 Task: Find connections with filter location Rāmgarh with filter topic  #socialnetworkingwith filter profile language Potuguese with filter current company Cummins India with filter school Vel Tech HighTech Dr.Rangarajan Dr.Sakunthala Engineering College with filter industry IT System Custom Software Development with filter service category Bartending with filter keywords title Reservationist
Action: Mouse moved to (662, 54)
Screenshot: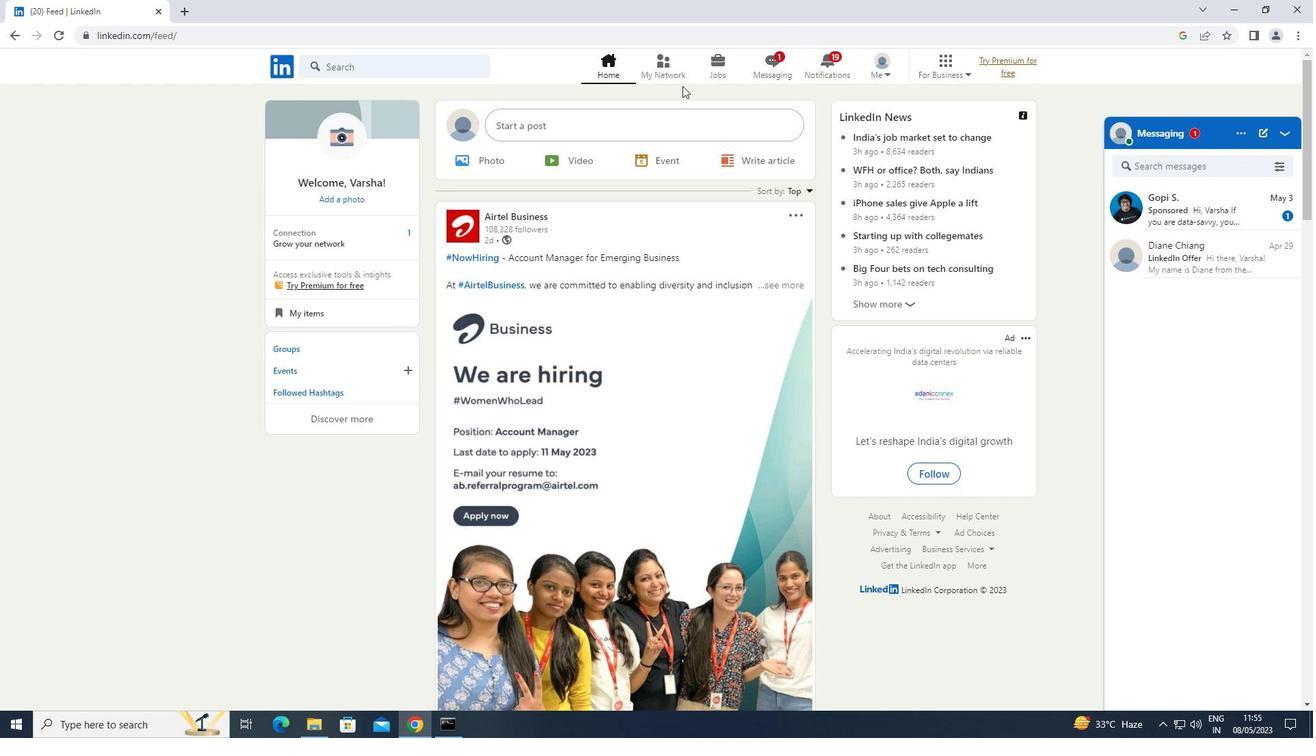 
Action: Mouse pressed left at (662, 54)
Screenshot: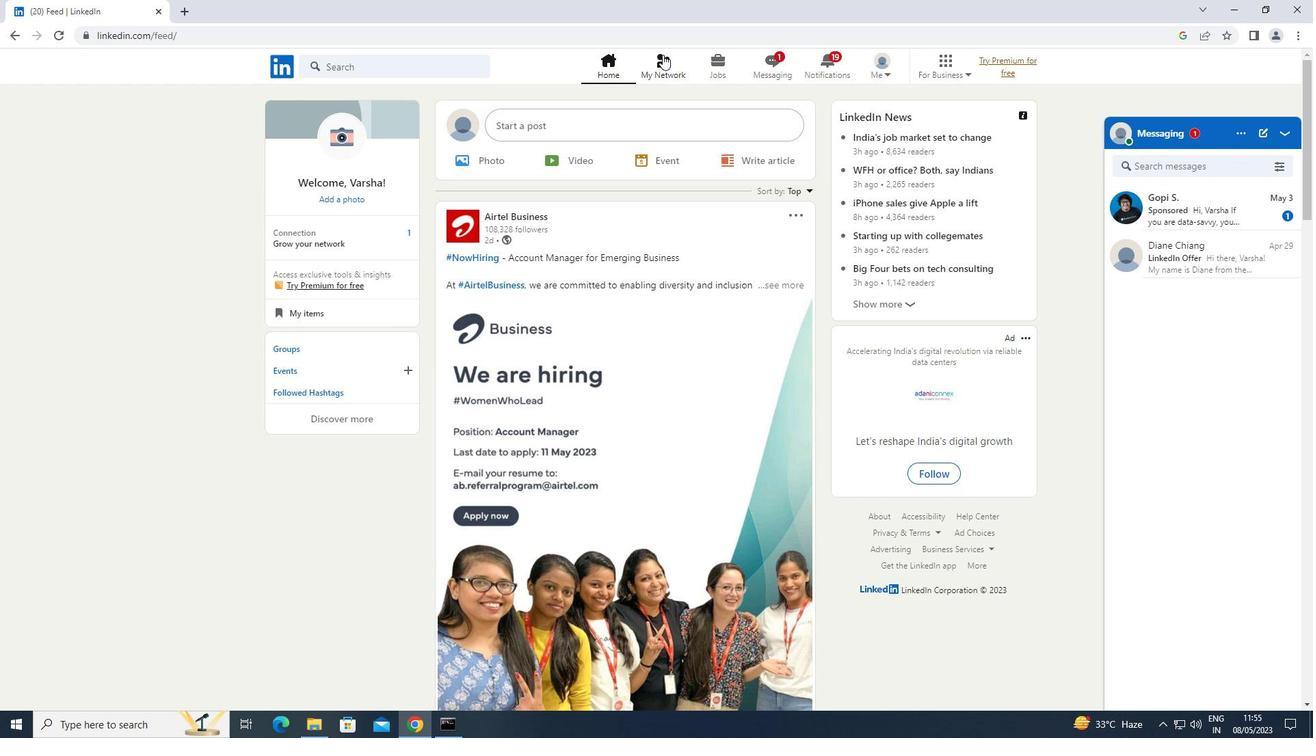 
Action: Mouse moved to (358, 147)
Screenshot: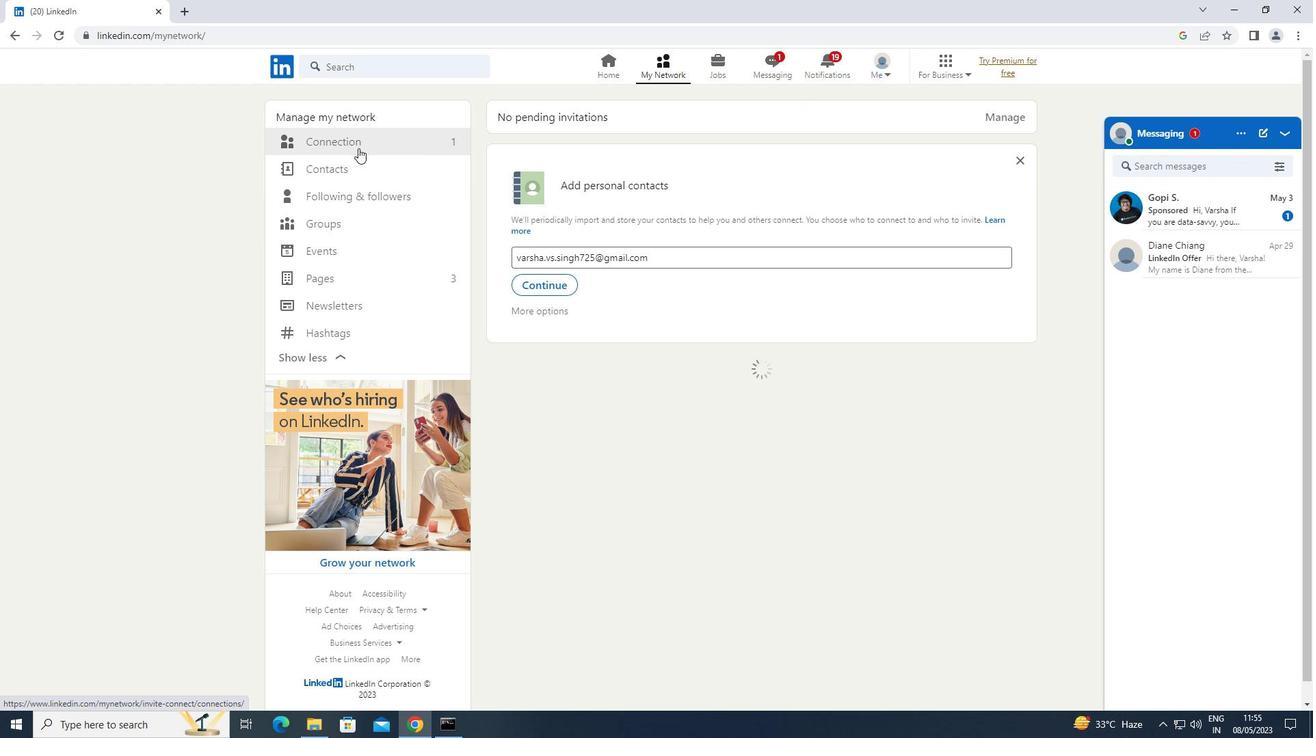 
Action: Mouse pressed left at (358, 147)
Screenshot: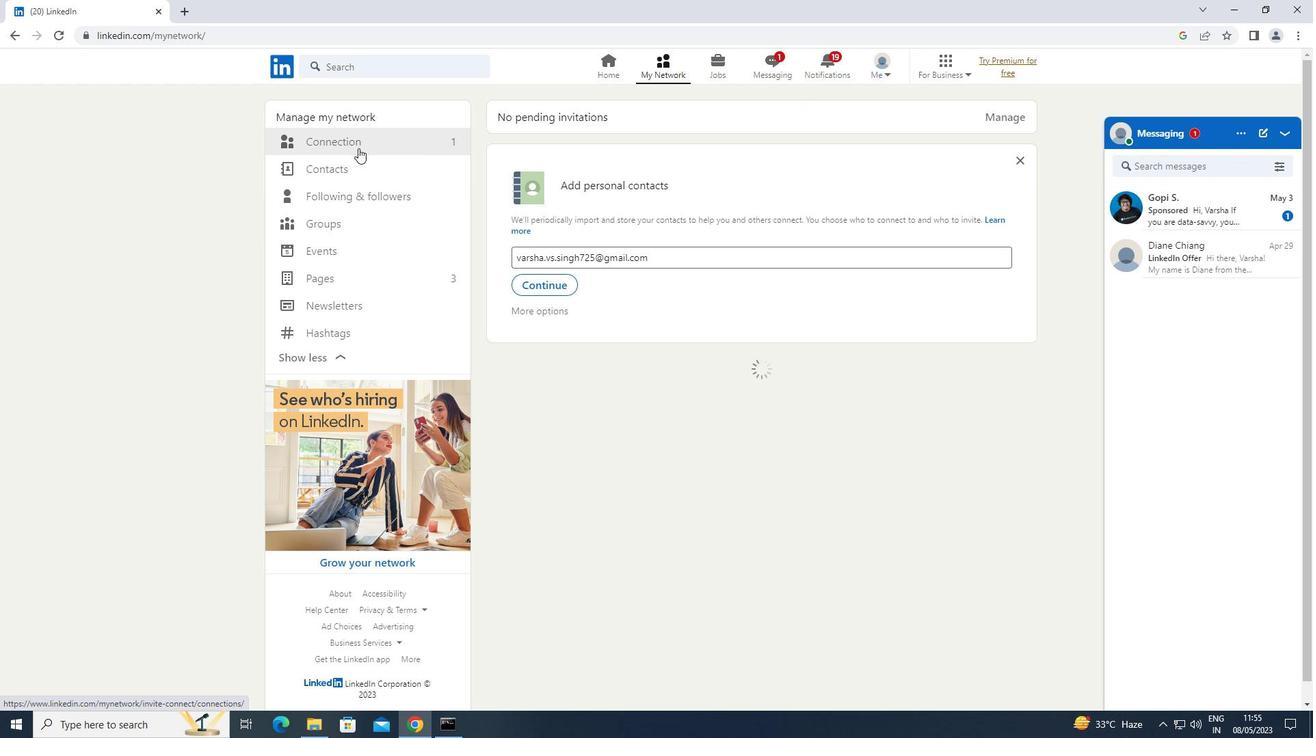 
Action: Mouse moved to (350, 146)
Screenshot: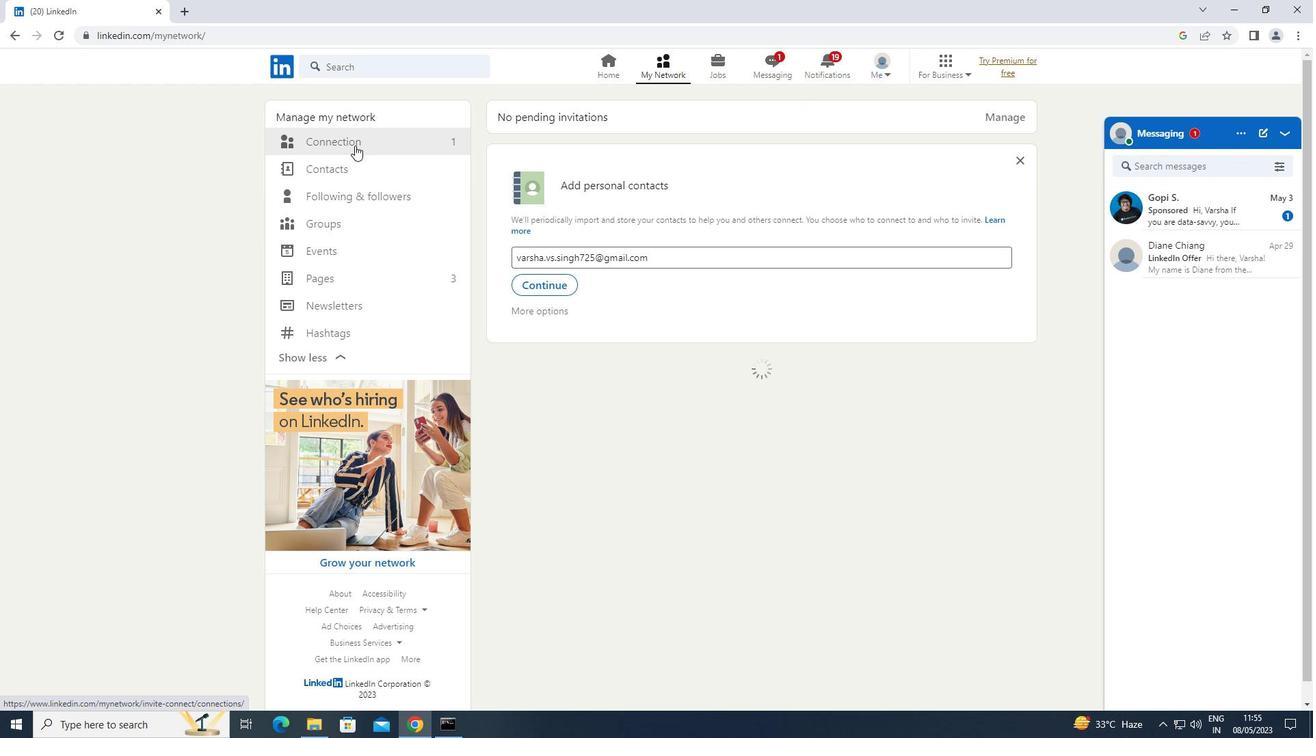 
Action: Mouse pressed left at (350, 146)
Screenshot: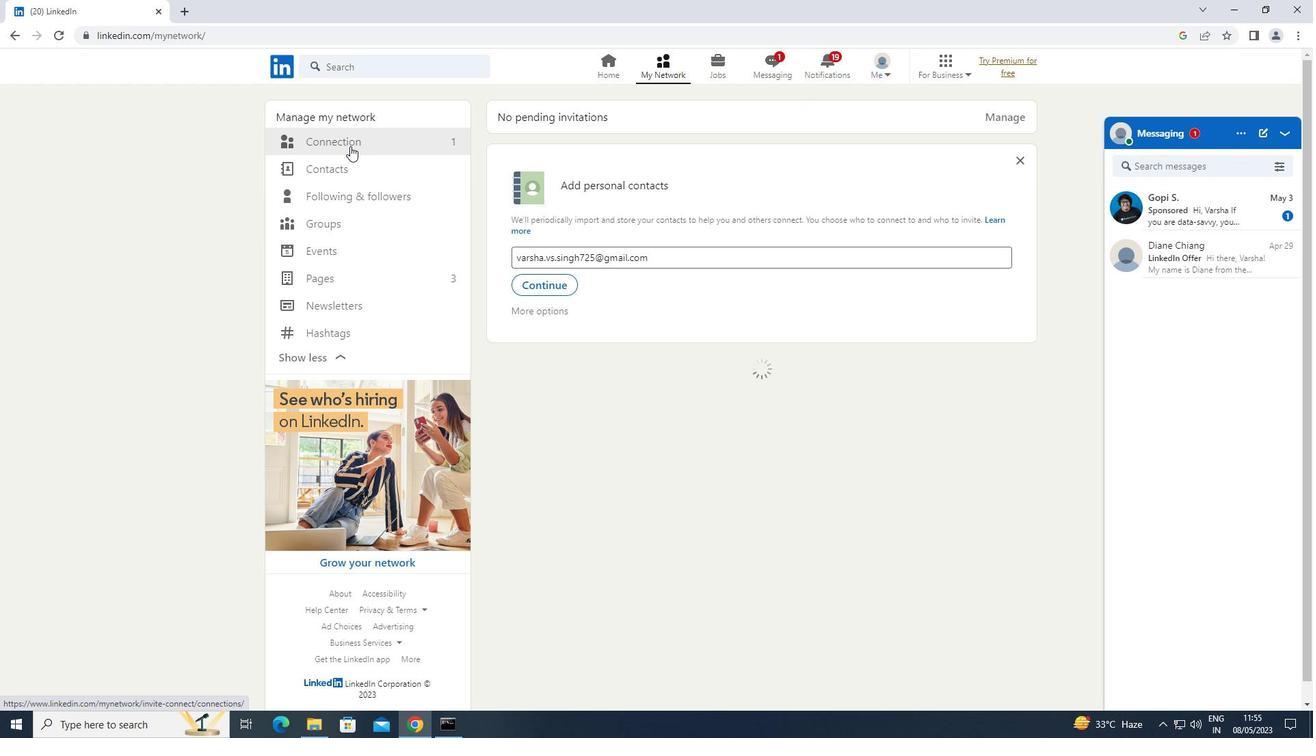 
Action: Mouse moved to (767, 145)
Screenshot: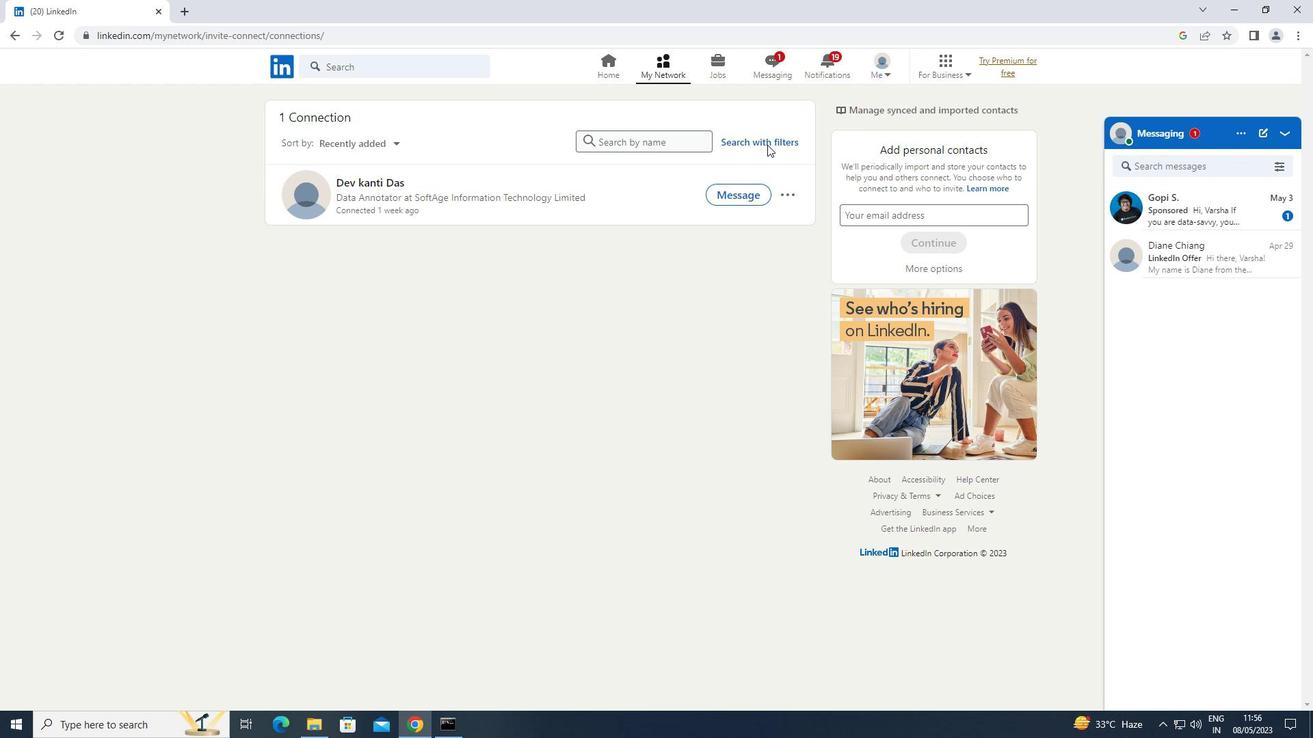 
Action: Mouse pressed left at (767, 145)
Screenshot: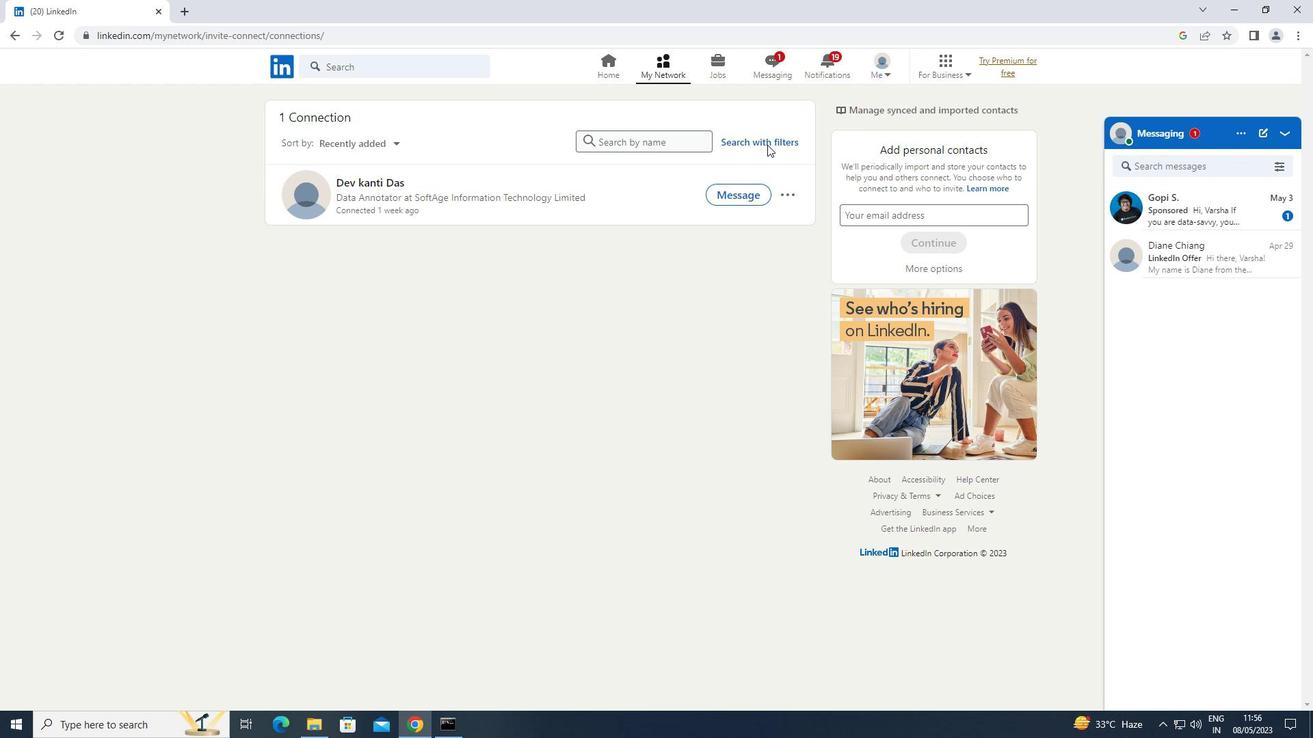 
Action: Mouse moved to (706, 103)
Screenshot: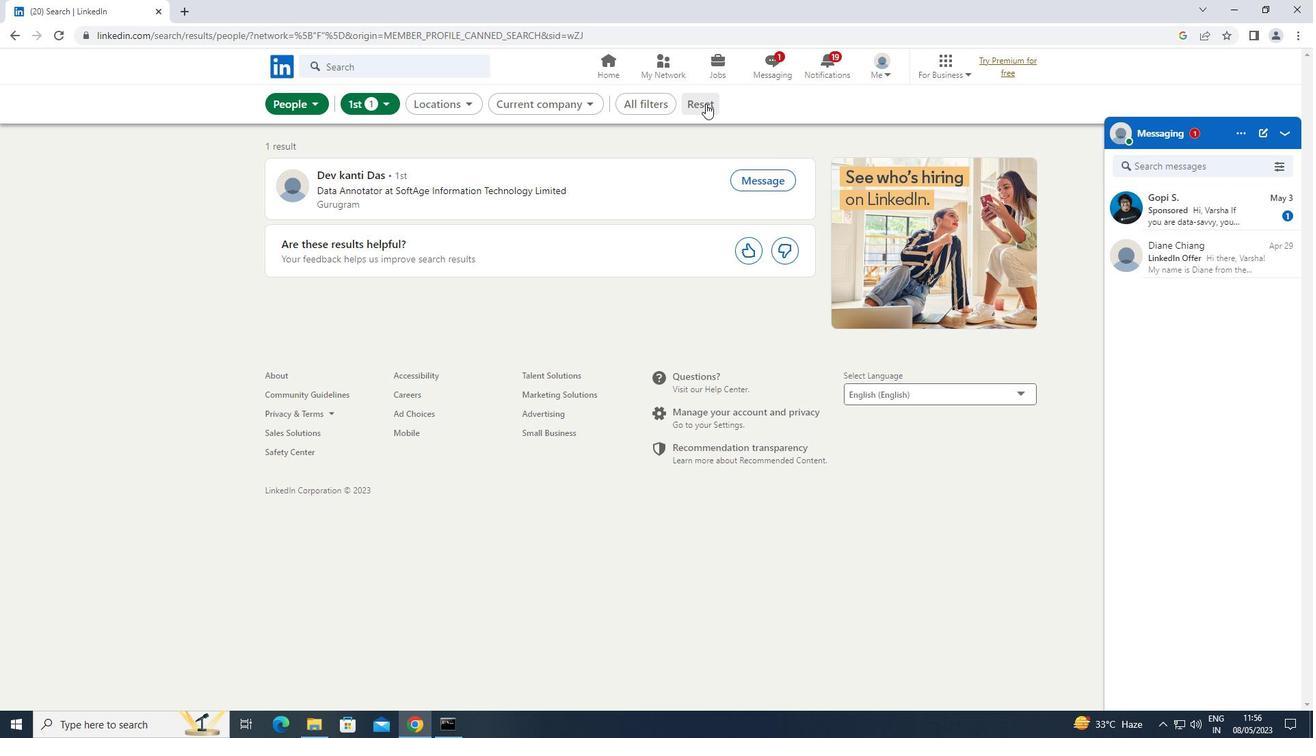 
Action: Mouse pressed left at (706, 103)
Screenshot: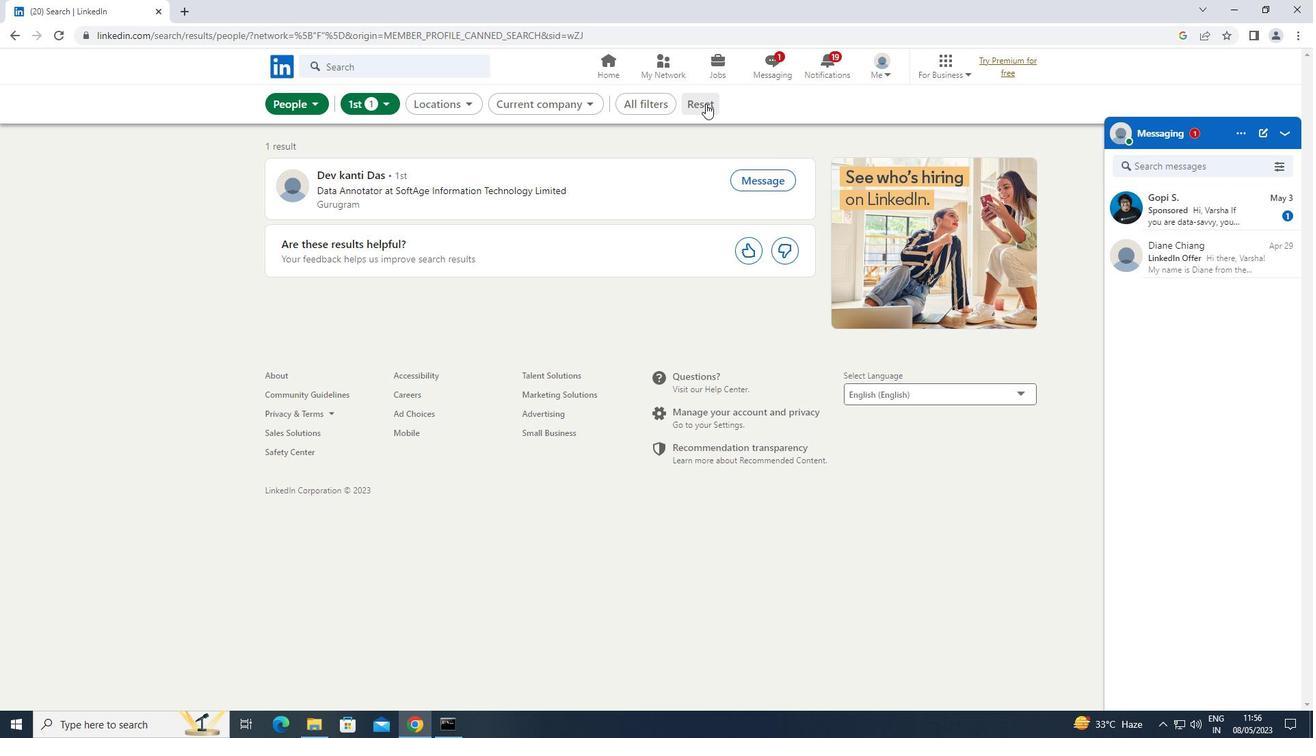 
Action: Mouse moved to (689, 105)
Screenshot: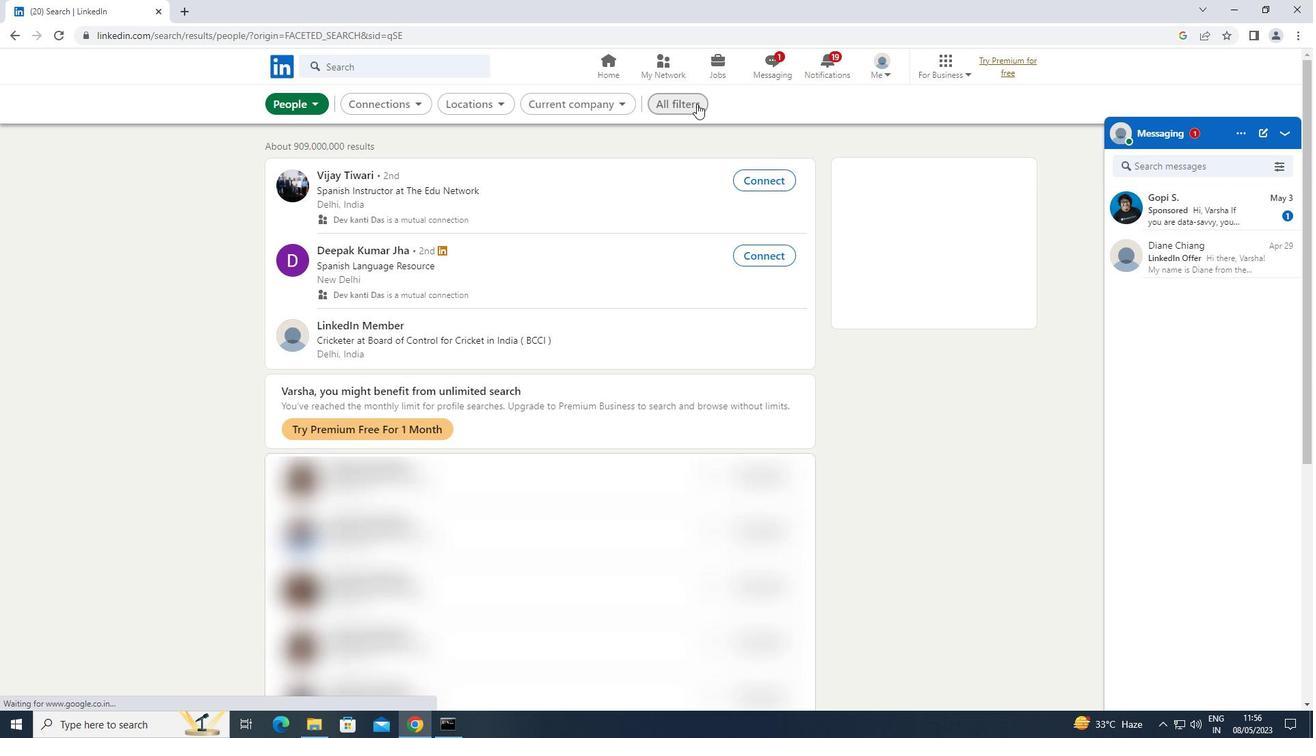 
Action: Mouse pressed left at (689, 105)
Screenshot: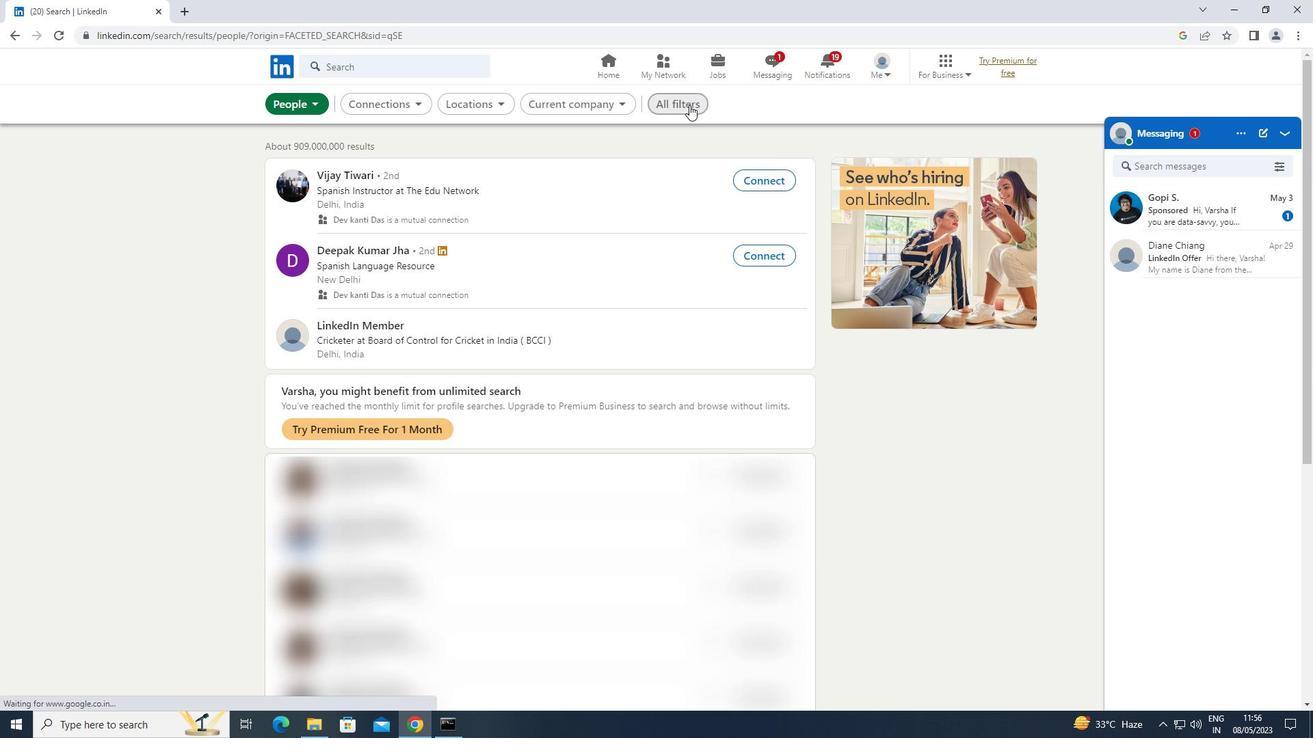 
Action: Mouse moved to (945, 246)
Screenshot: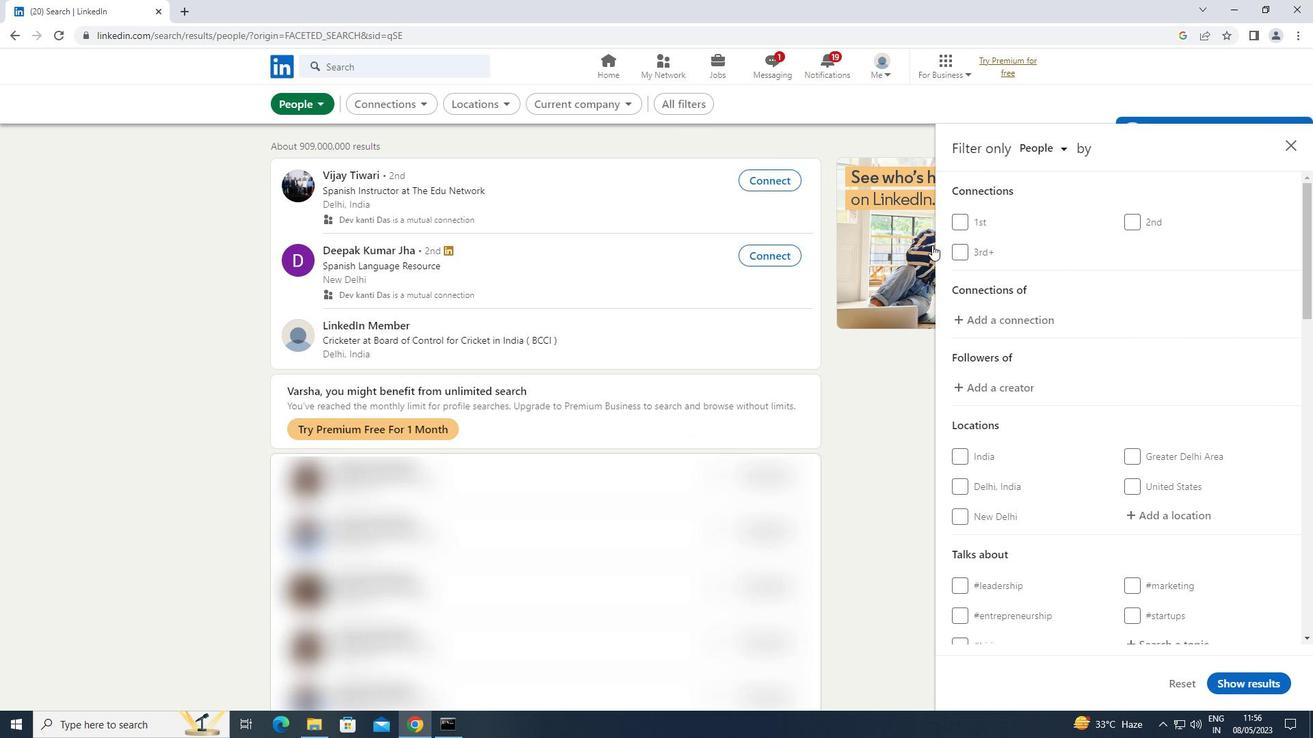 
Action: Mouse scrolled (945, 246) with delta (0, 0)
Screenshot: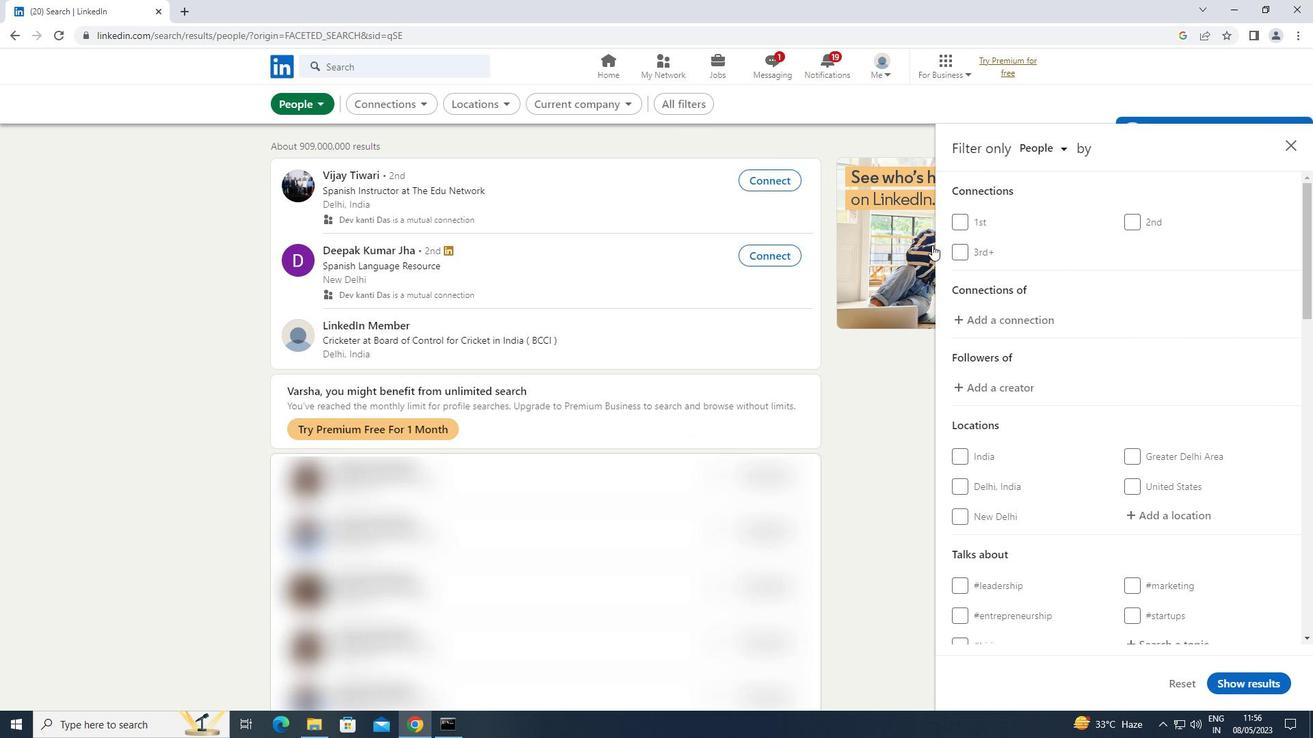 
Action: Mouse moved to (948, 247)
Screenshot: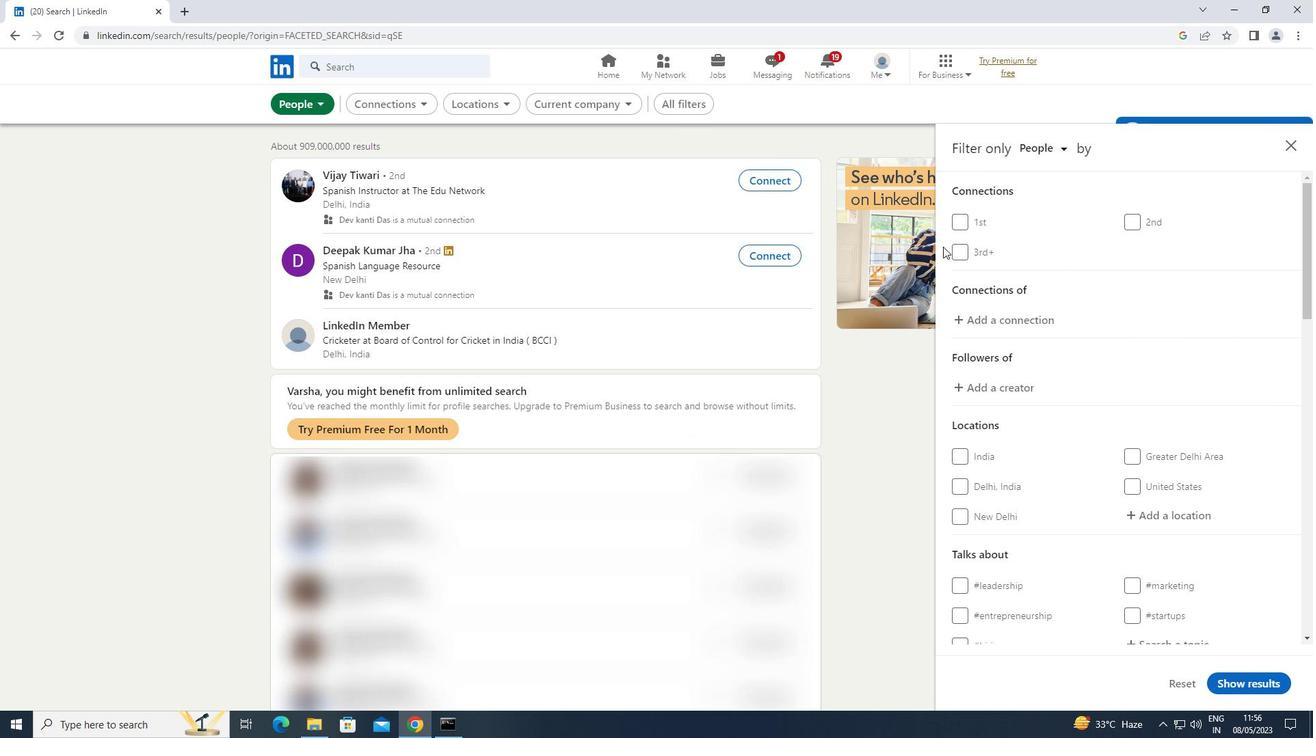 
Action: Mouse scrolled (948, 246) with delta (0, 0)
Screenshot: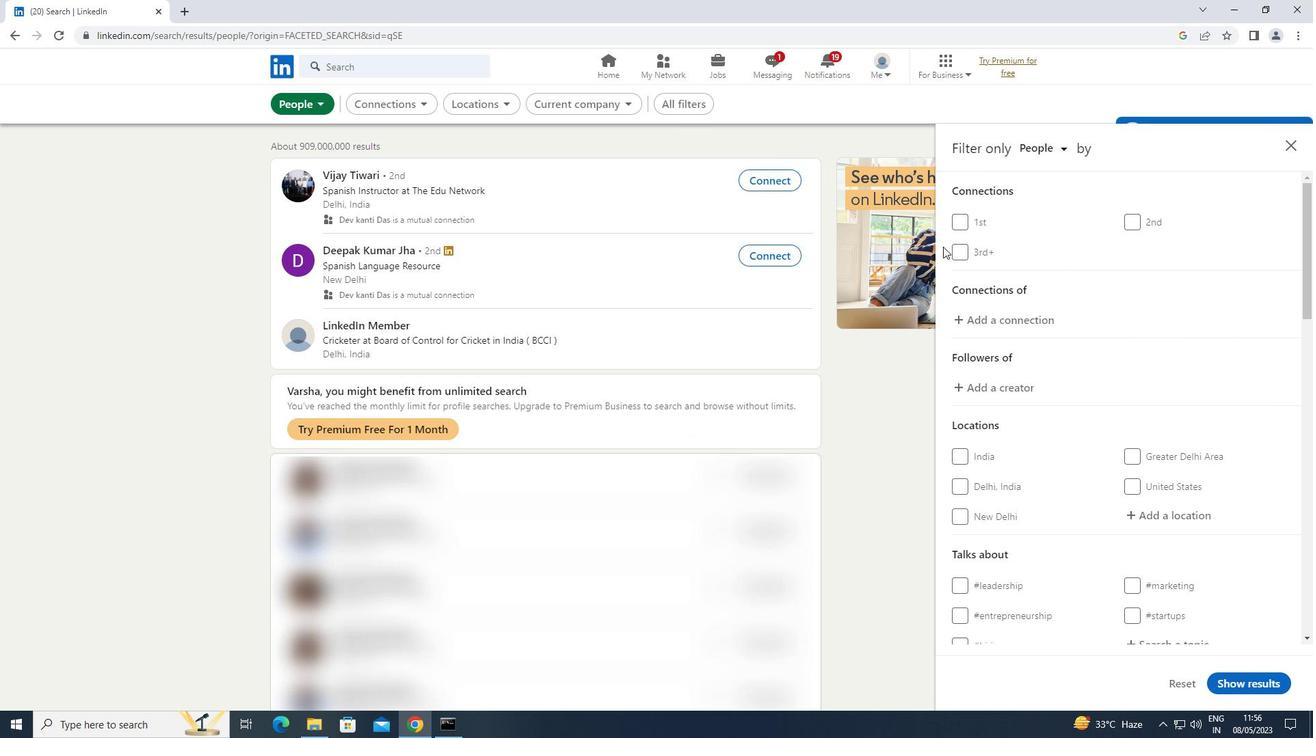 
Action: Mouse moved to (949, 247)
Screenshot: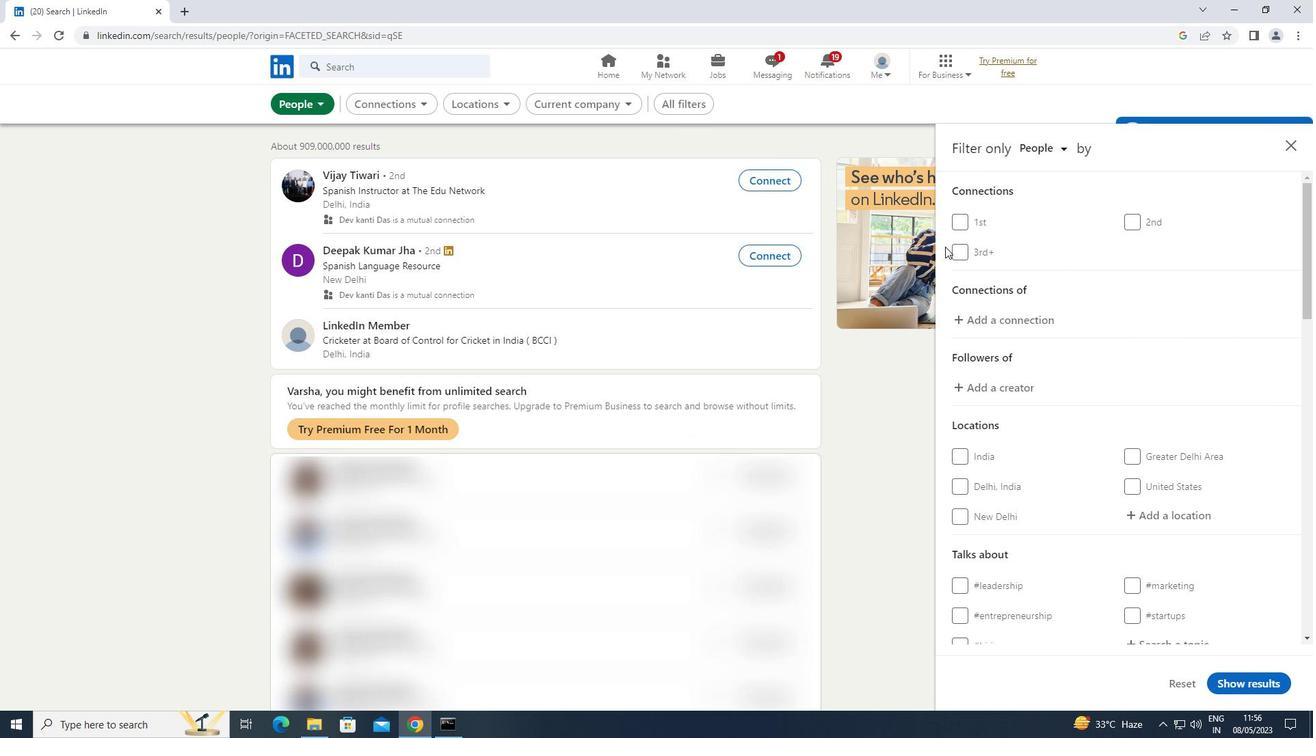 
Action: Mouse scrolled (949, 246) with delta (0, 0)
Screenshot: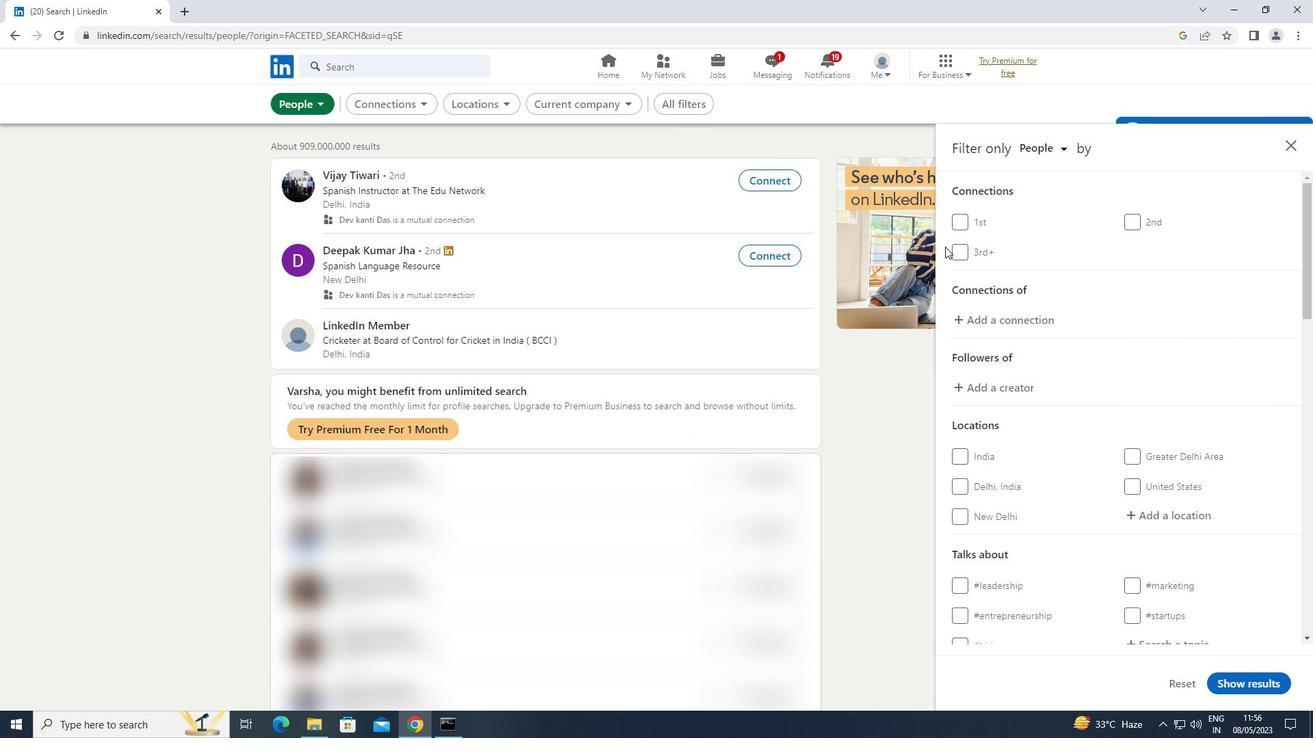 
Action: Mouse moved to (1145, 304)
Screenshot: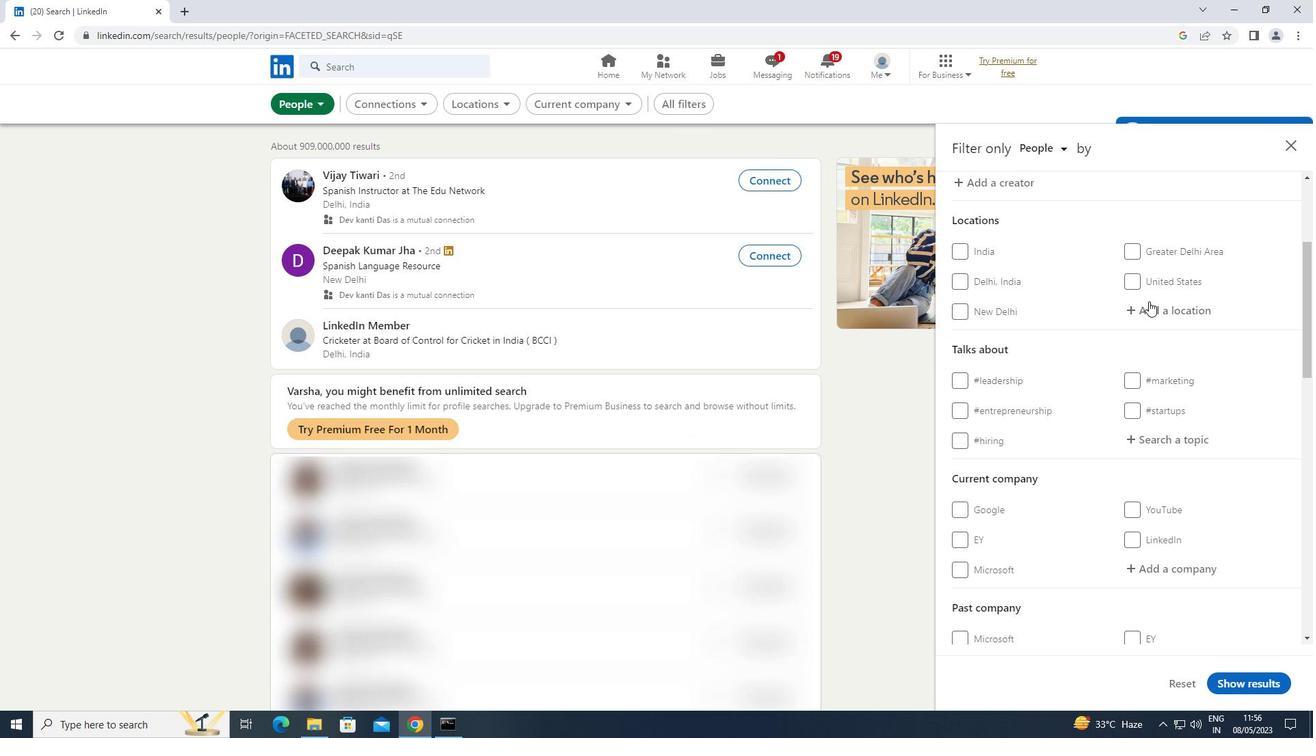 
Action: Mouse pressed left at (1145, 304)
Screenshot: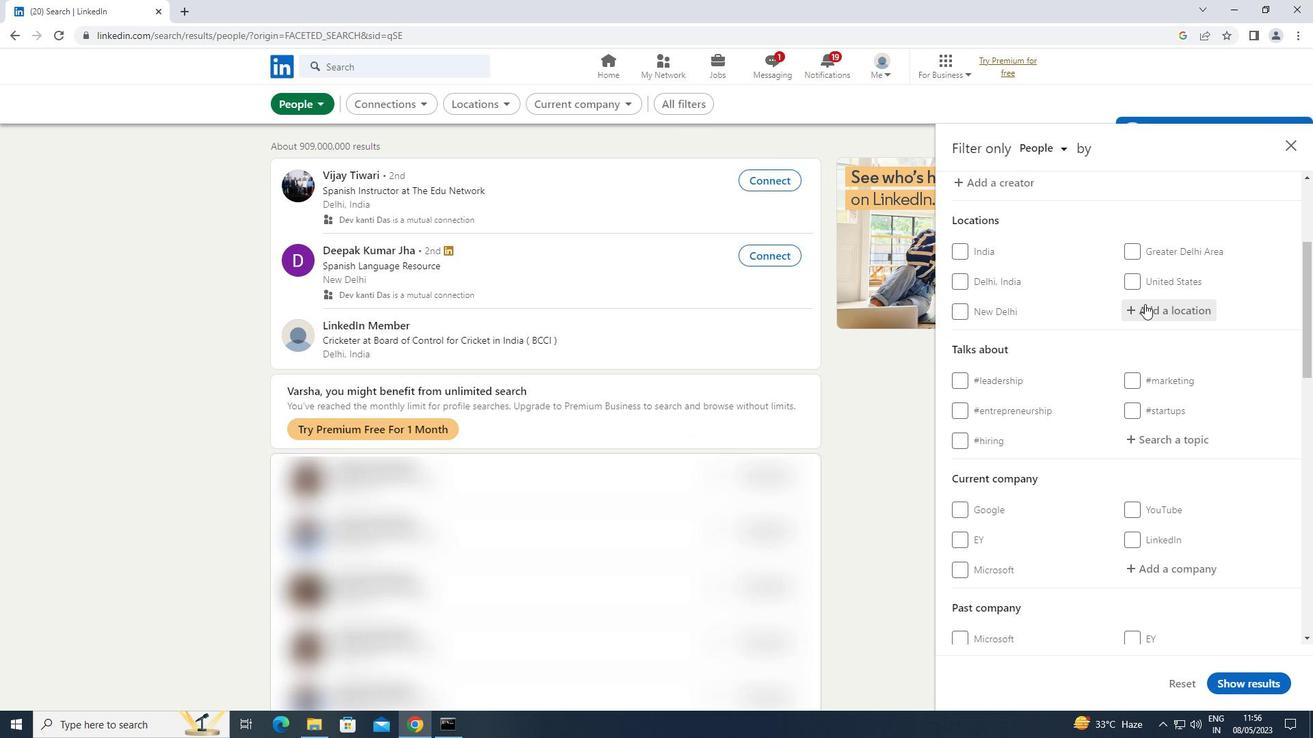 
Action: Key pressed <Key.shift>RAMGARH<Key.enter>
Screenshot: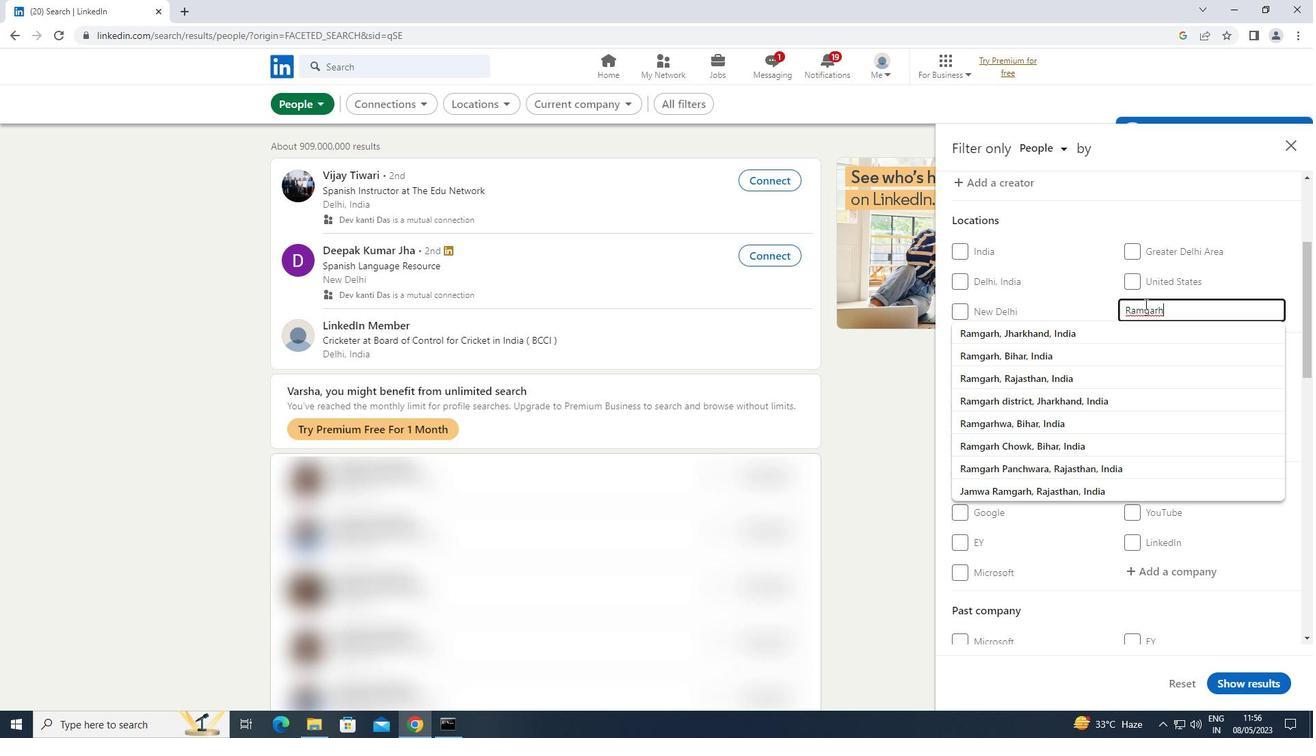 
Action: Mouse moved to (1143, 446)
Screenshot: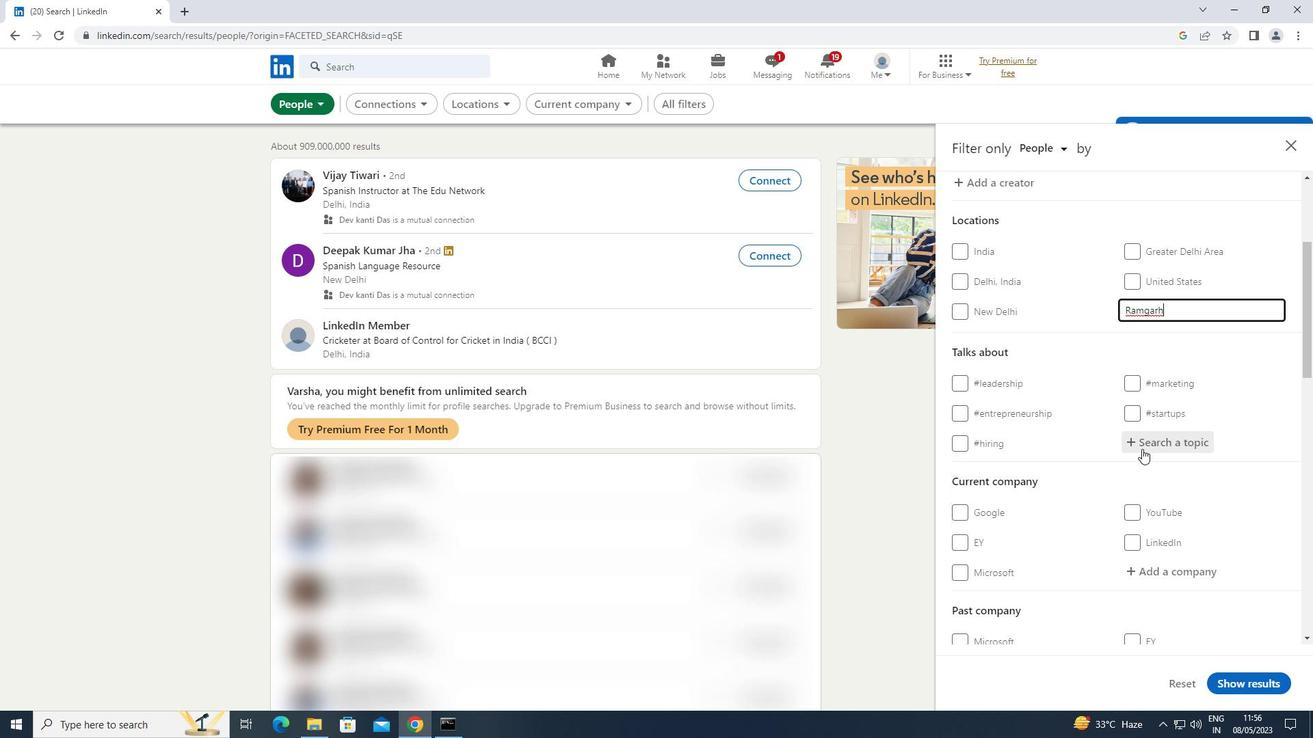 
Action: Mouse pressed left at (1143, 446)
Screenshot: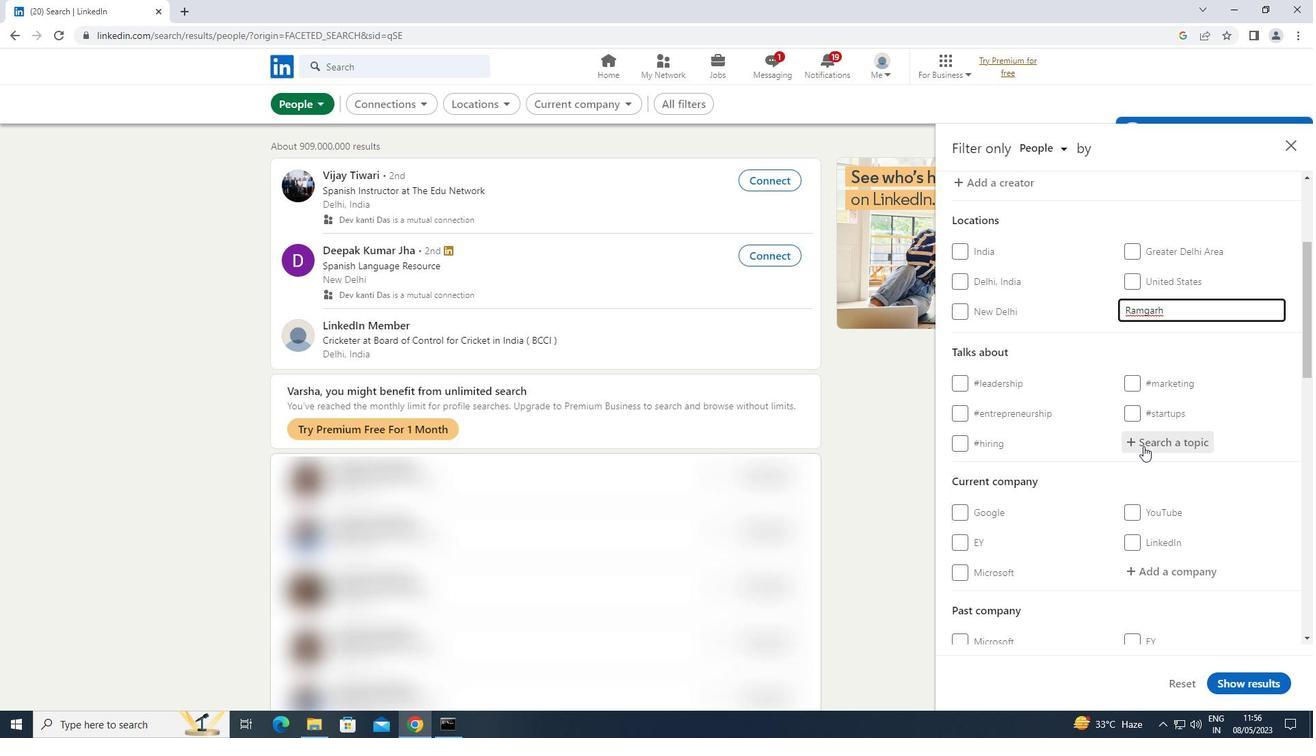 
Action: Key pressed SOCIALNETWO
Screenshot: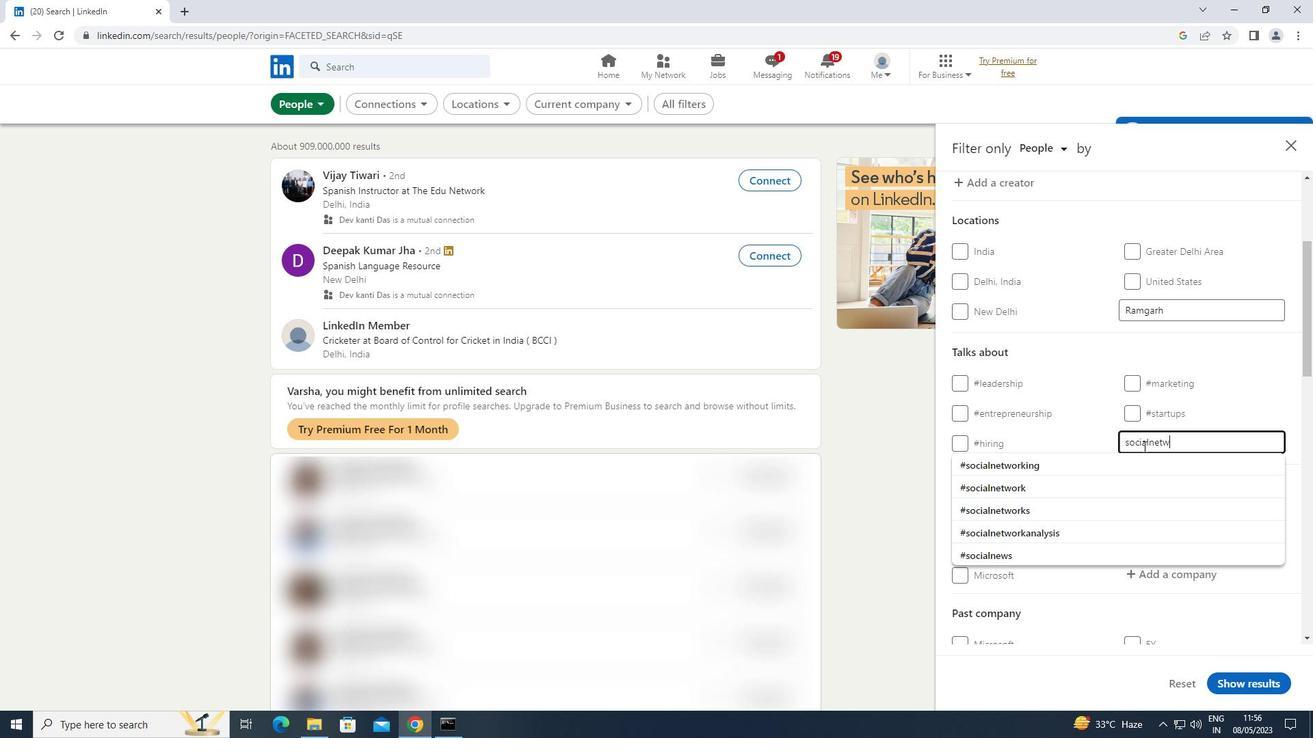
Action: Mouse moved to (1000, 461)
Screenshot: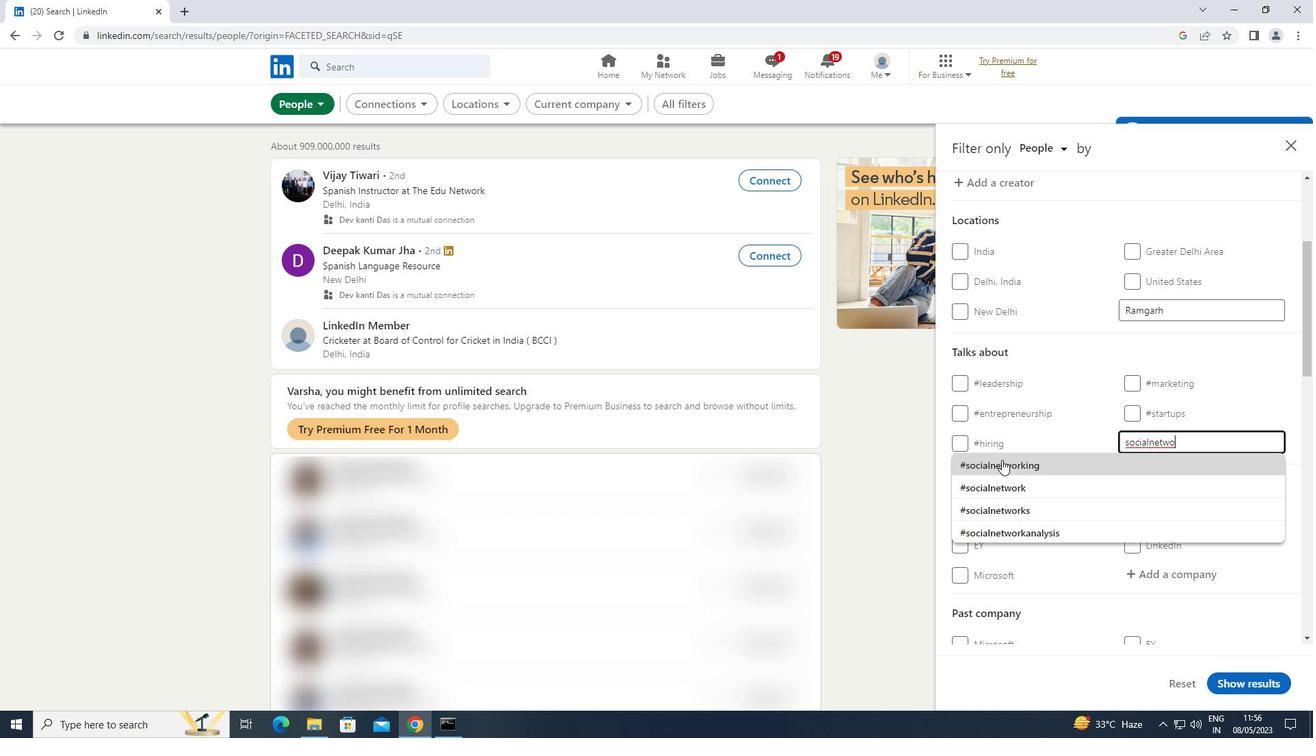 
Action: Mouse pressed left at (1000, 461)
Screenshot: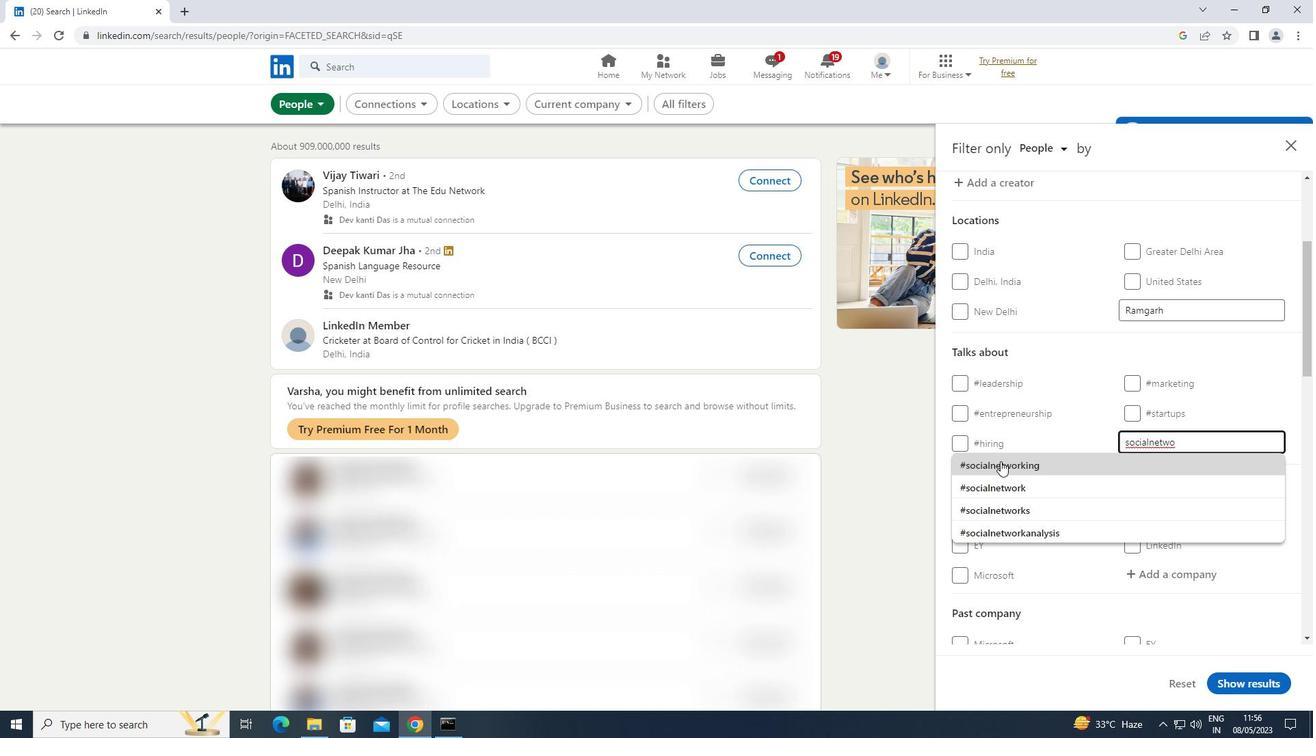 
Action: Mouse moved to (1002, 461)
Screenshot: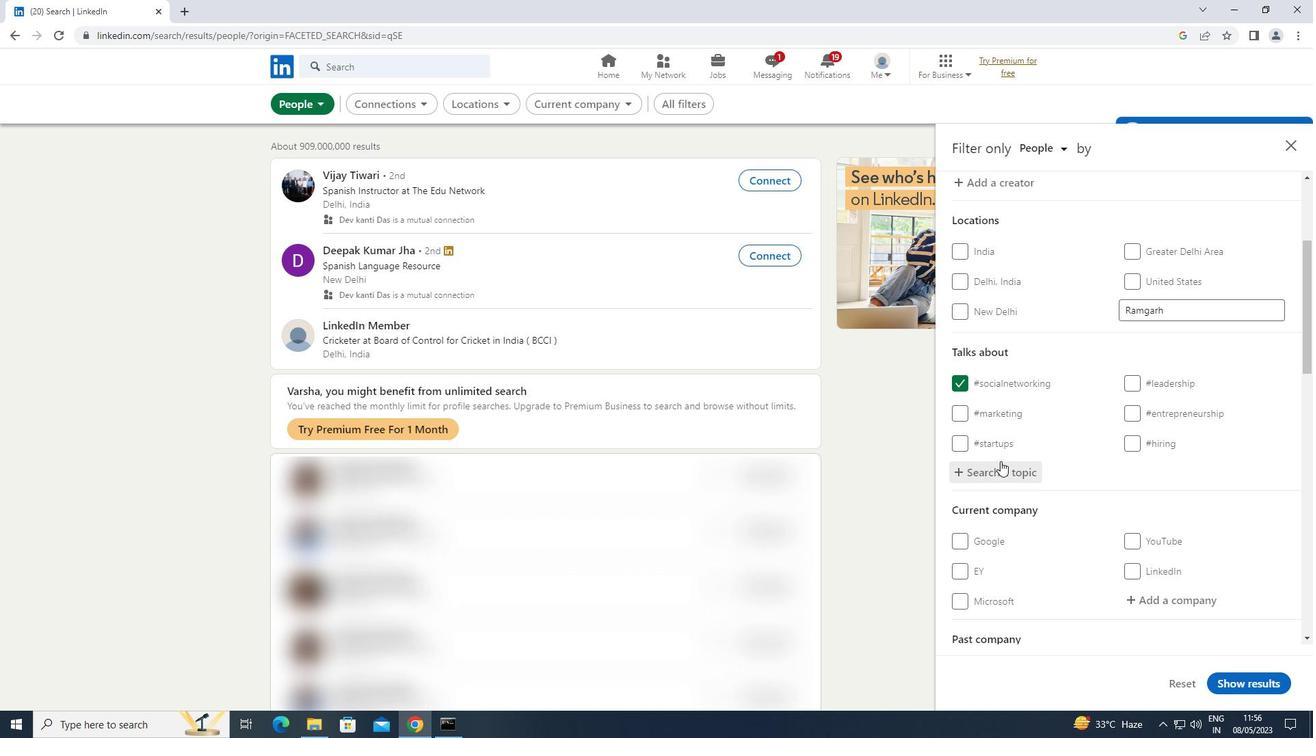 
Action: Mouse scrolled (1002, 461) with delta (0, 0)
Screenshot: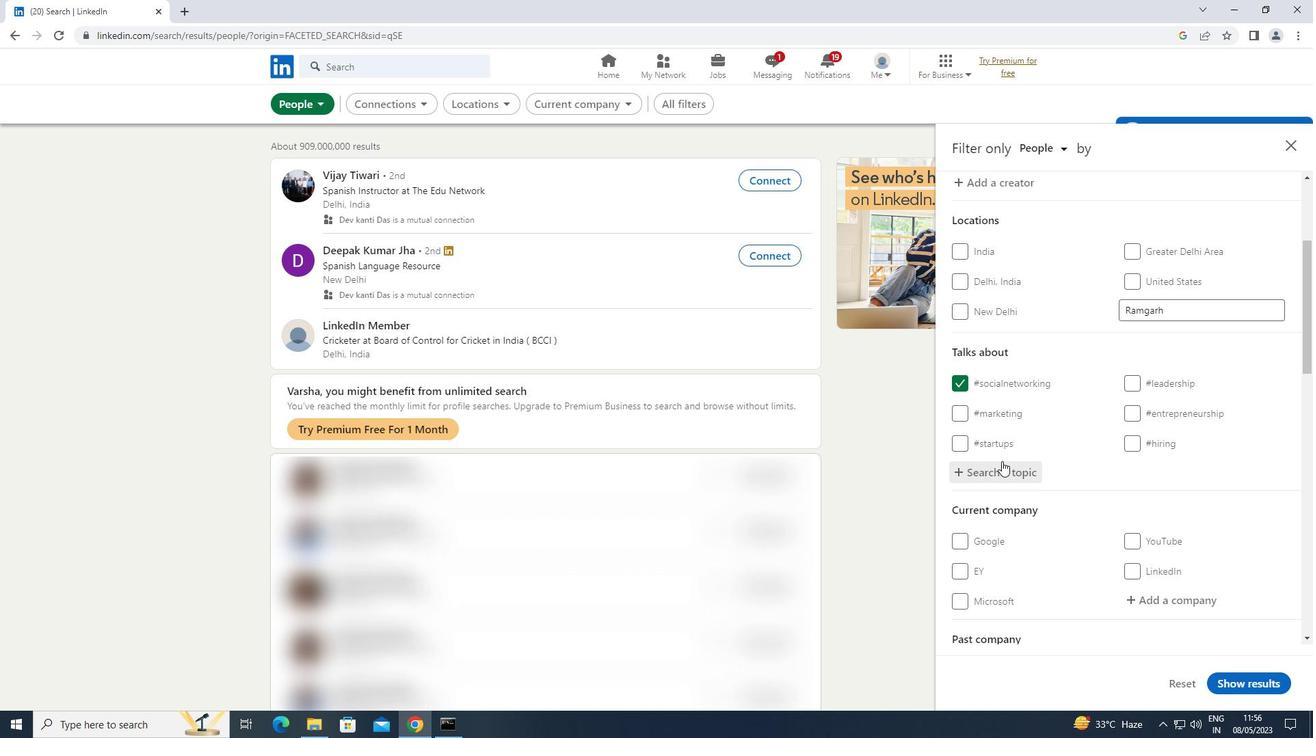 
Action: Mouse scrolled (1002, 461) with delta (0, 0)
Screenshot: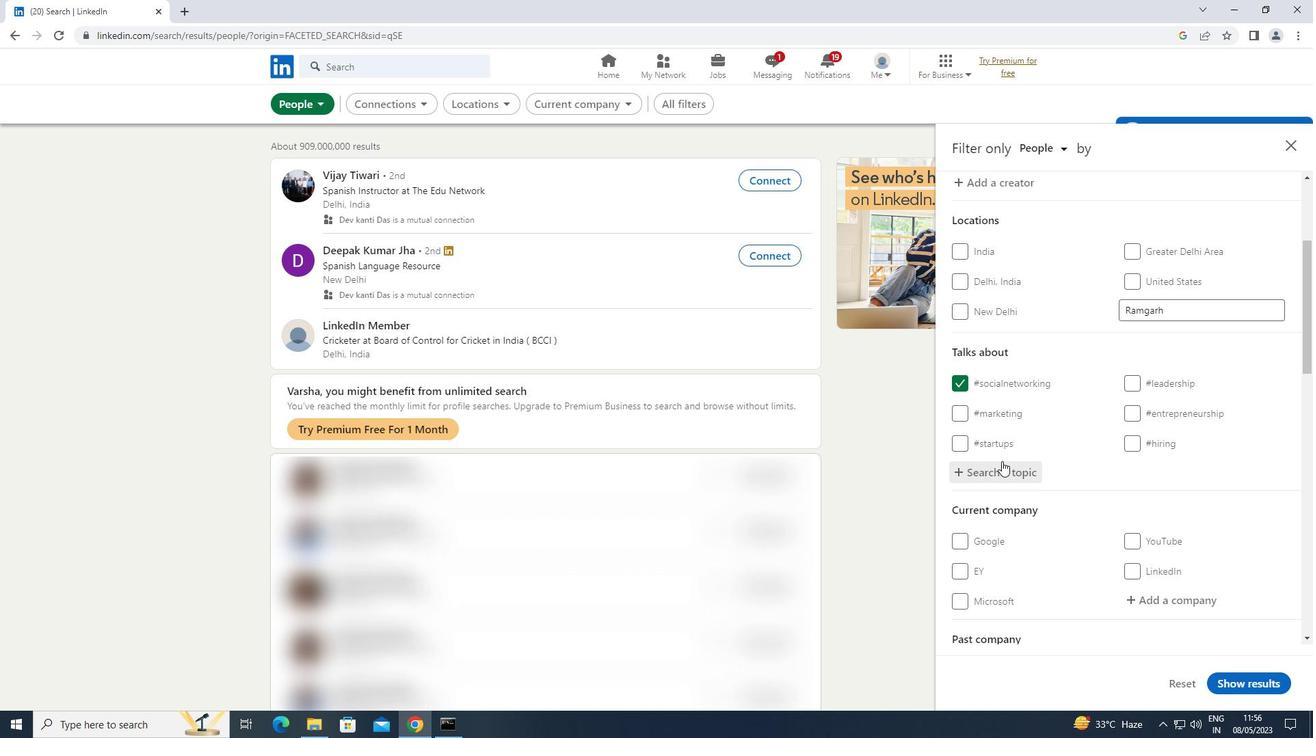 
Action: Mouse scrolled (1002, 461) with delta (0, 0)
Screenshot: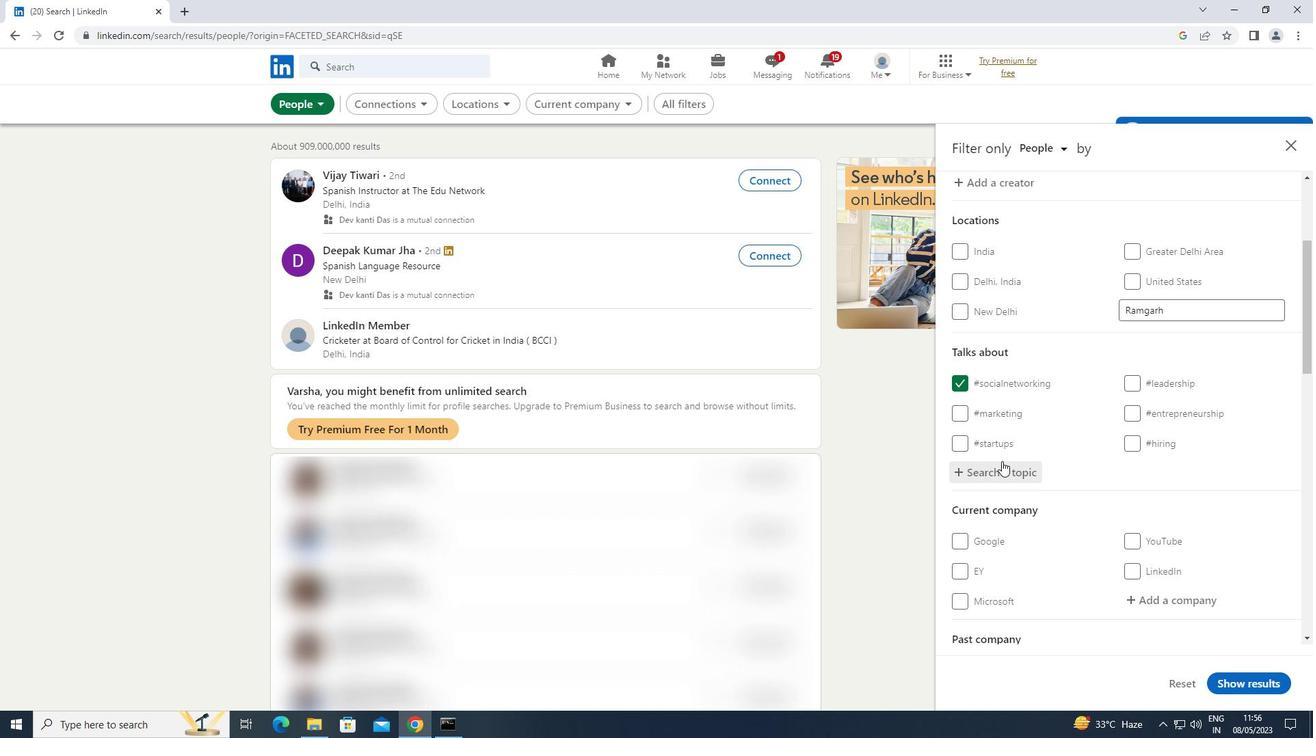 
Action: Mouse scrolled (1002, 461) with delta (0, 0)
Screenshot: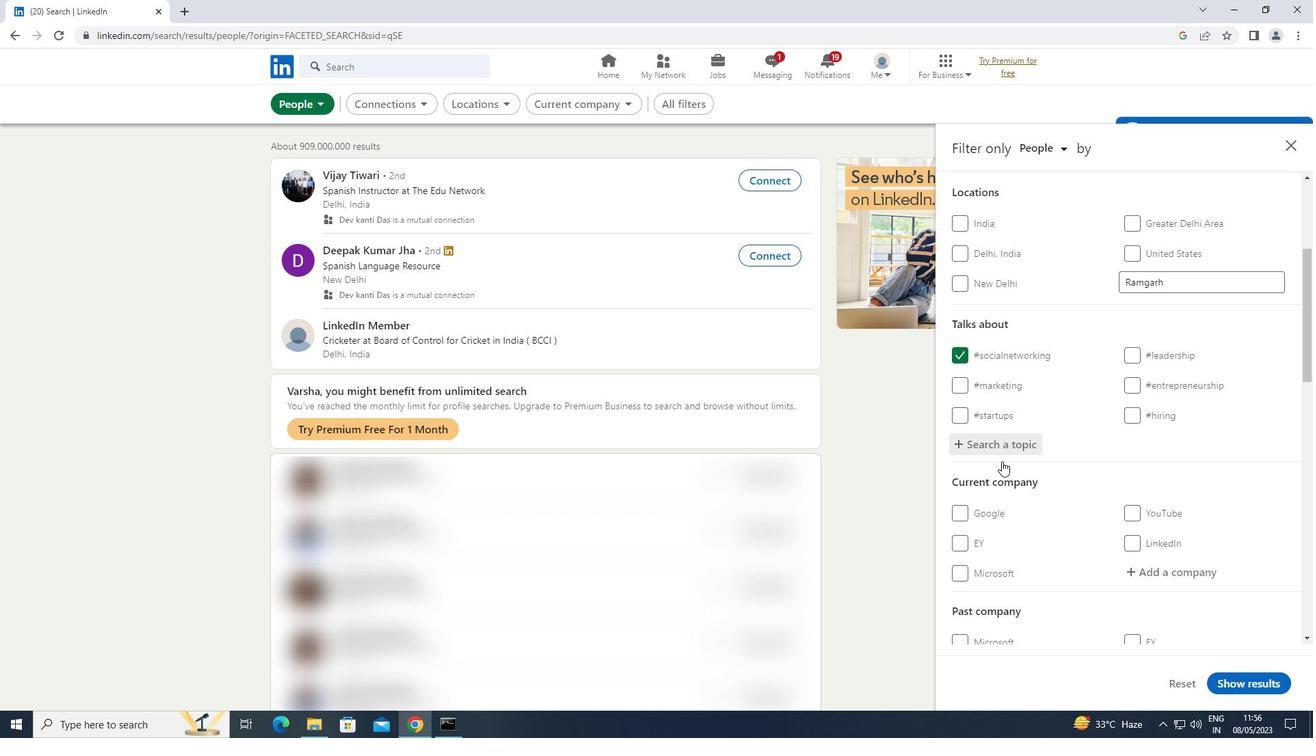 
Action: Mouse scrolled (1002, 461) with delta (0, 0)
Screenshot: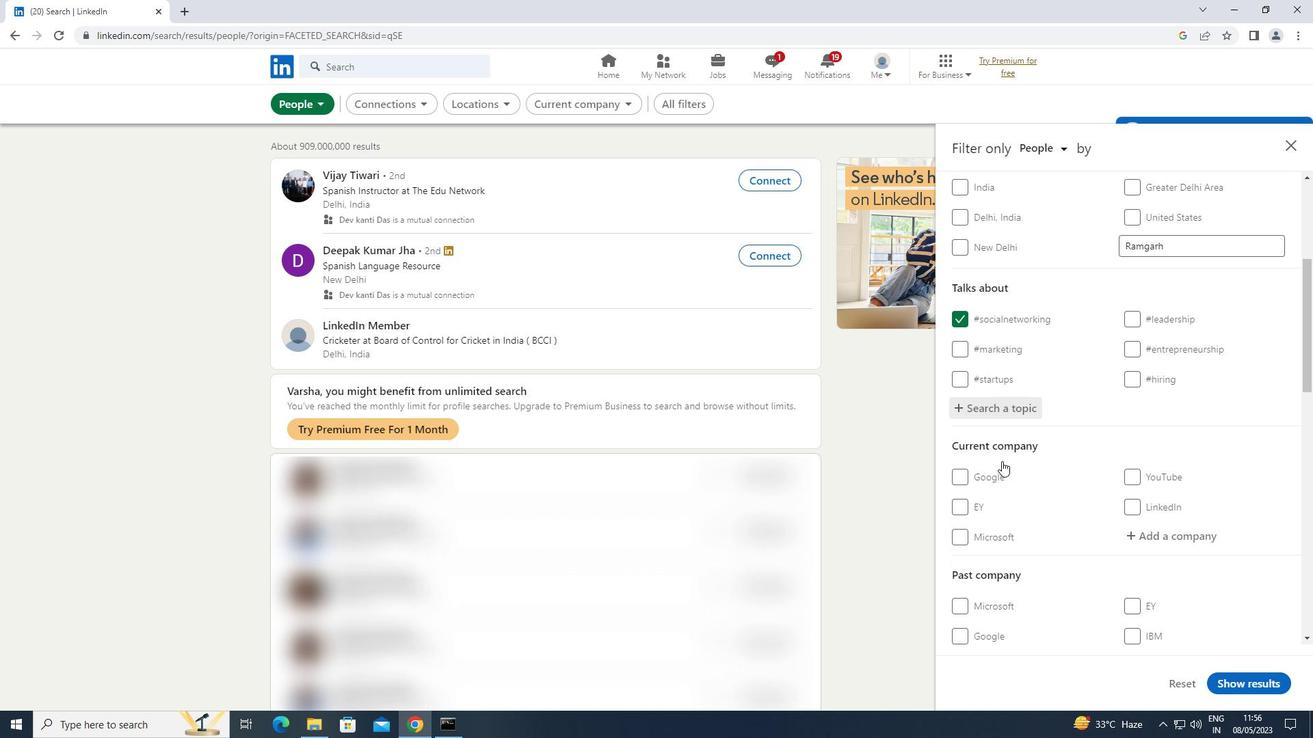 
Action: Mouse moved to (1003, 456)
Screenshot: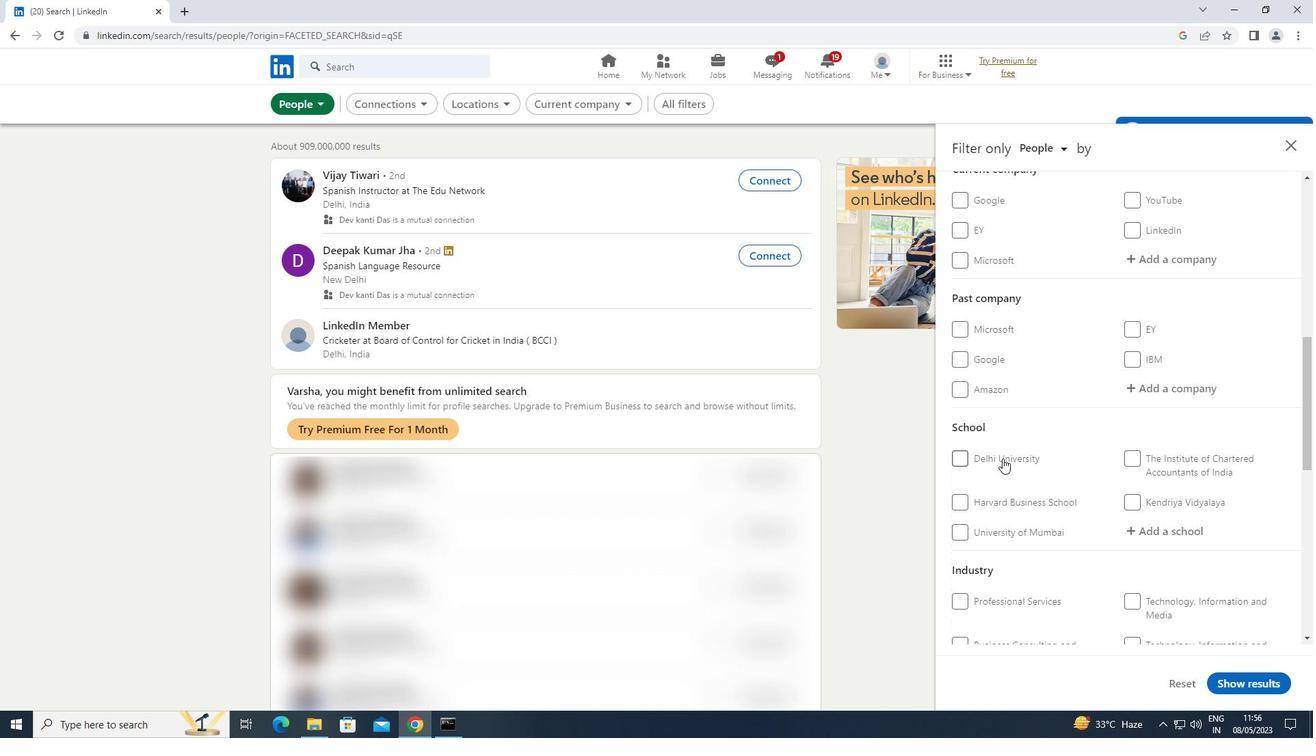 
Action: Mouse scrolled (1003, 455) with delta (0, 0)
Screenshot: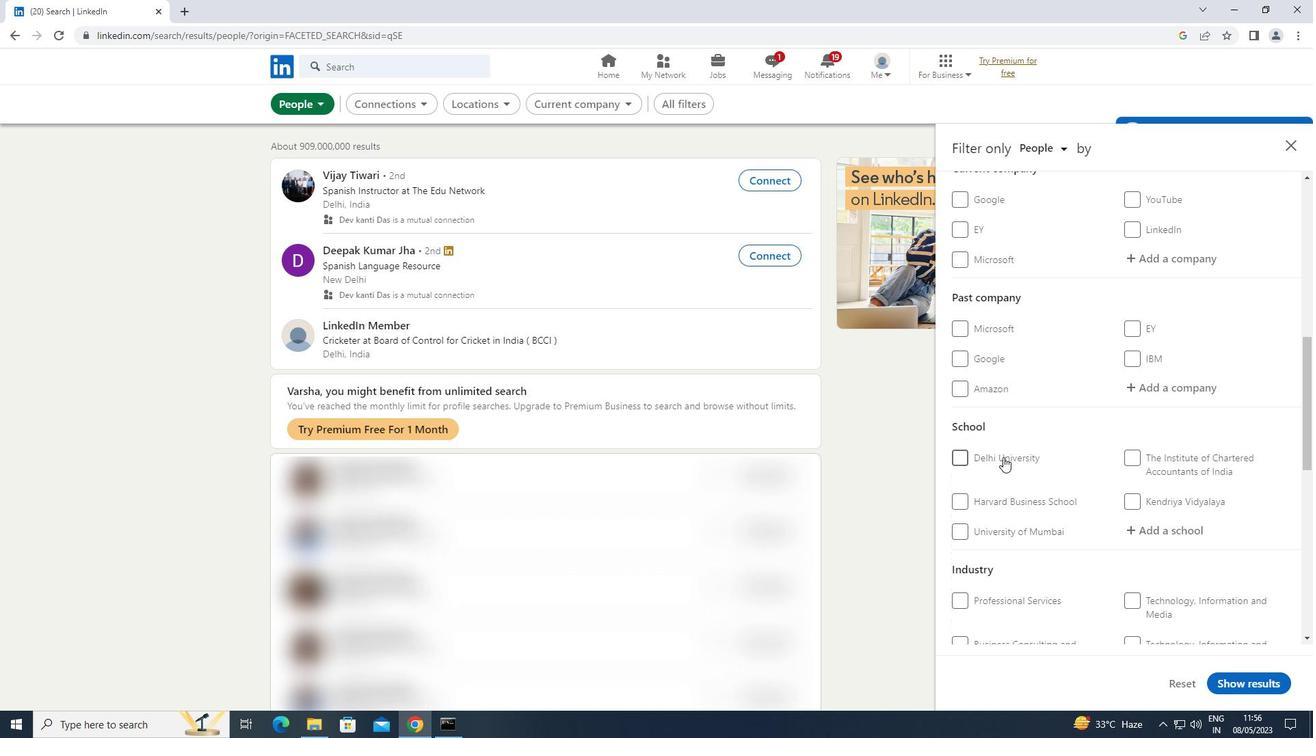 
Action: Mouse scrolled (1003, 455) with delta (0, 0)
Screenshot: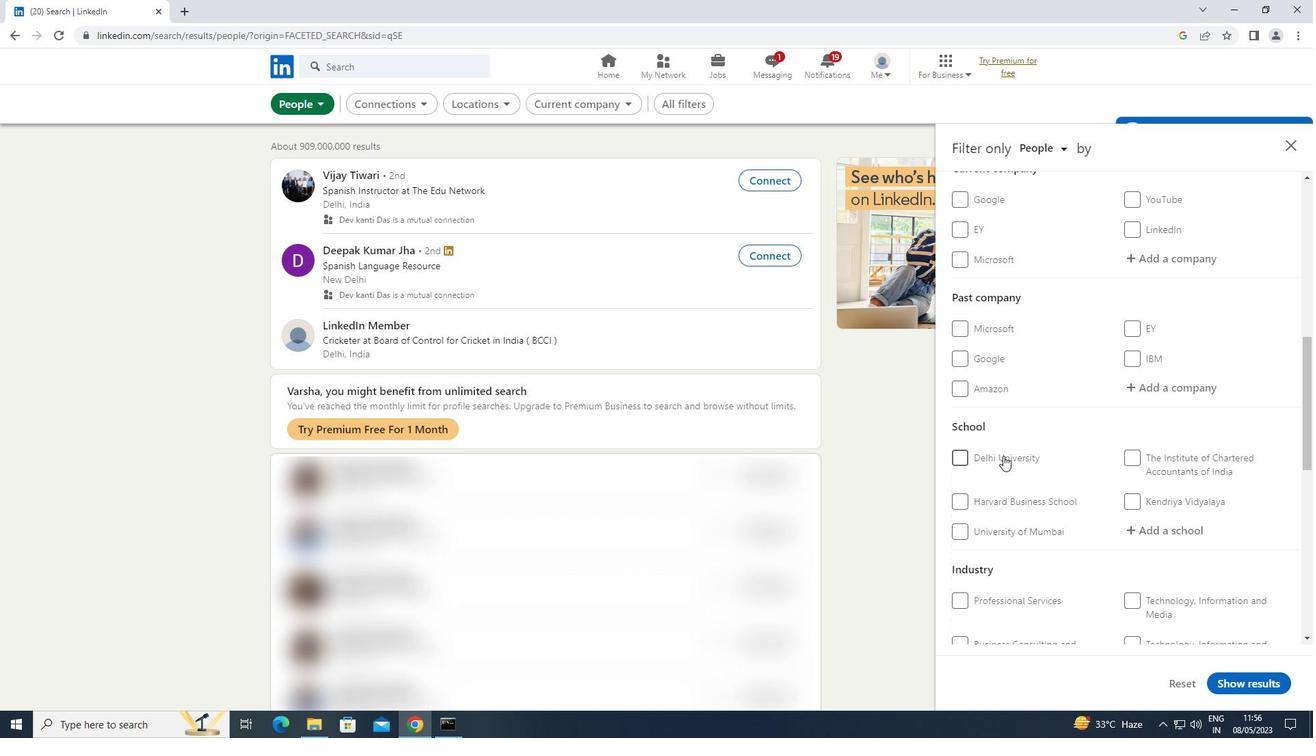 
Action: Mouse scrolled (1003, 455) with delta (0, 0)
Screenshot: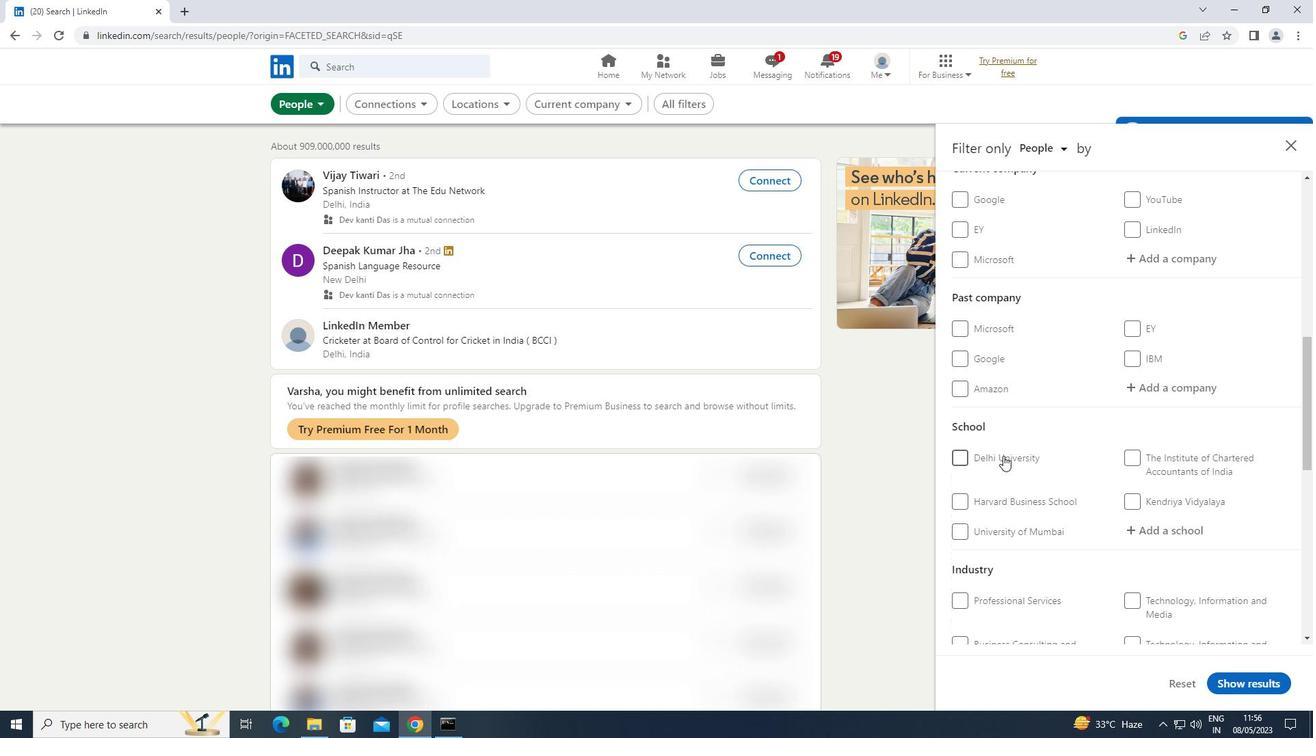 
Action: Mouse scrolled (1003, 455) with delta (0, 0)
Screenshot: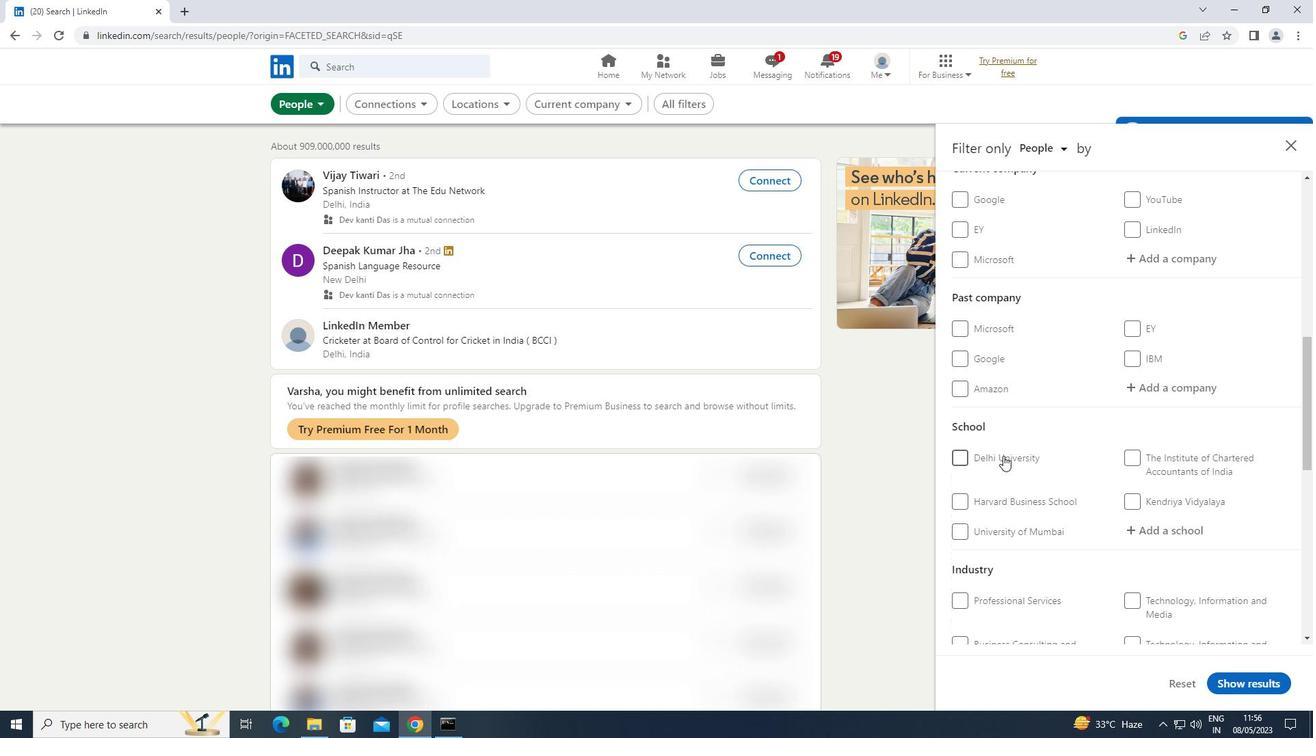 
Action: Mouse scrolled (1003, 455) with delta (0, 0)
Screenshot: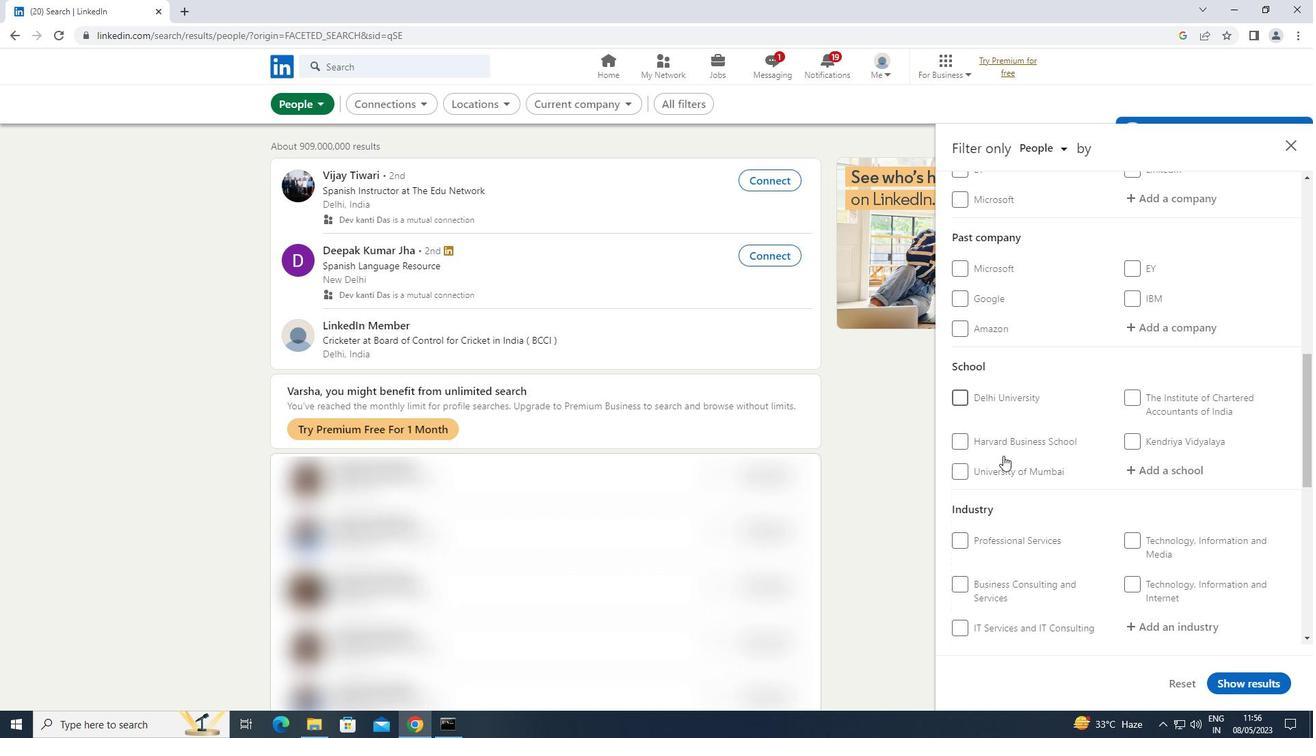 
Action: Mouse moved to (1130, 445)
Screenshot: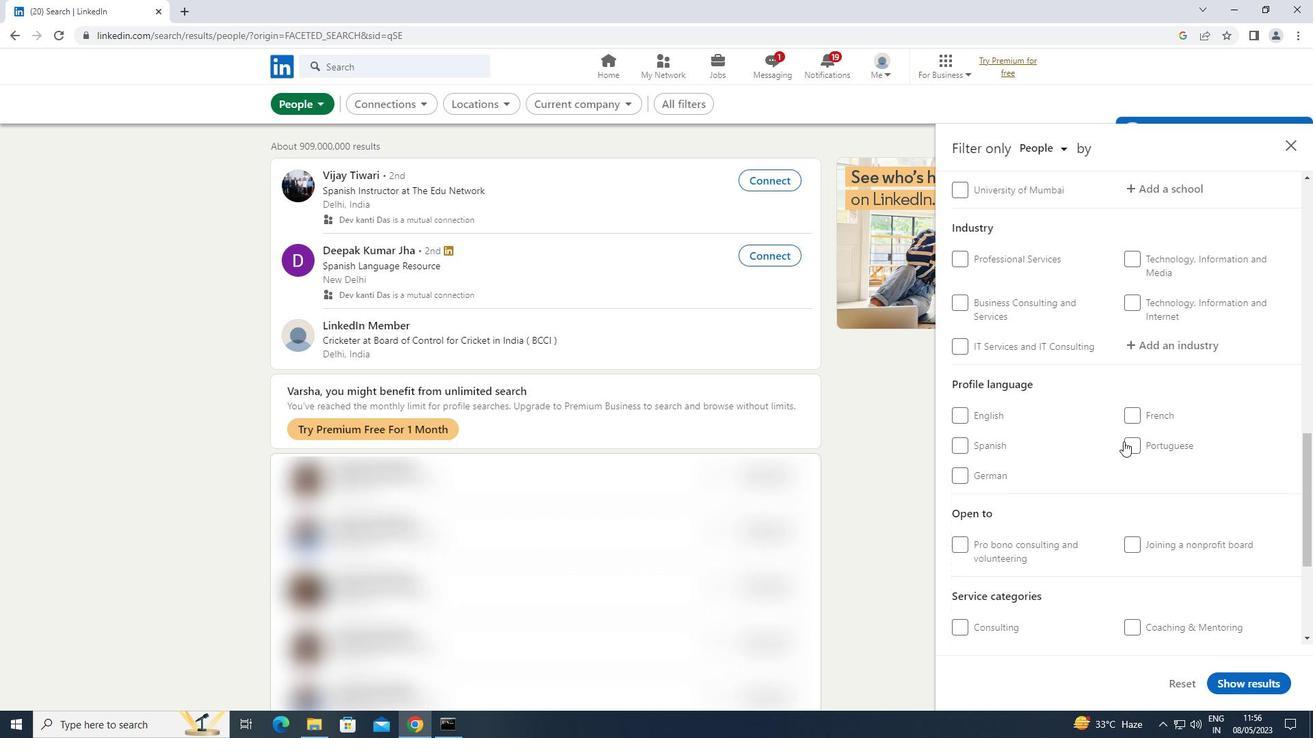 
Action: Mouse pressed left at (1130, 445)
Screenshot: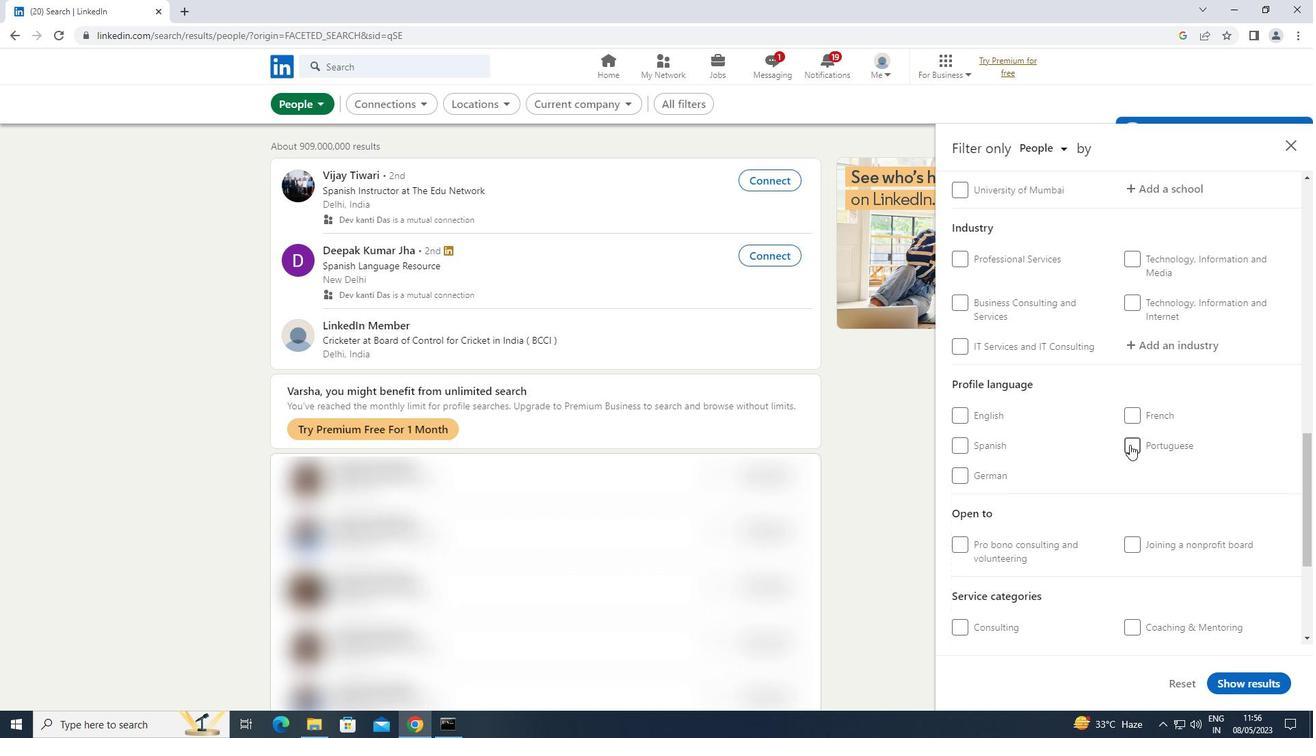 
Action: Mouse moved to (1132, 444)
Screenshot: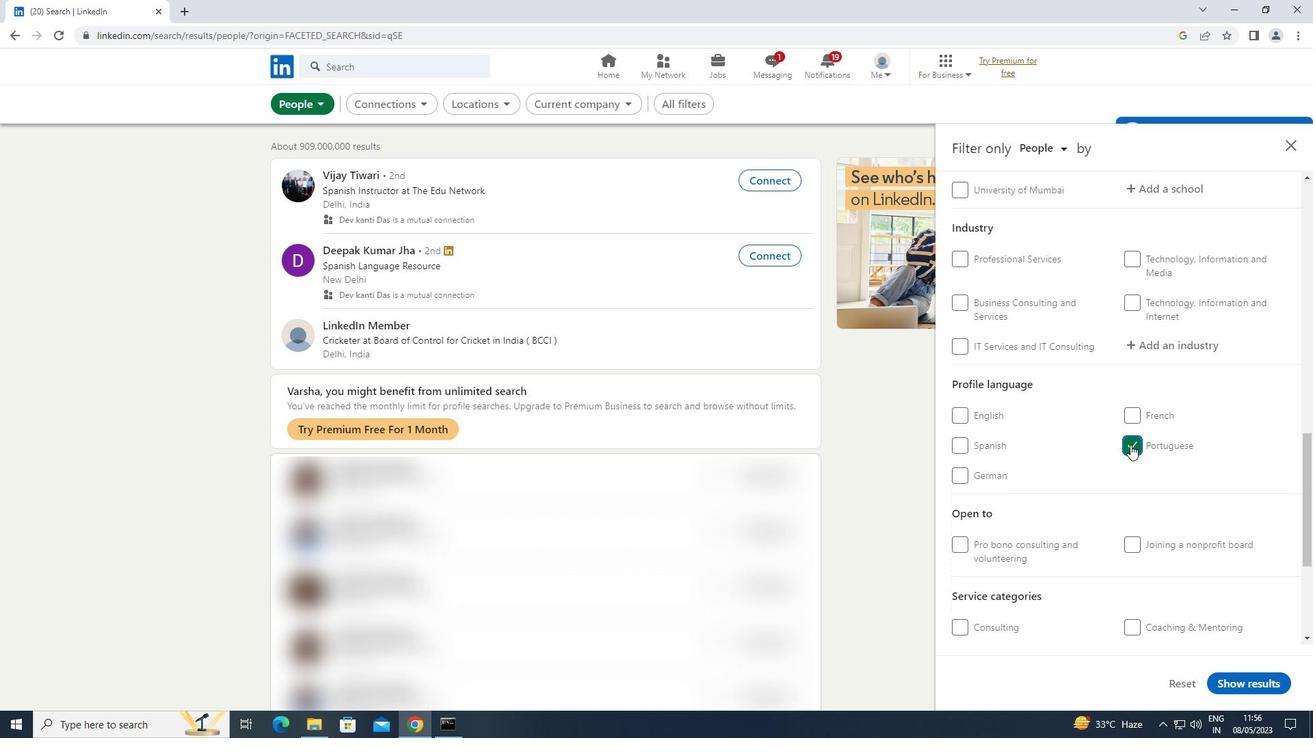 
Action: Mouse scrolled (1132, 444) with delta (0, 0)
Screenshot: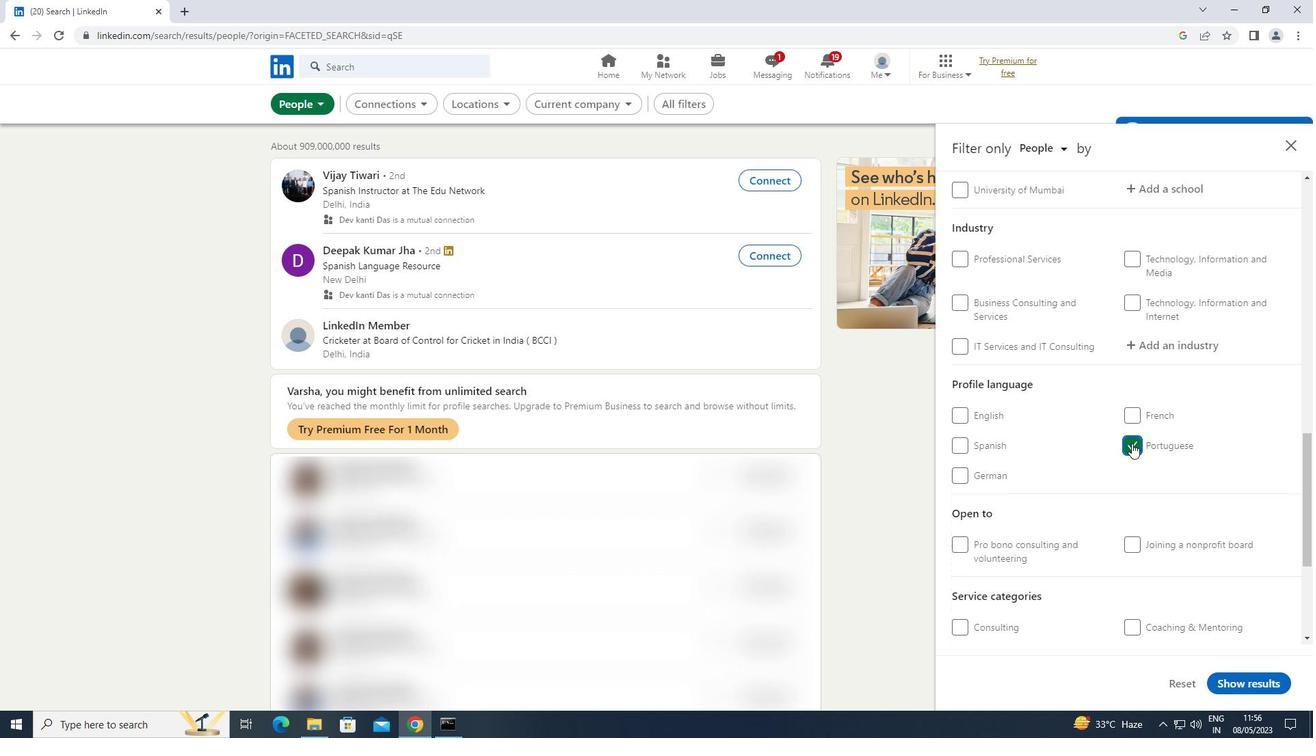 
Action: Mouse moved to (1132, 442)
Screenshot: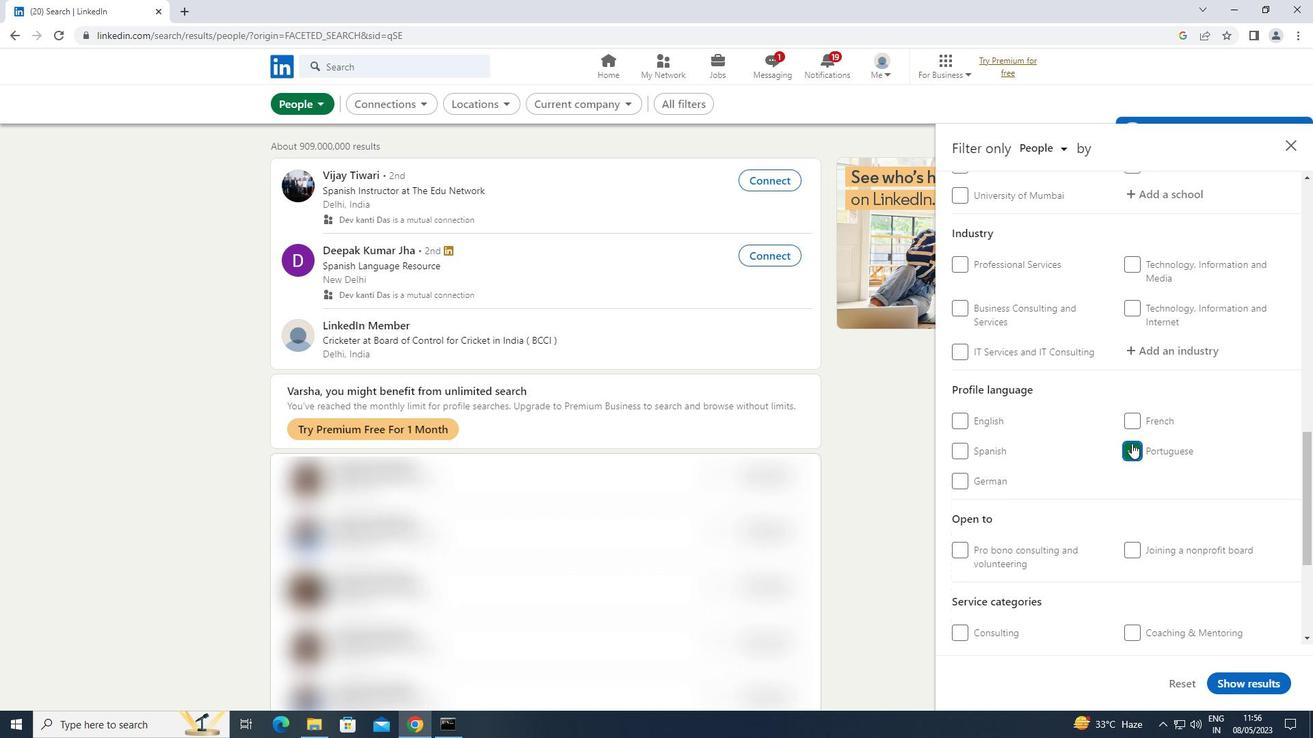 
Action: Mouse scrolled (1132, 443) with delta (0, 0)
Screenshot: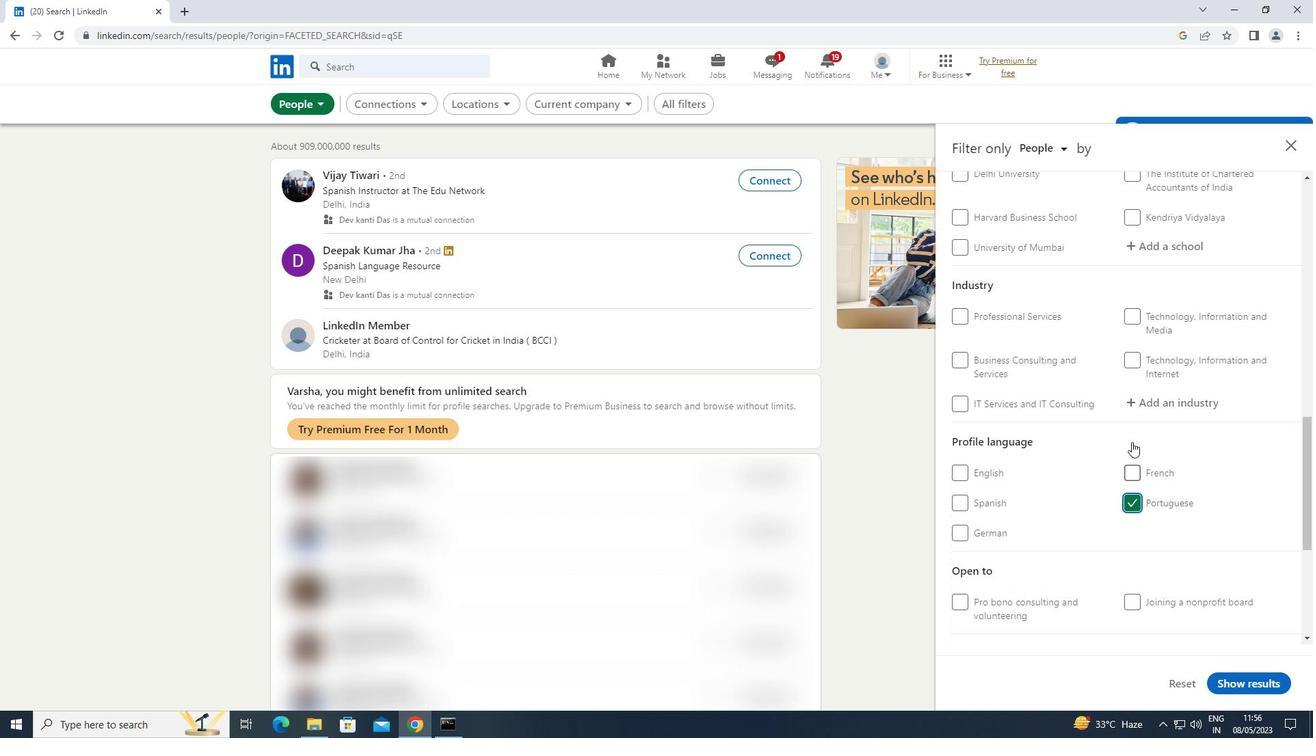 
Action: Mouse moved to (1135, 437)
Screenshot: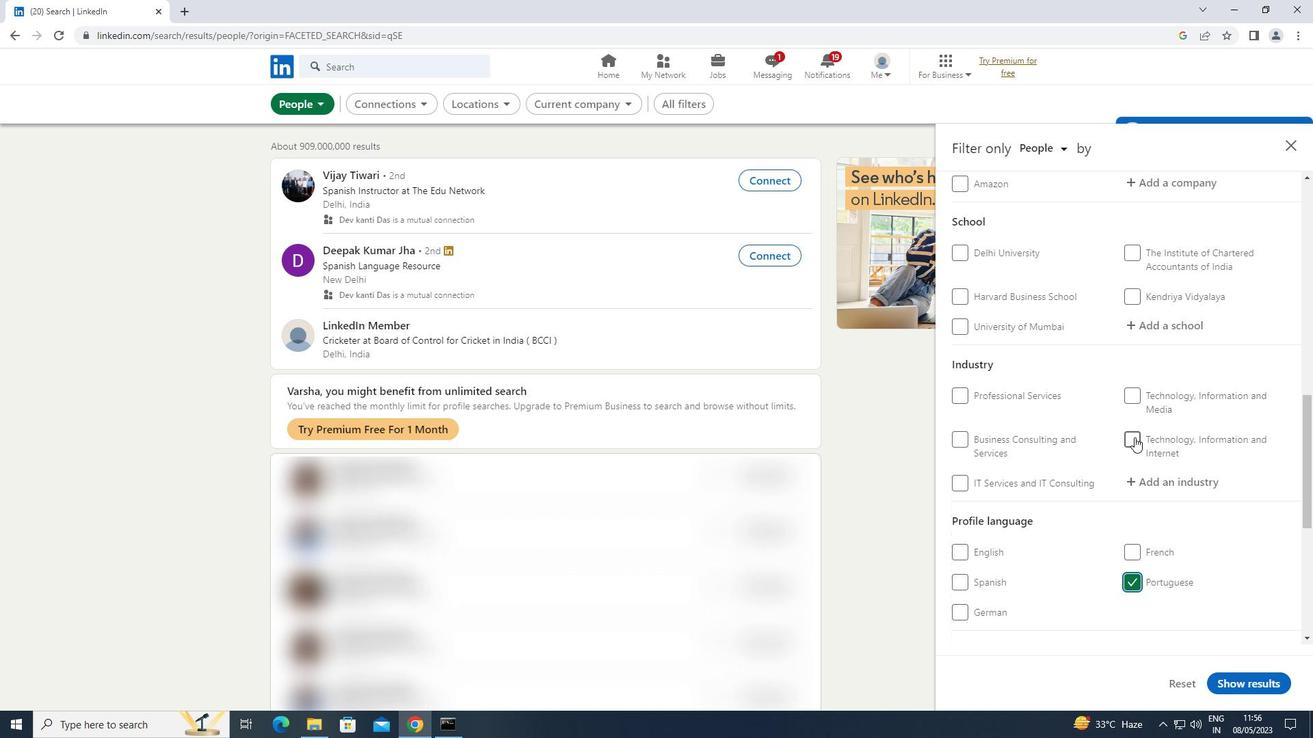 
Action: Mouse scrolled (1135, 437) with delta (0, 0)
Screenshot: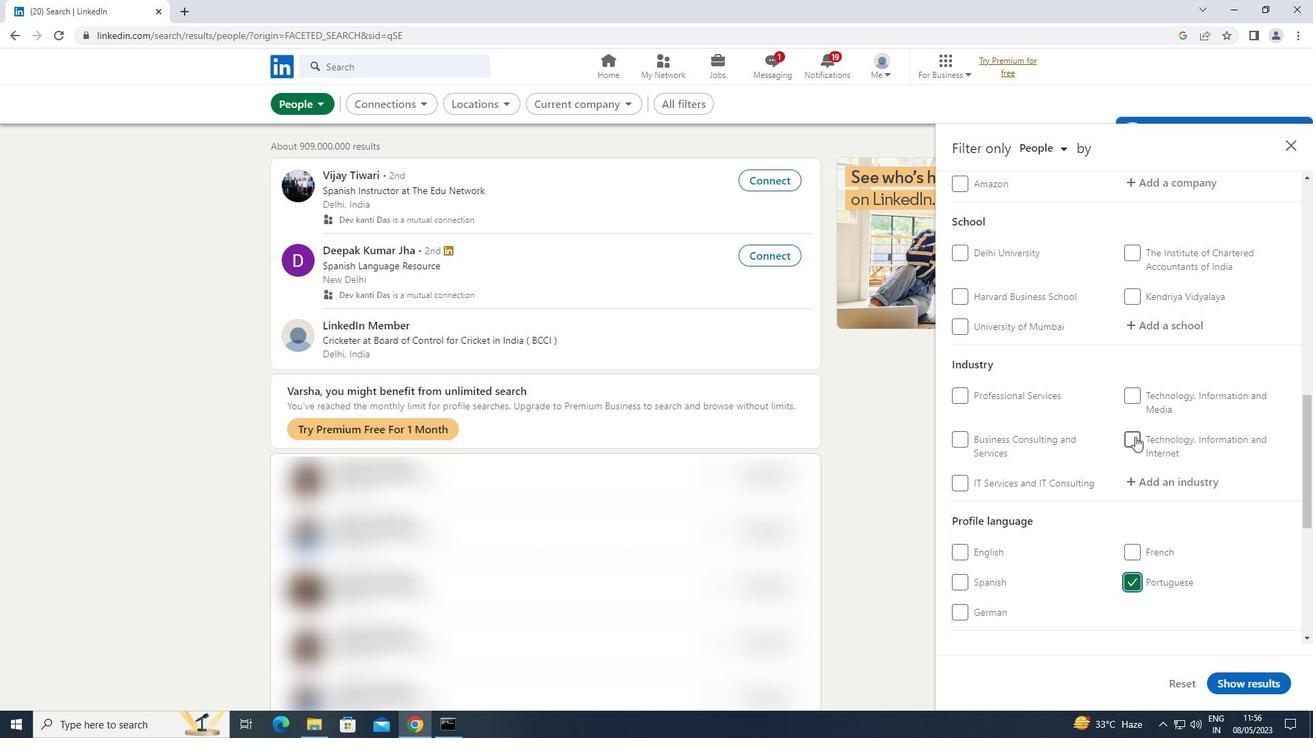 
Action: Mouse moved to (1135, 435)
Screenshot: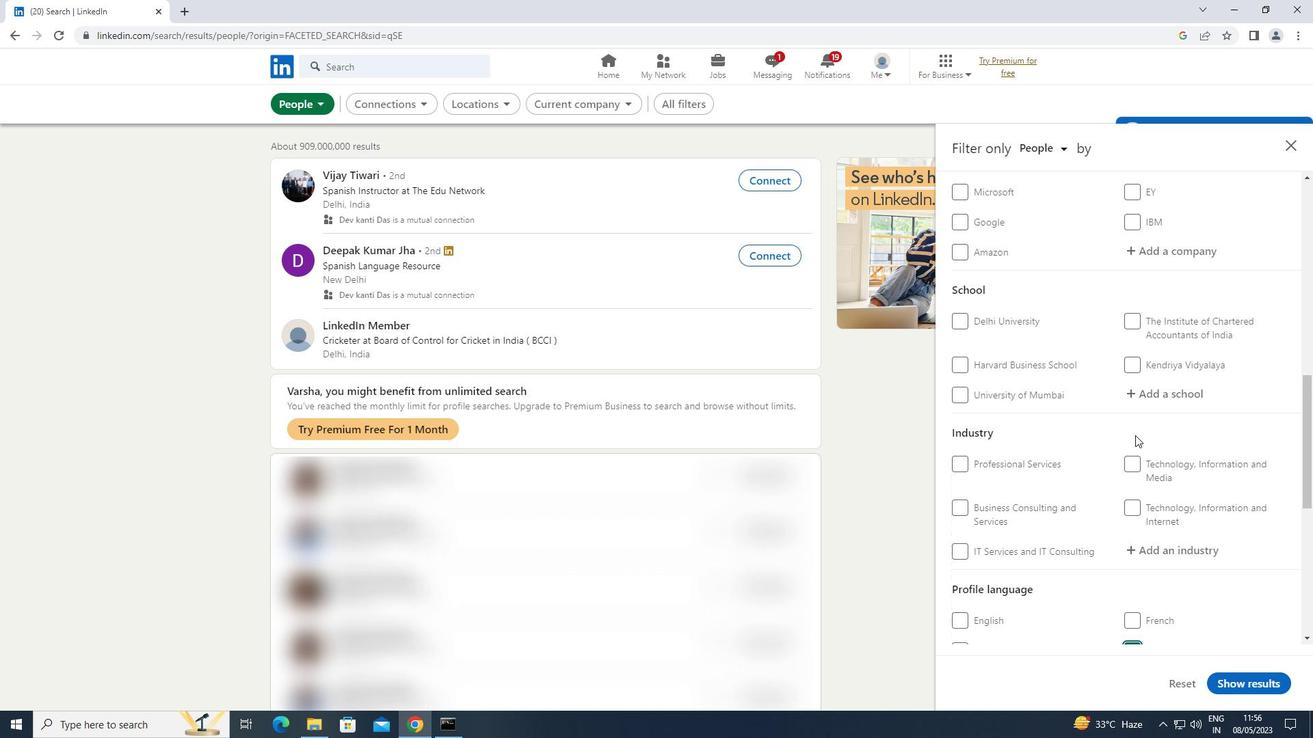 
Action: Mouse scrolled (1135, 436) with delta (0, 0)
Screenshot: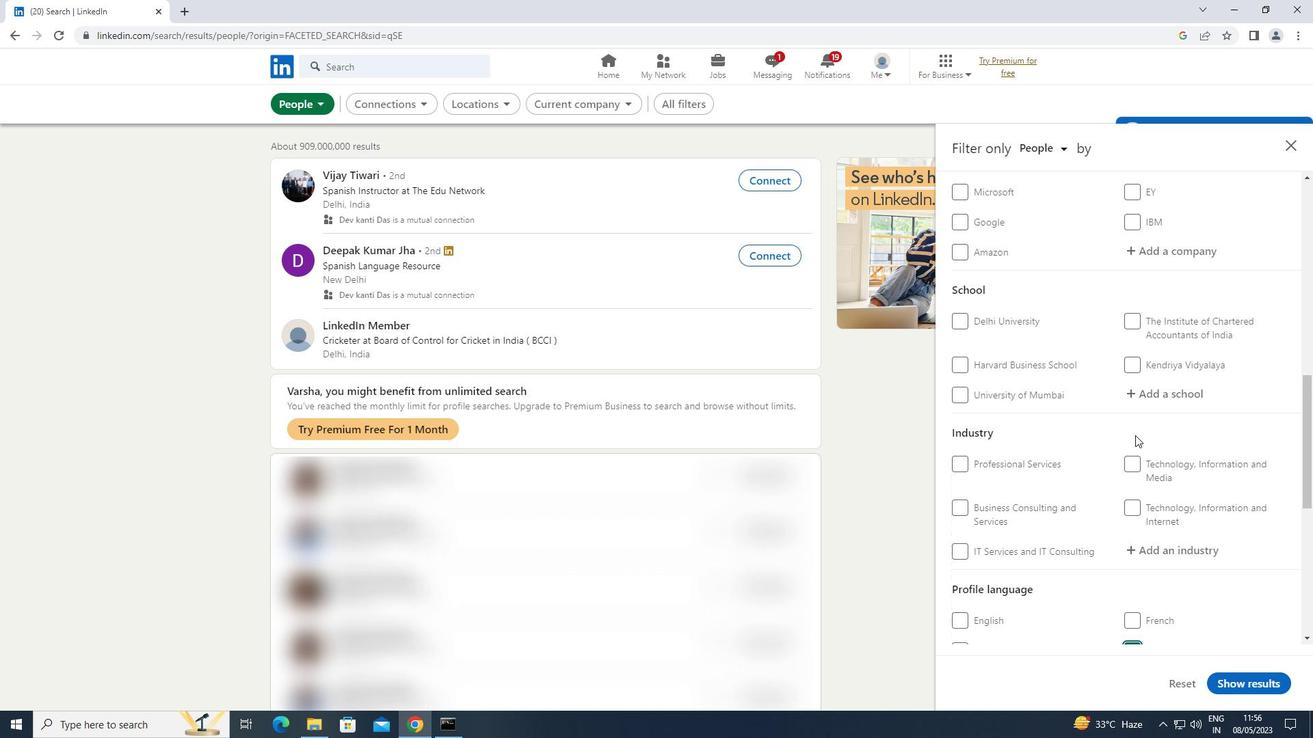 
Action: Mouse scrolled (1135, 436) with delta (0, 0)
Screenshot: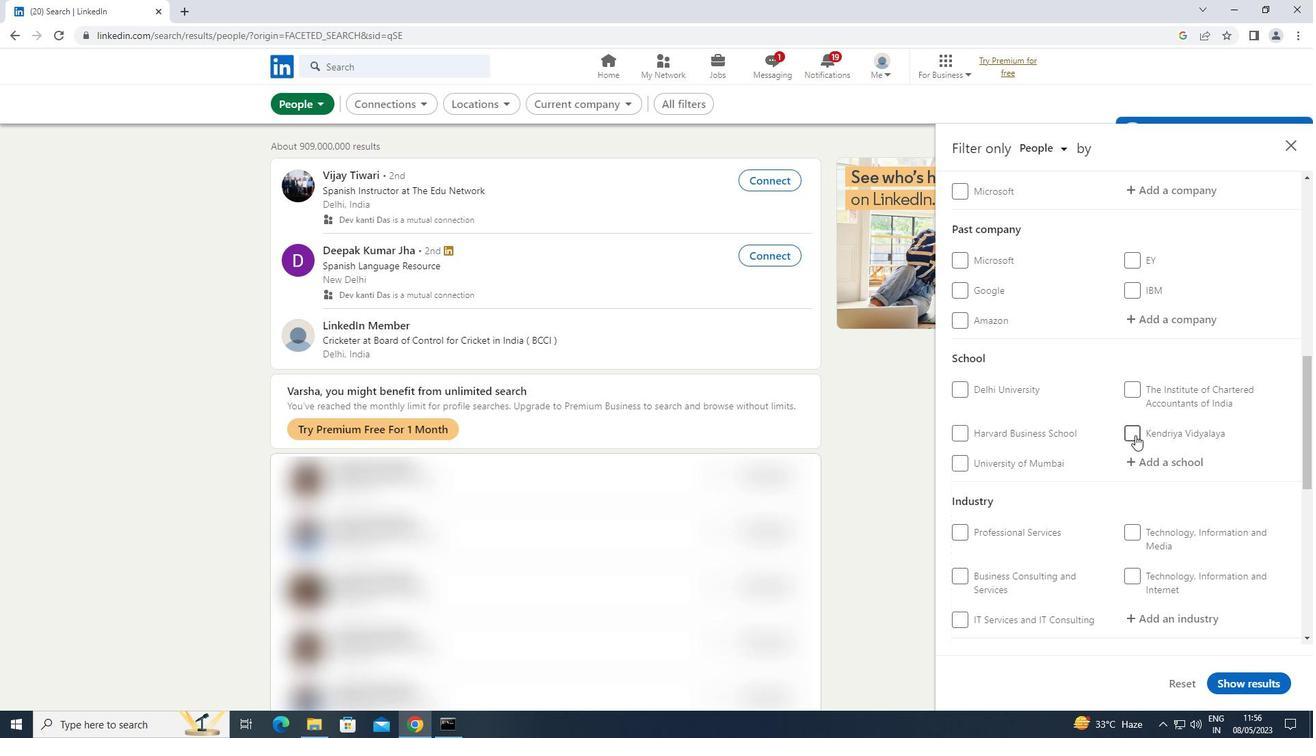 
Action: Mouse scrolled (1135, 436) with delta (0, 0)
Screenshot: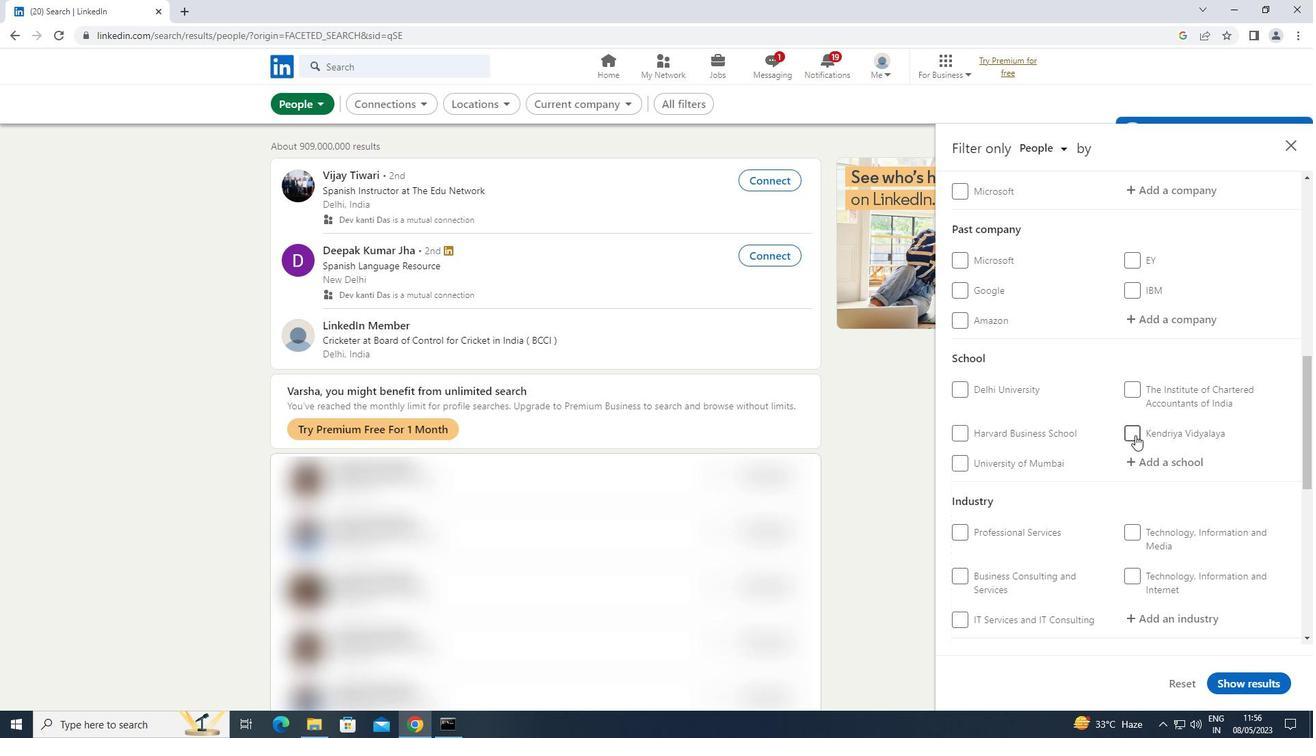 
Action: Mouse moved to (1165, 328)
Screenshot: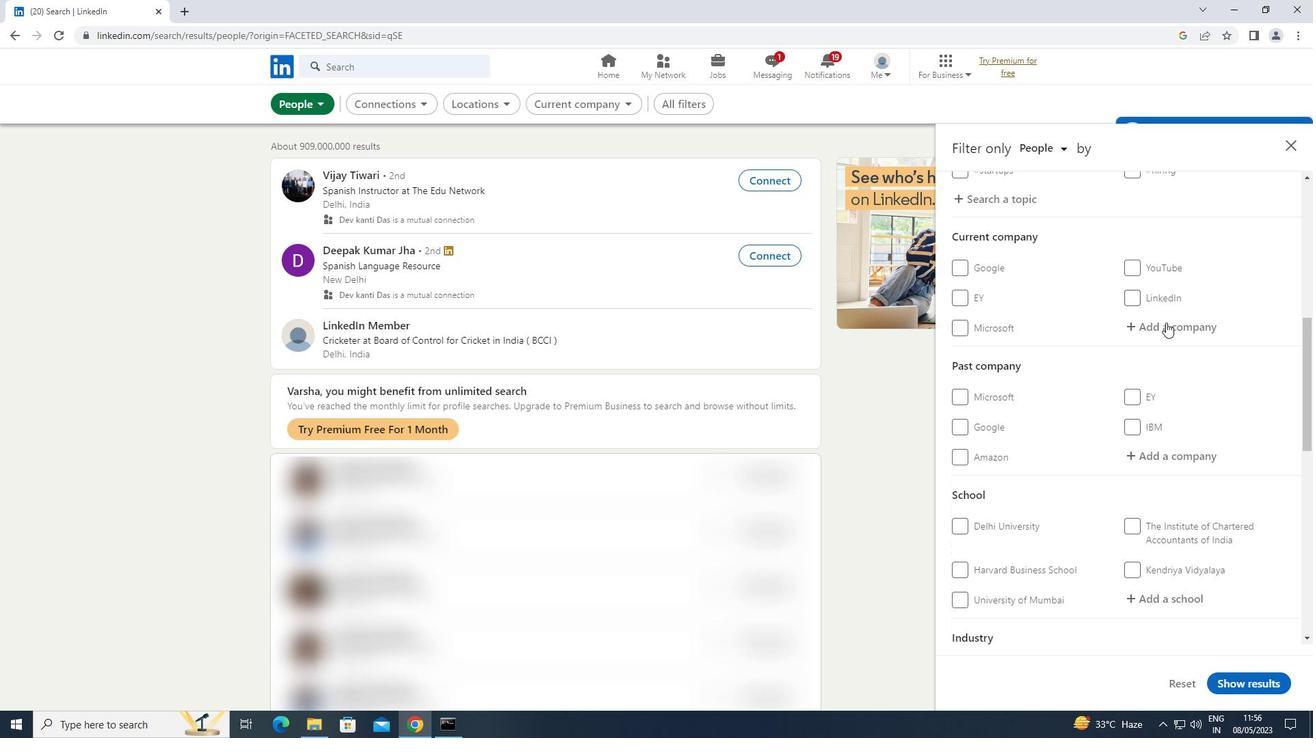 
Action: Mouse pressed left at (1165, 328)
Screenshot: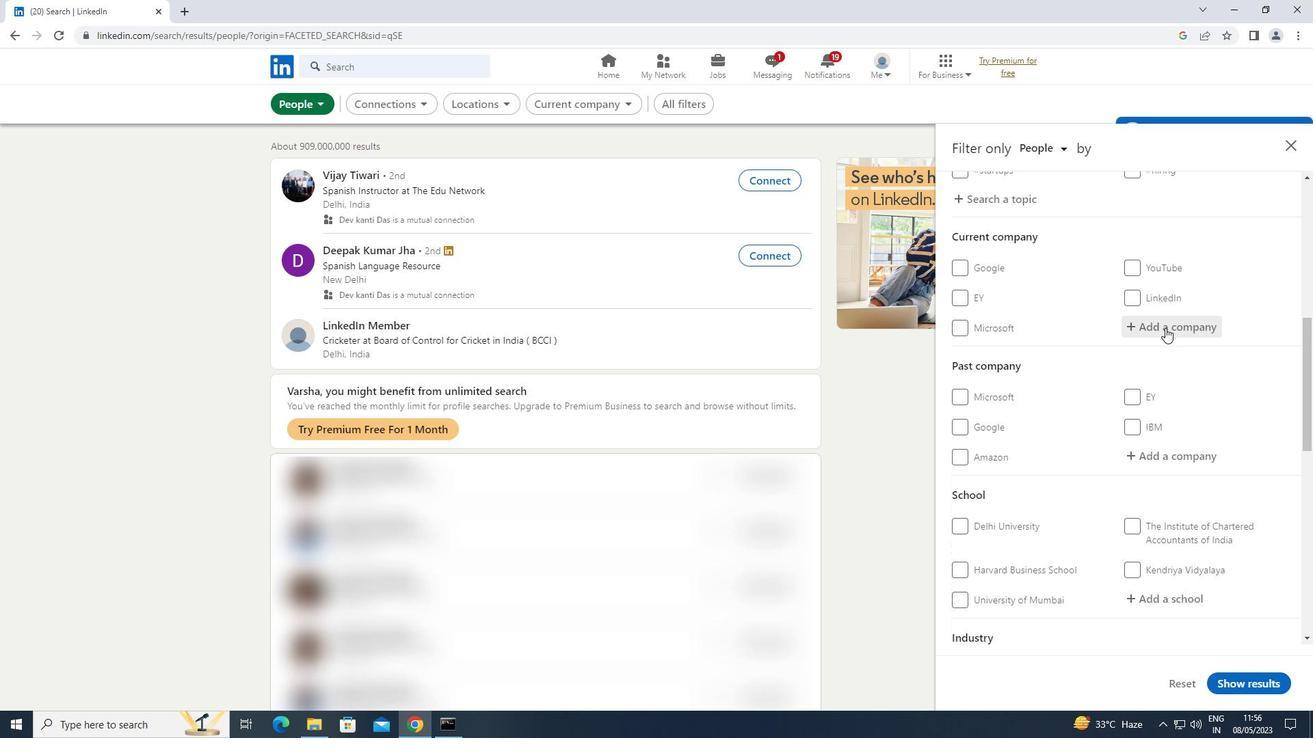 
Action: Key pressed <Key.shift>CUMMINS
Screenshot: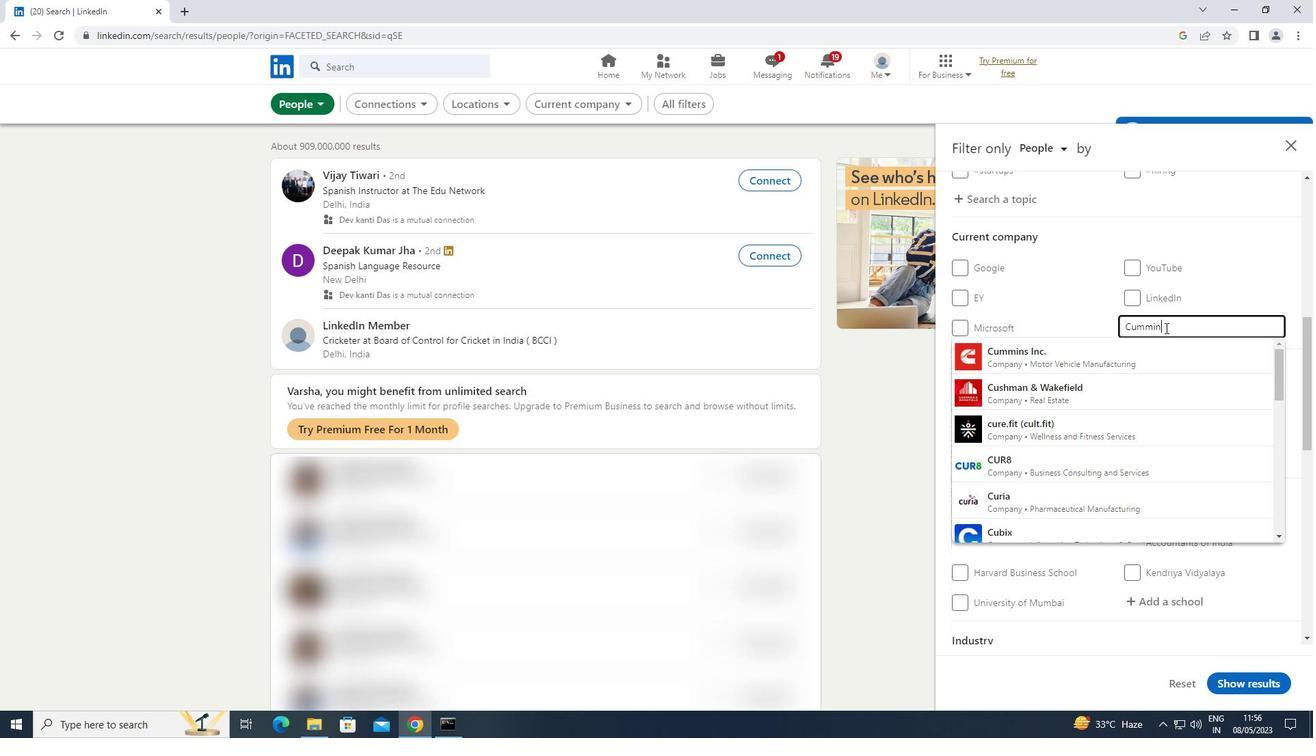 
Action: Mouse moved to (1045, 385)
Screenshot: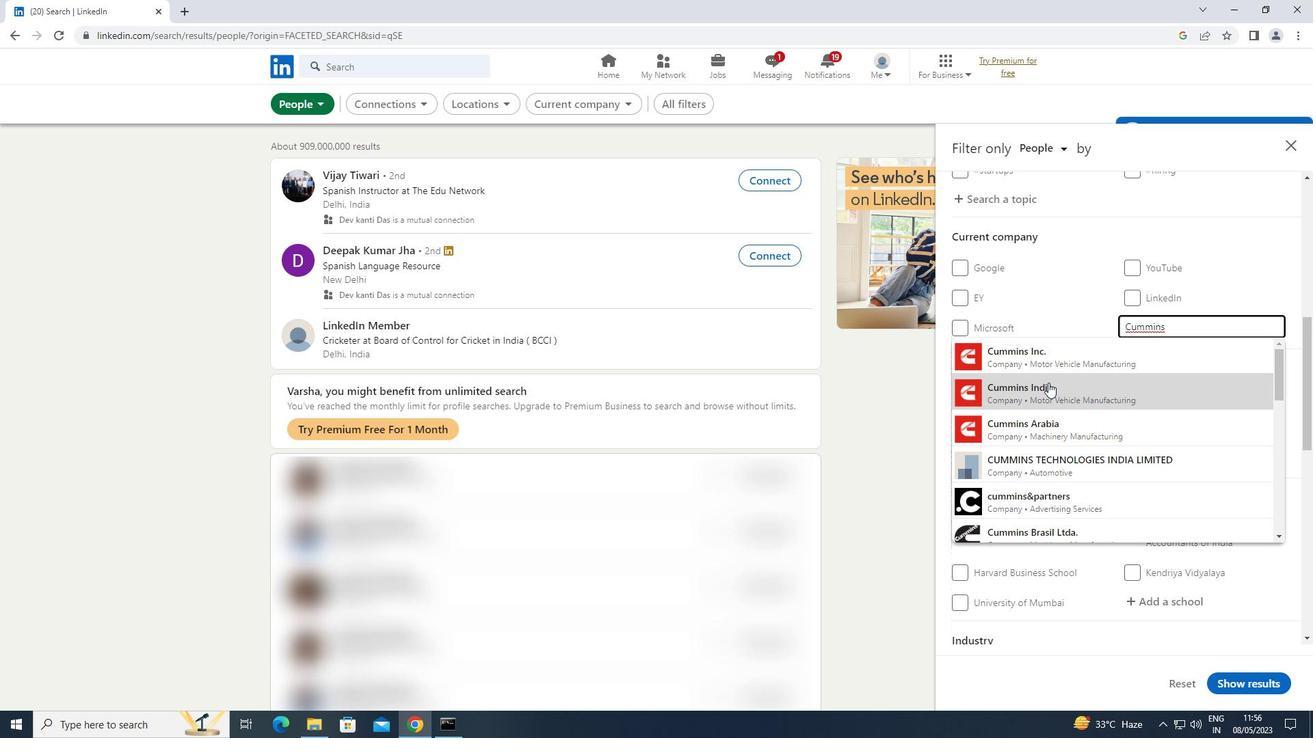 
Action: Mouse pressed left at (1045, 385)
Screenshot: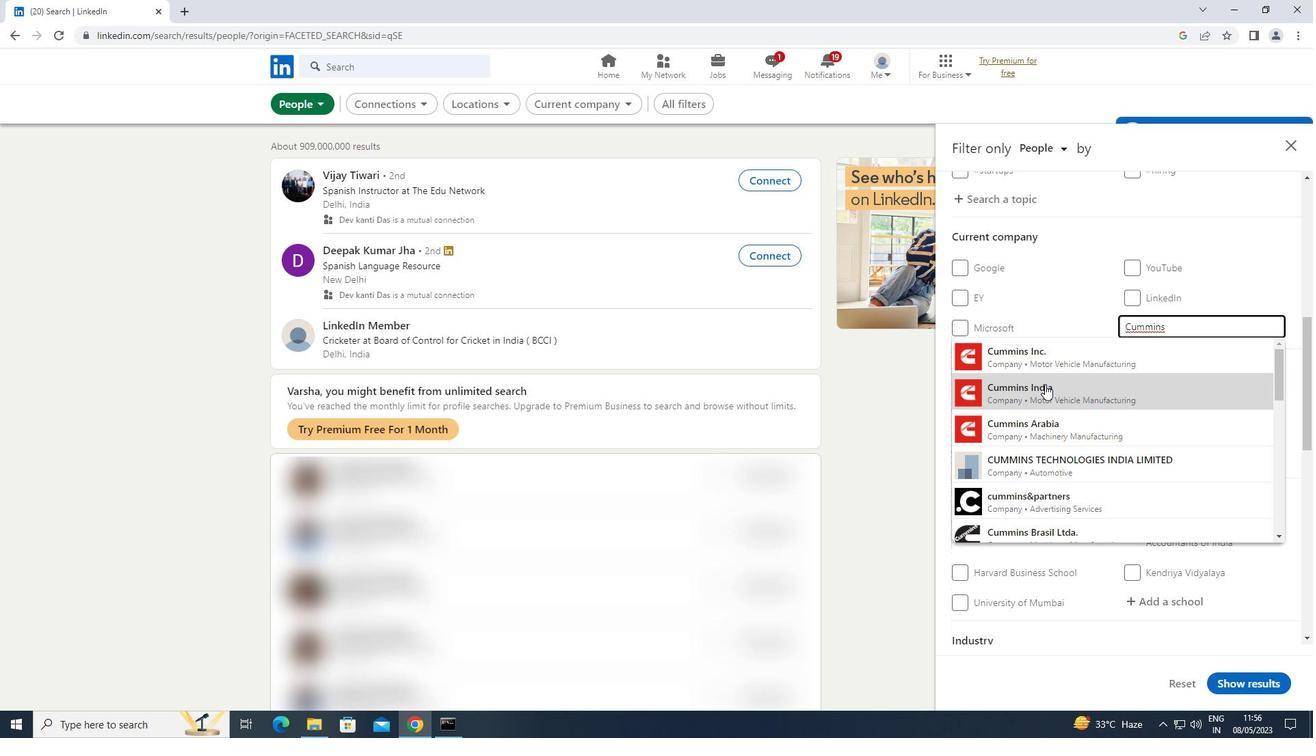 
Action: Mouse moved to (1048, 376)
Screenshot: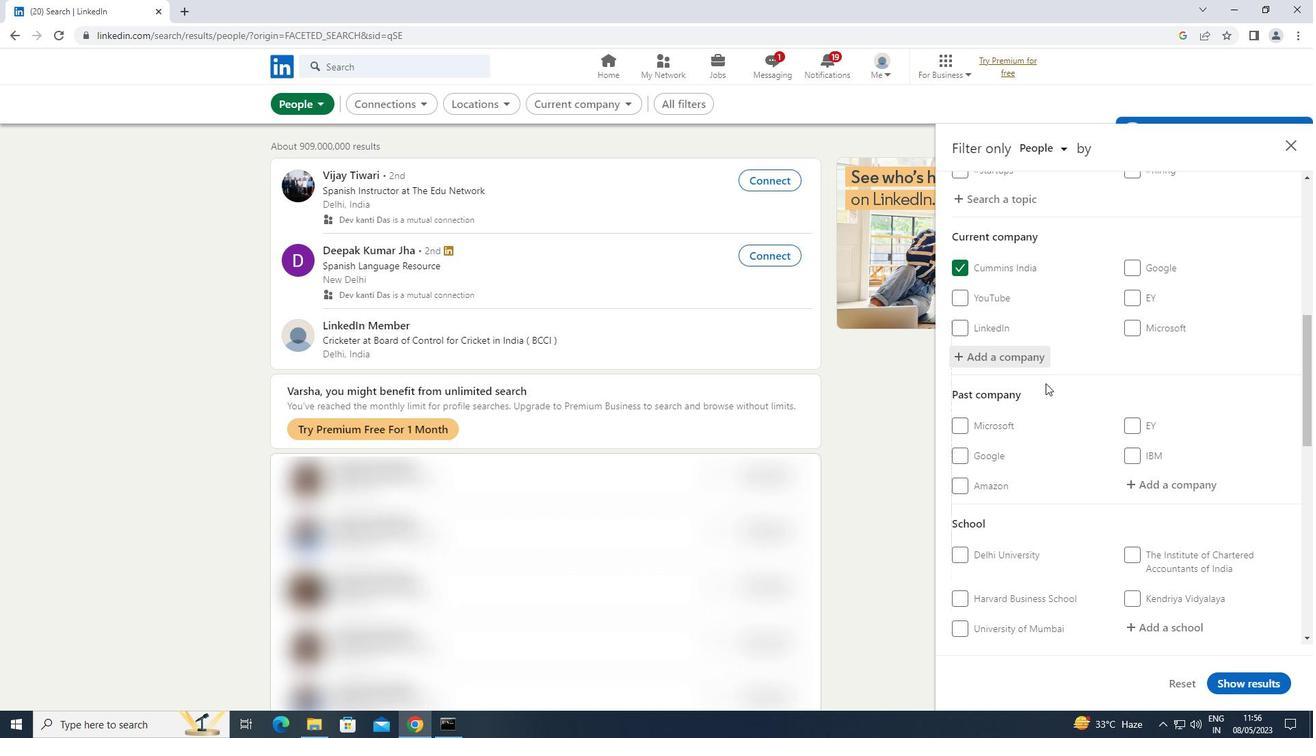
Action: Mouse scrolled (1048, 376) with delta (0, 0)
Screenshot: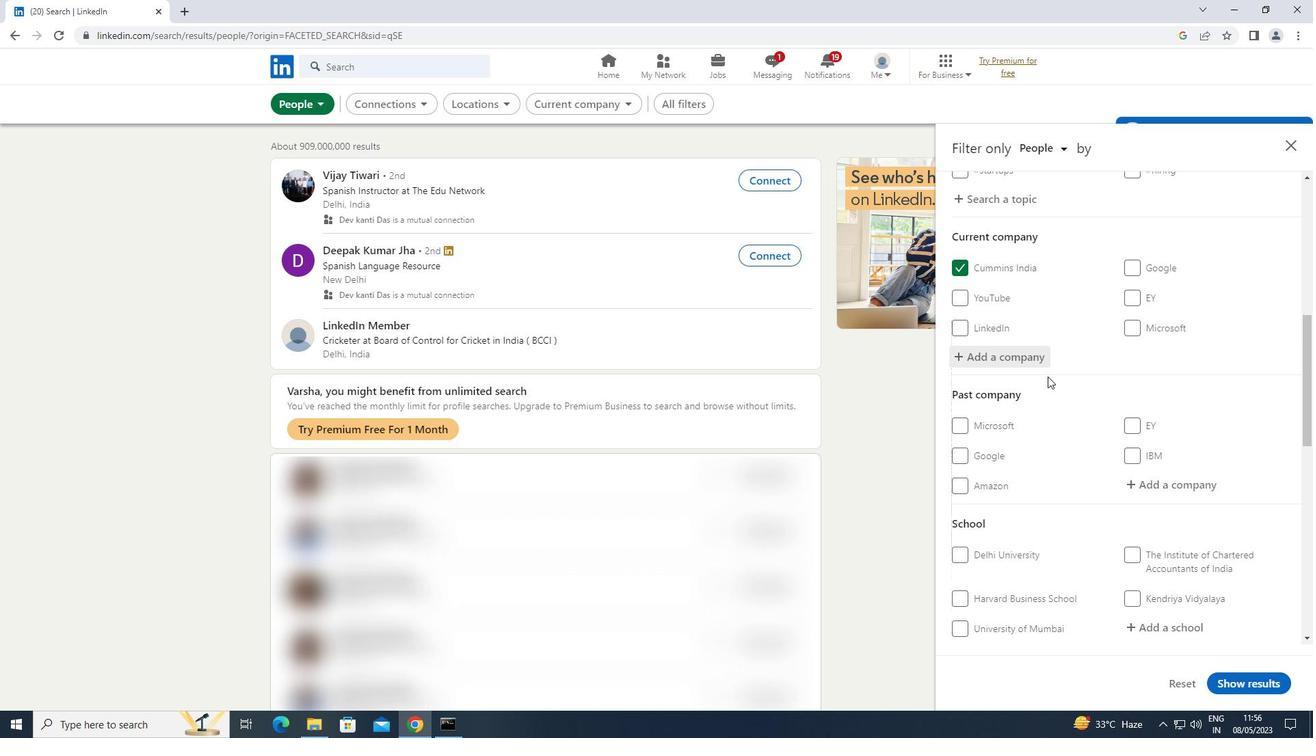 
Action: Mouse scrolled (1048, 376) with delta (0, 0)
Screenshot: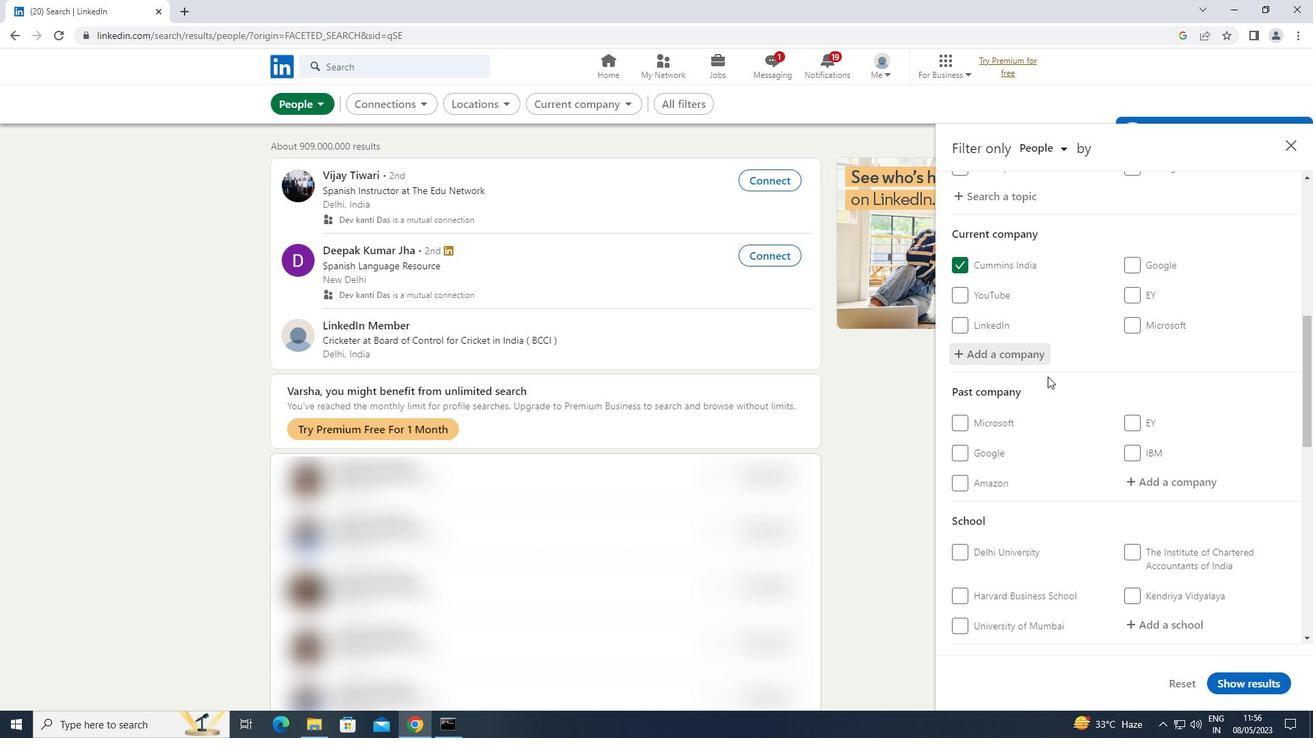 
Action: Mouse moved to (1048, 376)
Screenshot: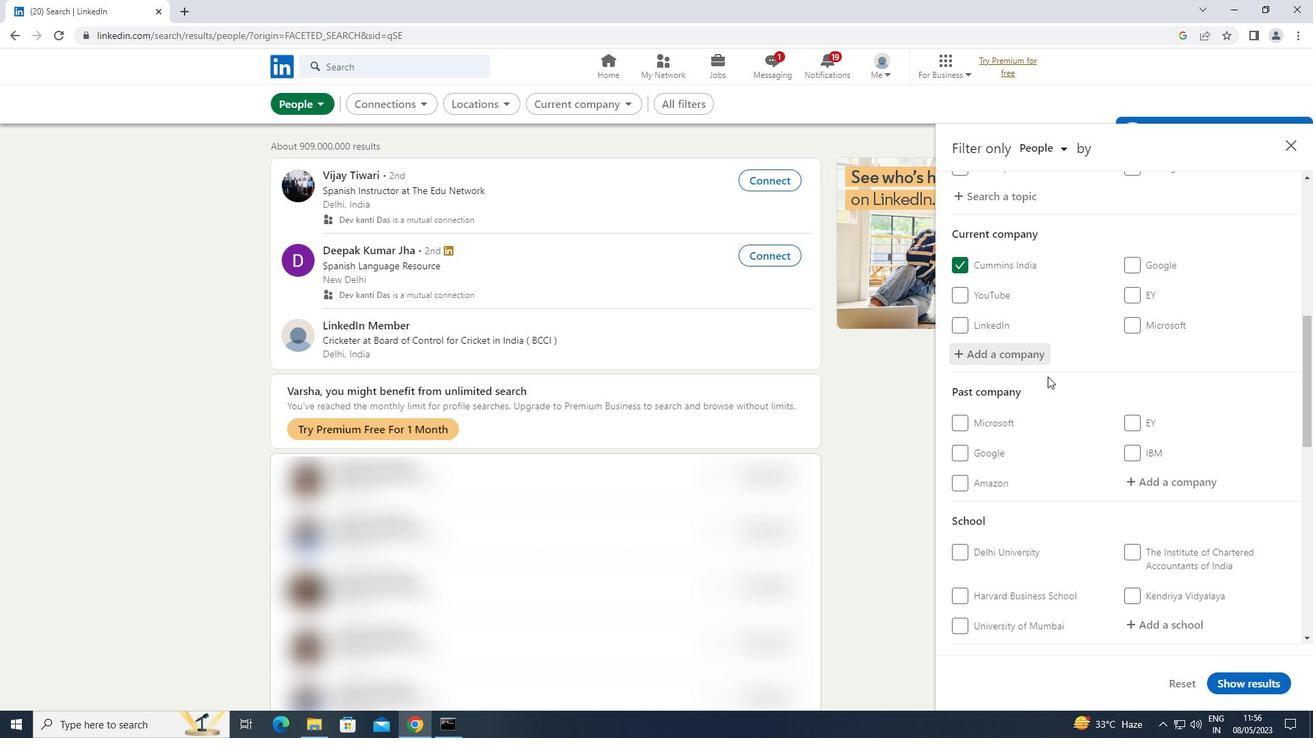 
Action: Mouse scrolled (1048, 375) with delta (0, 0)
Screenshot: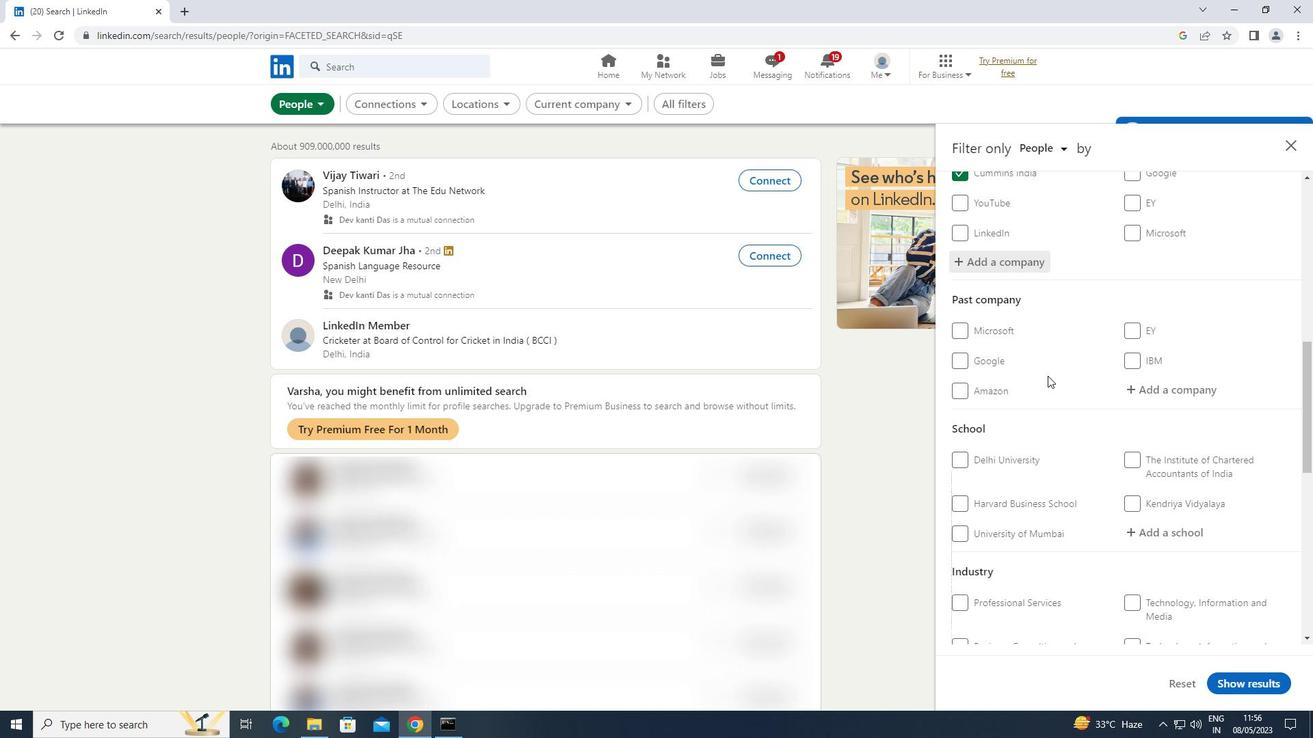 
Action: Mouse moved to (1156, 421)
Screenshot: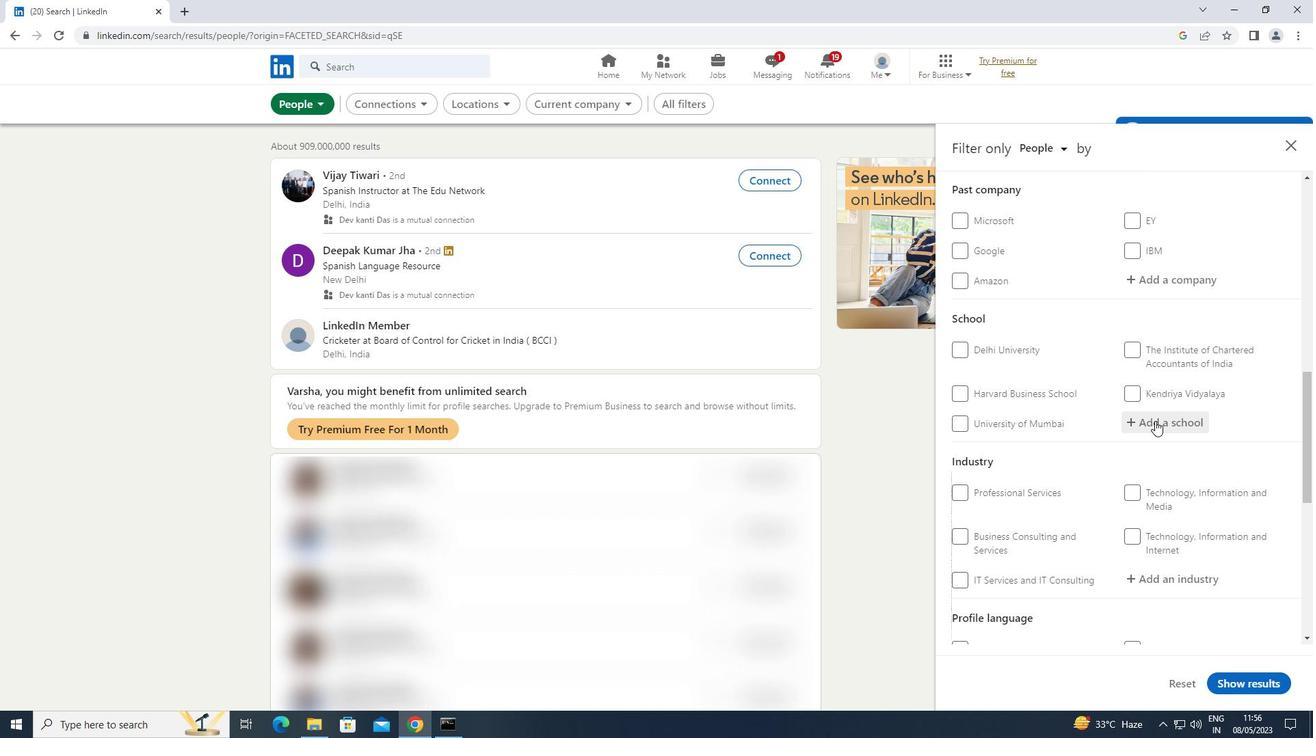 
Action: Mouse pressed left at (1156, 421)
Screenshot: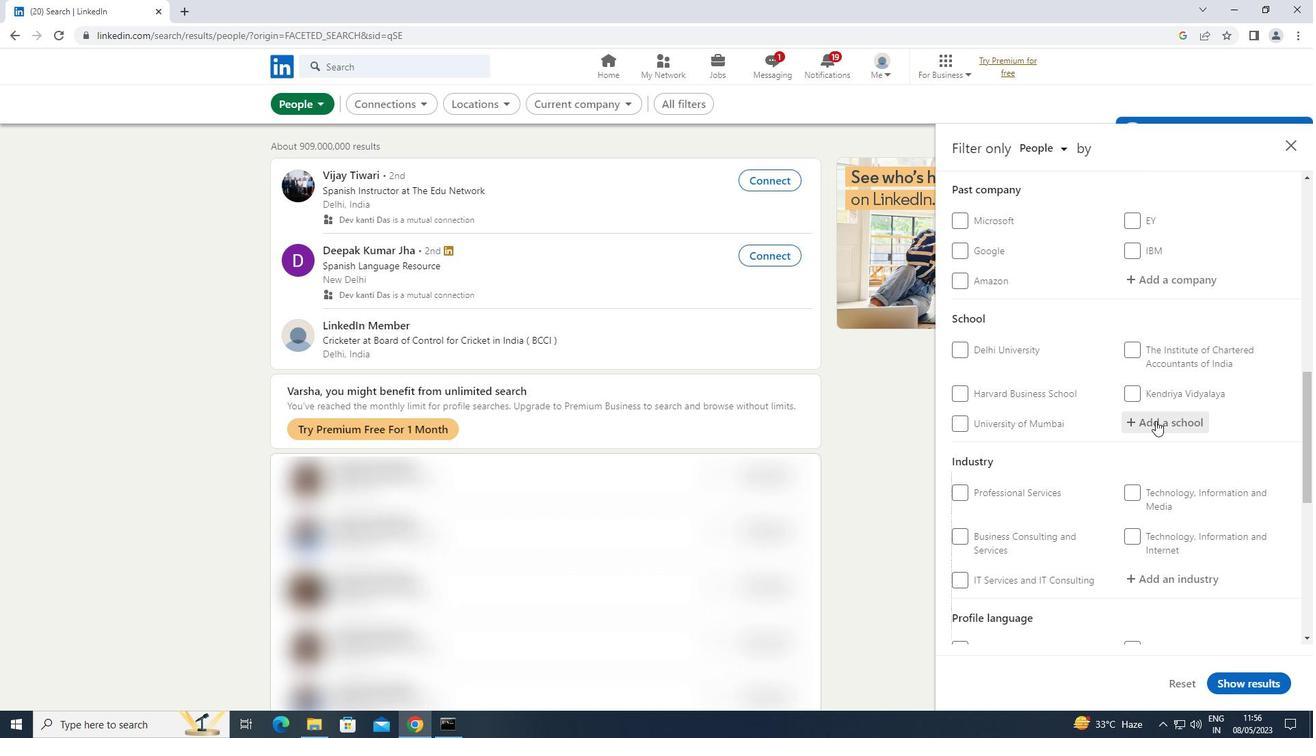 
Action: Key pressed <Key.shift>VEL<Key.space><Key.shift>TECH<Key.space><Key.shift>HIGH
Screenshot: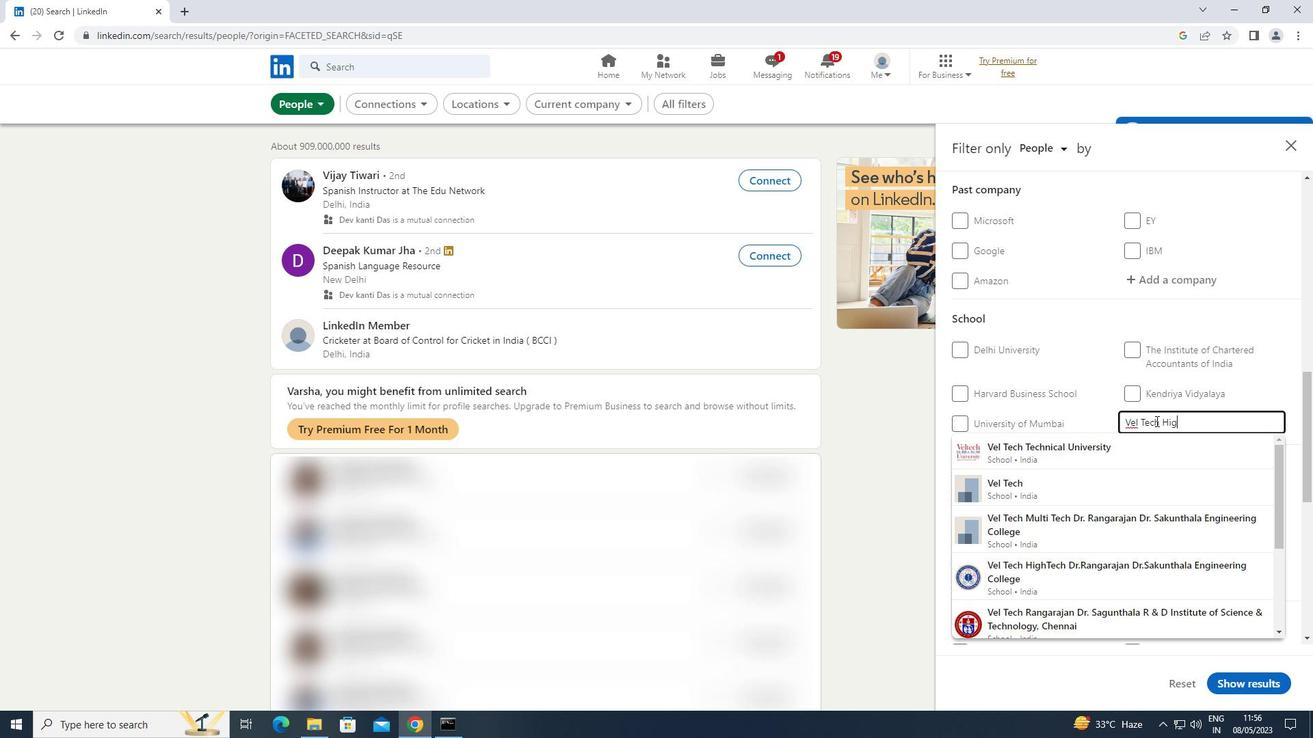 
Action: Mouse moved to (1137, 450)
Screenshot: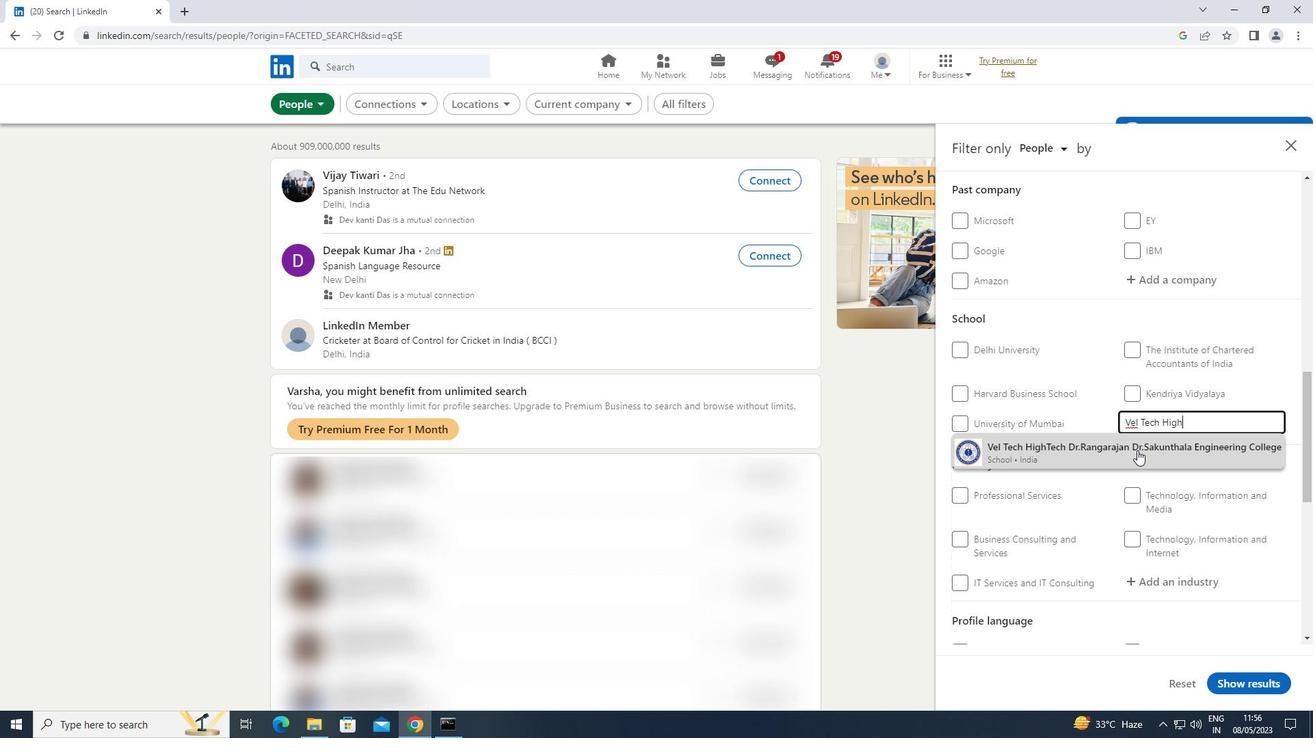 
Action: Mouse pressed left at (1137, 450)
Screenshot: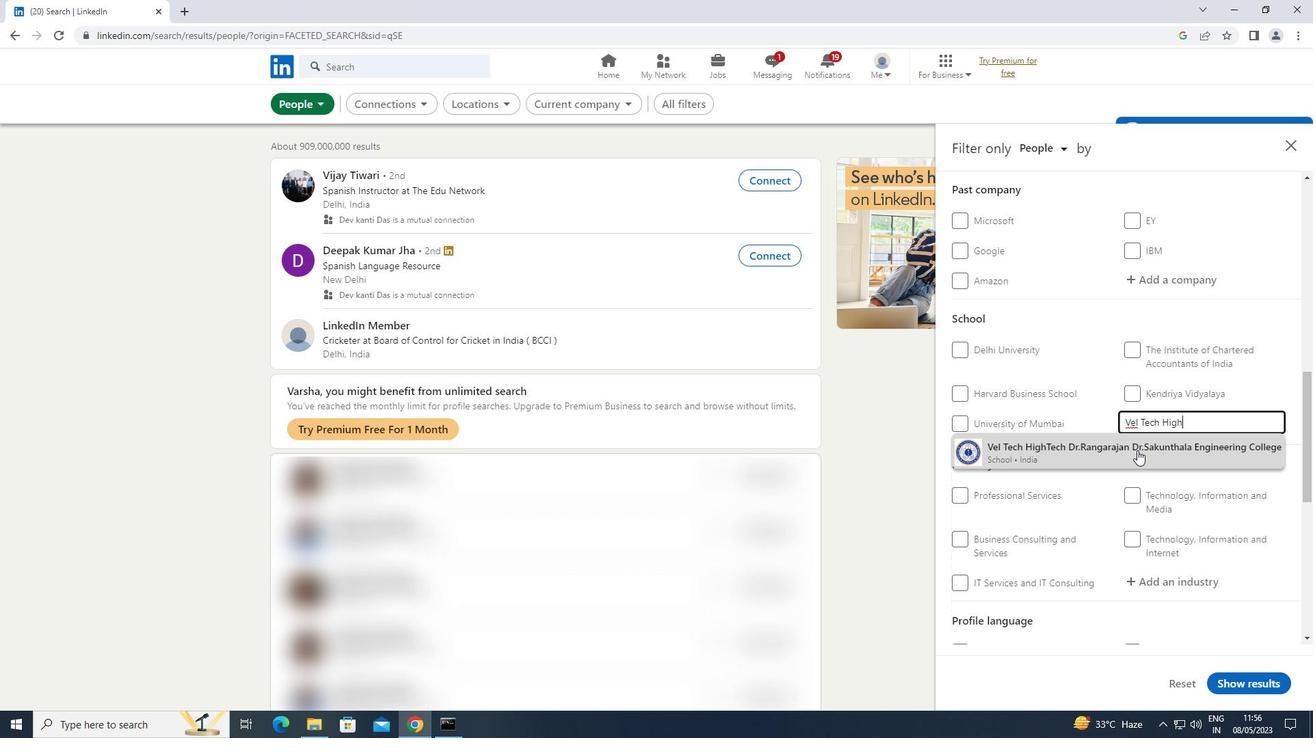 
Action: Mouse moved to (1139, 450)
Screenshot: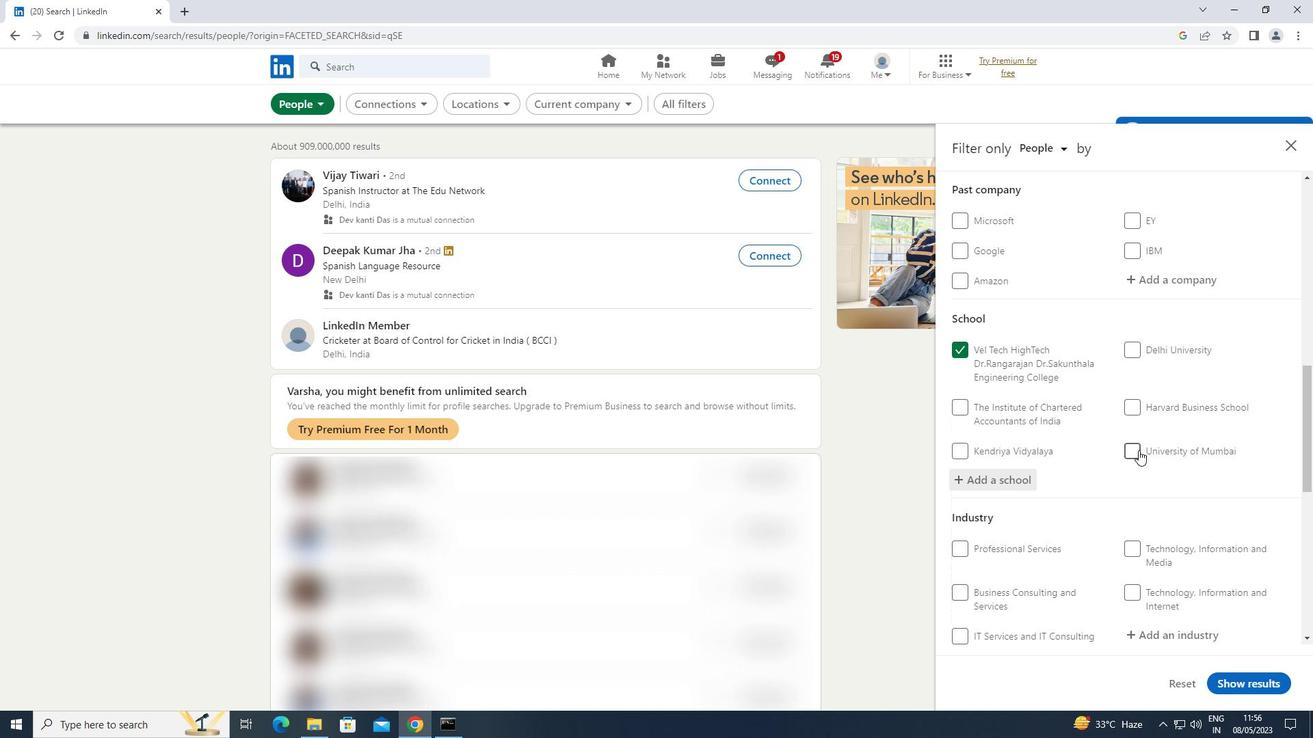 
Action: Mouse scrolled (1139, 449) with delta (0, 0)
Screenshot: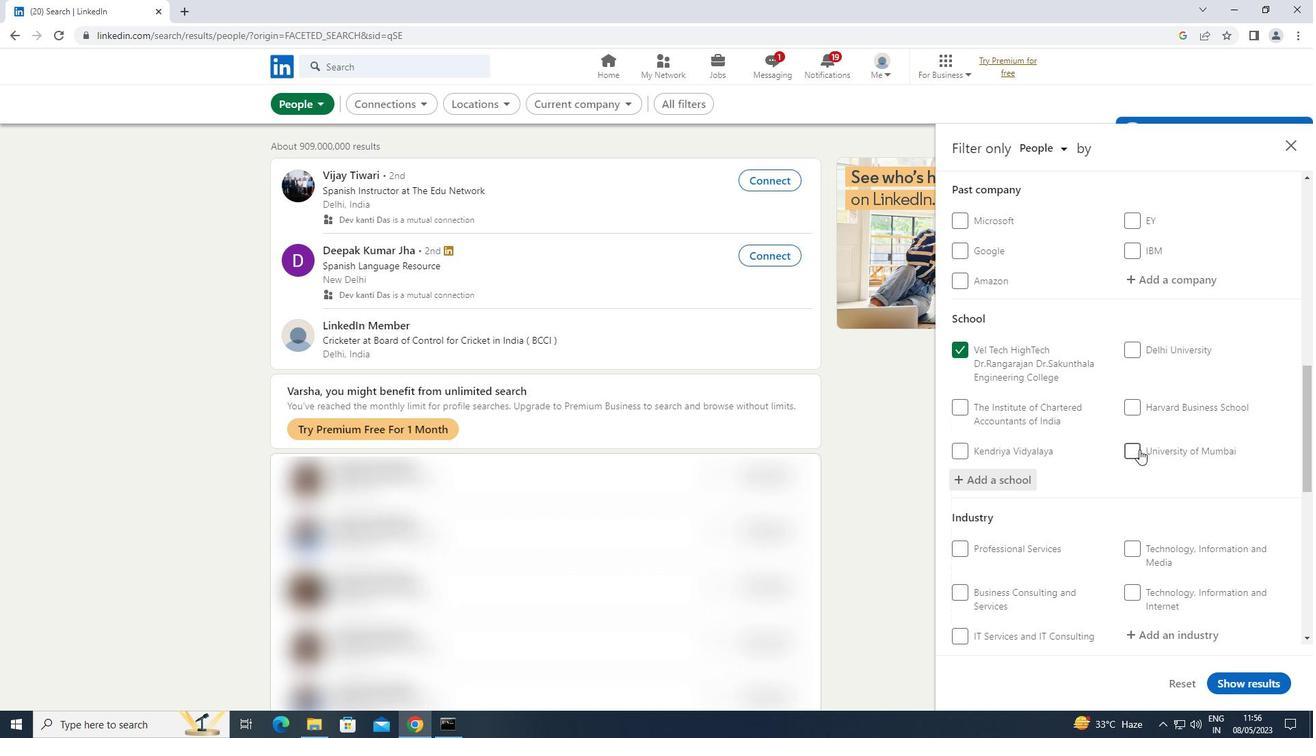 
Action: Mouse scrolled (1139, 449) with delta (0, 0)
Screenshot: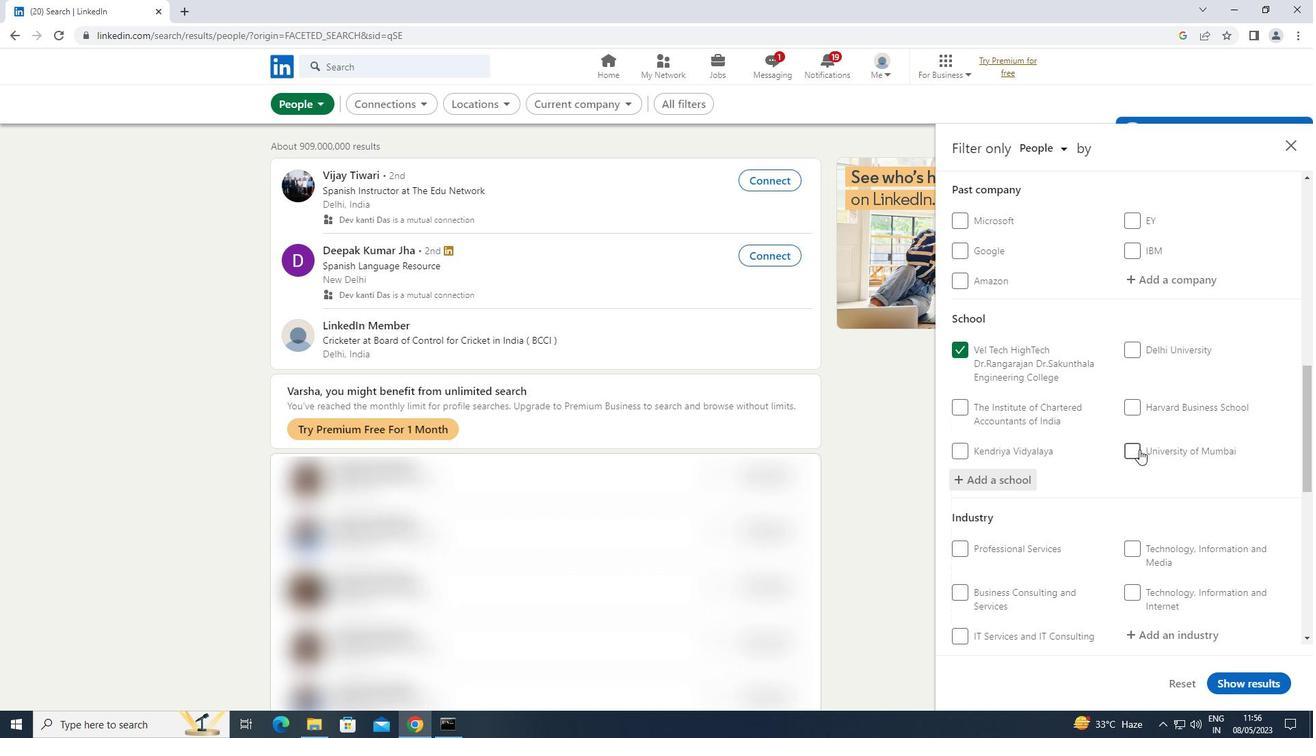 
Action: Mouse scrolled (1139, 449) with delta (0, 0)
Screenshot: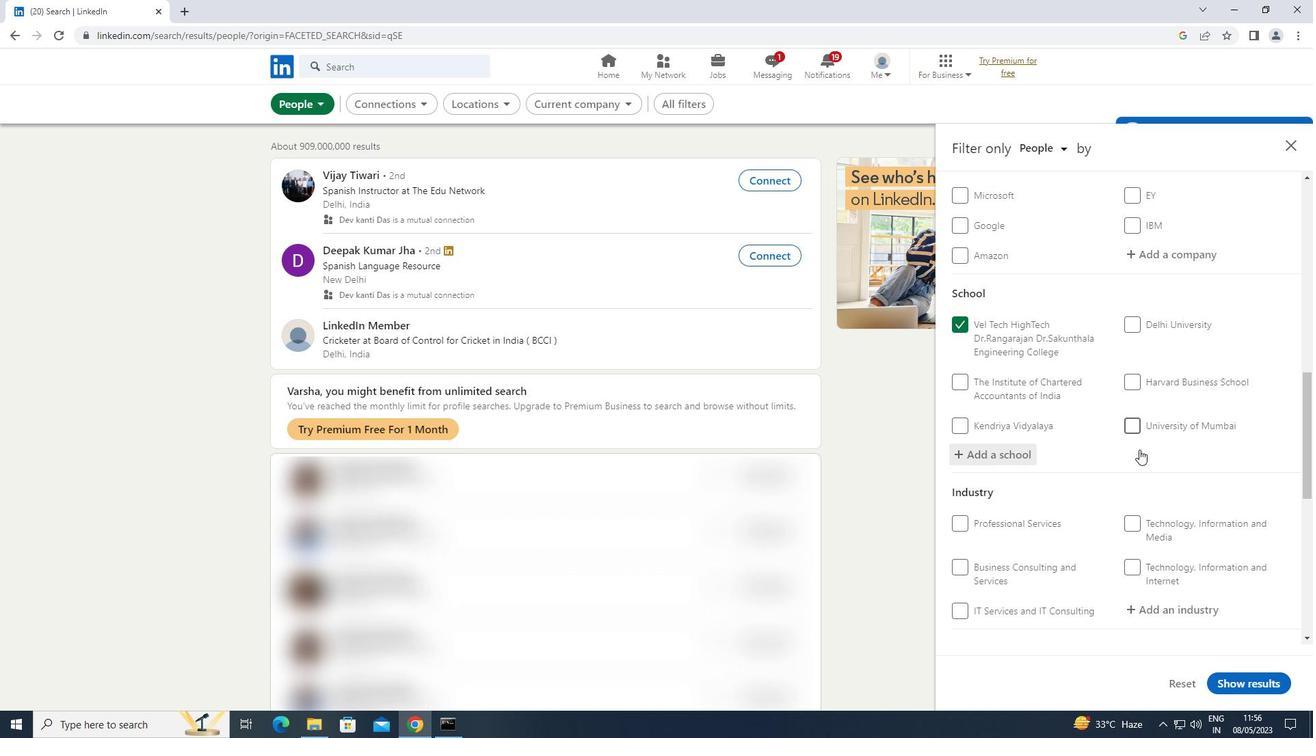 
Action: Mouse scrolled (1139, 449) with delta (0, 0)
Screenshot: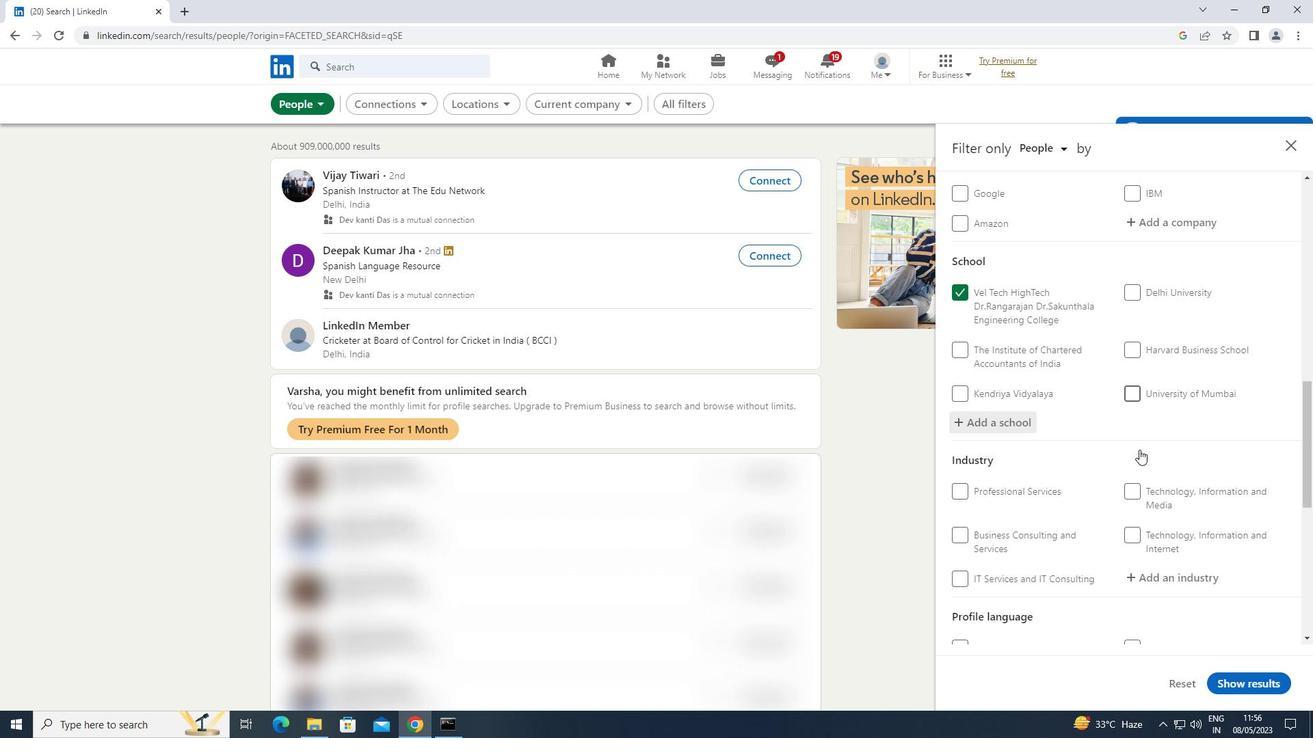 
Action: Mouse moved to (1189, 355)
Screenshot: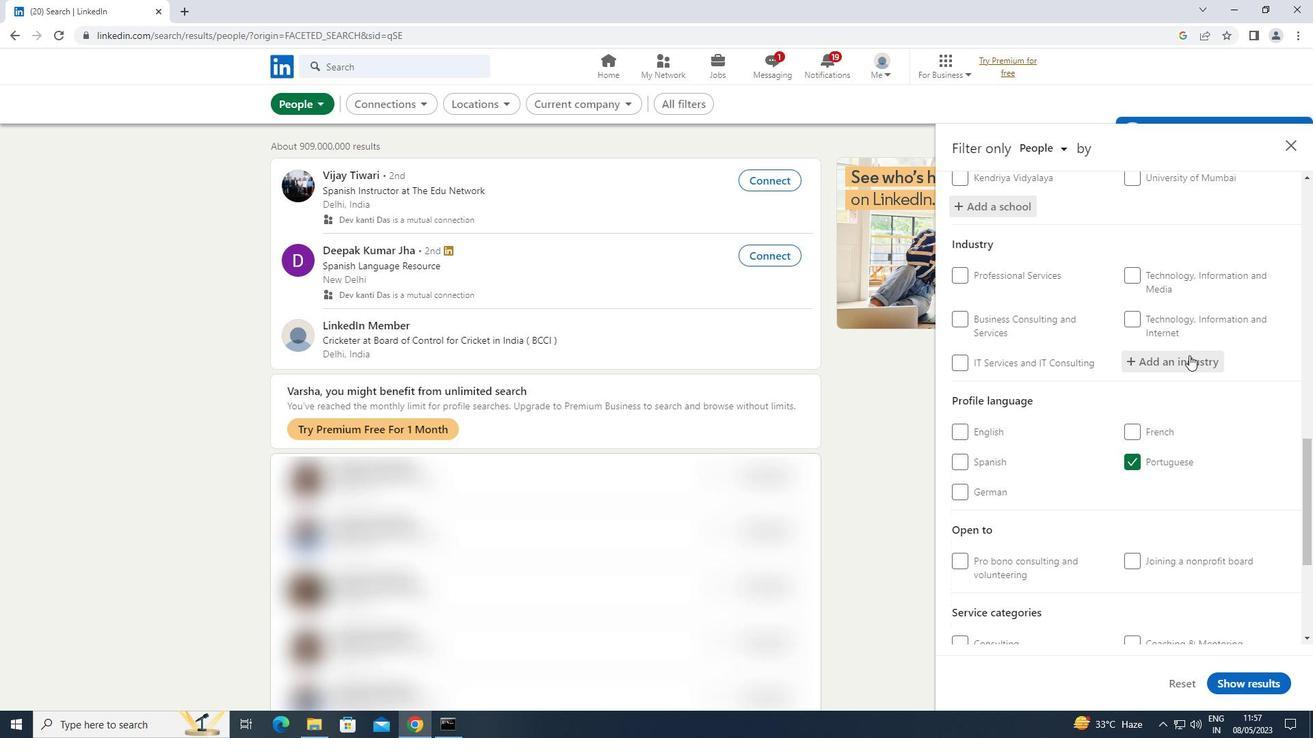 
Action: Mouse pressed left at (1189, 355)
Screenshot: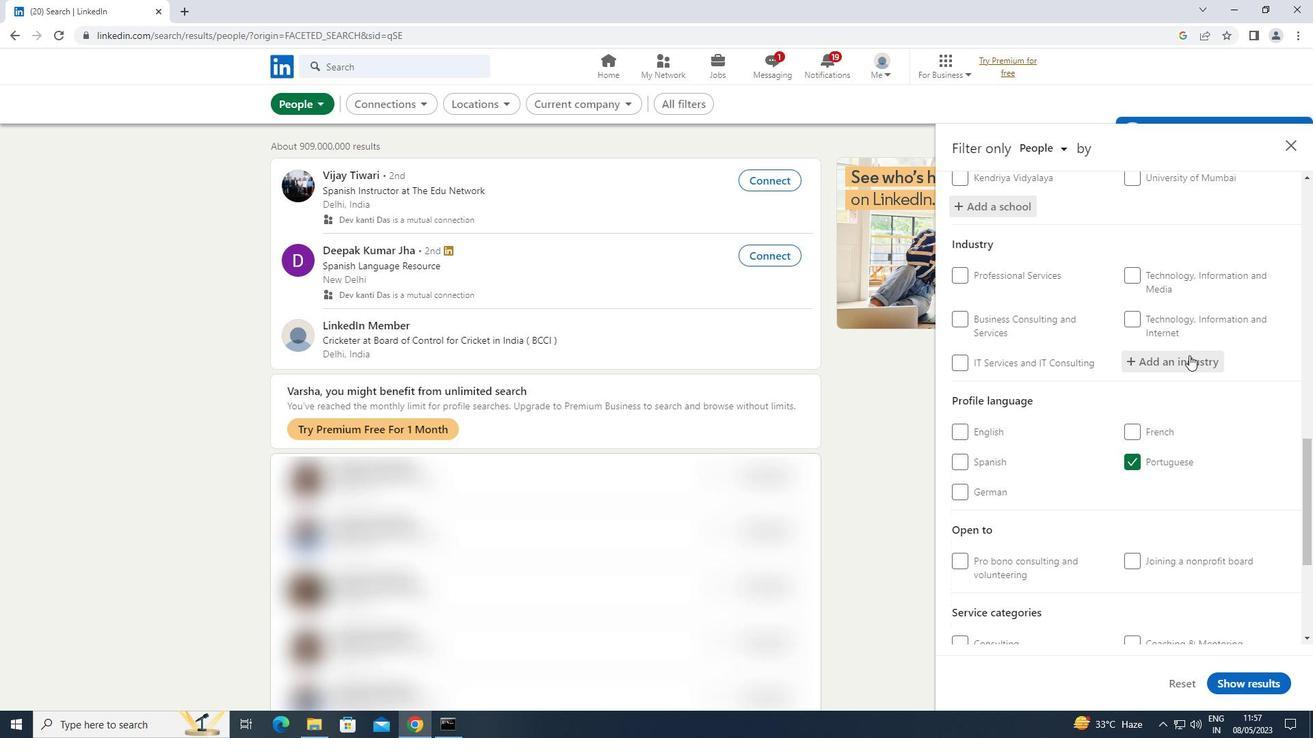 
Action: Mouse moved to (1189, 355)
Screenshot: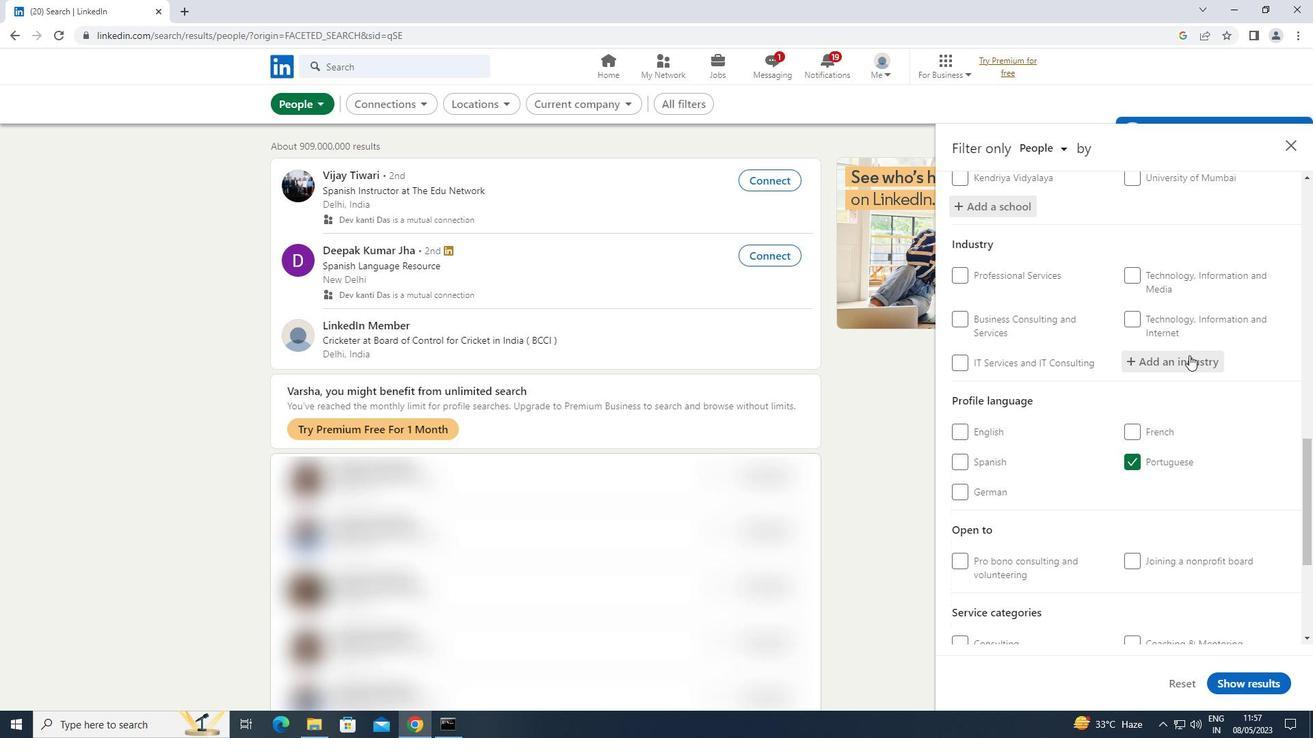 
Action: Key pressed <Key.shift>IT<Key.space>
Screenshot: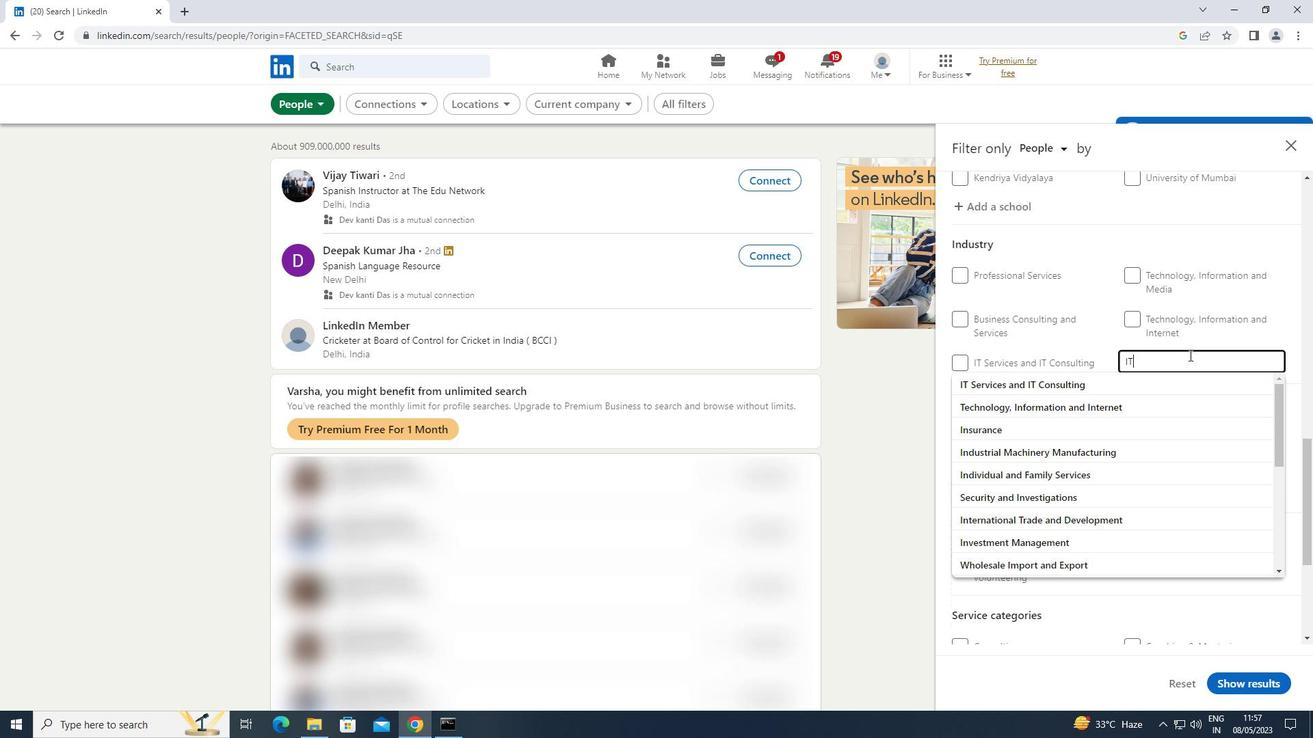 
Action: Mouse moved to (1135, 401)
Screenshot: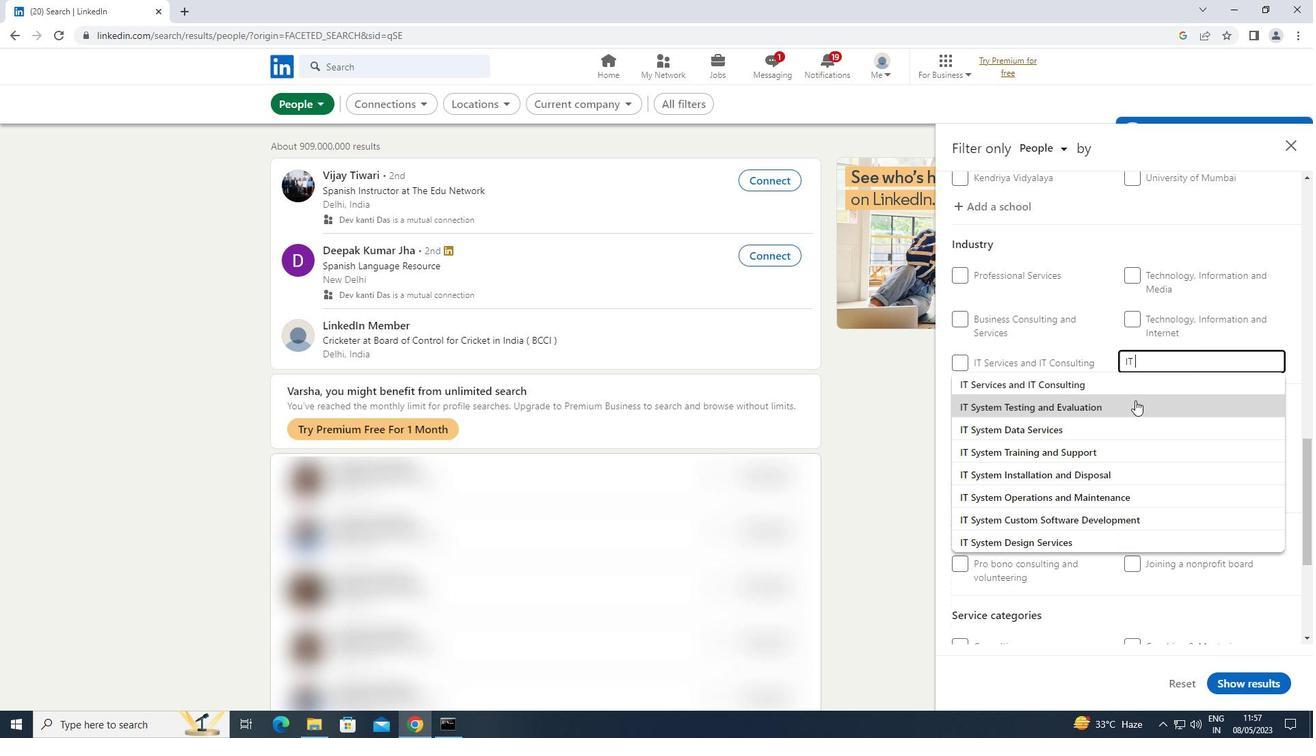 
Action: Key pressed <Key.shift>SYSTEM
Screenshot: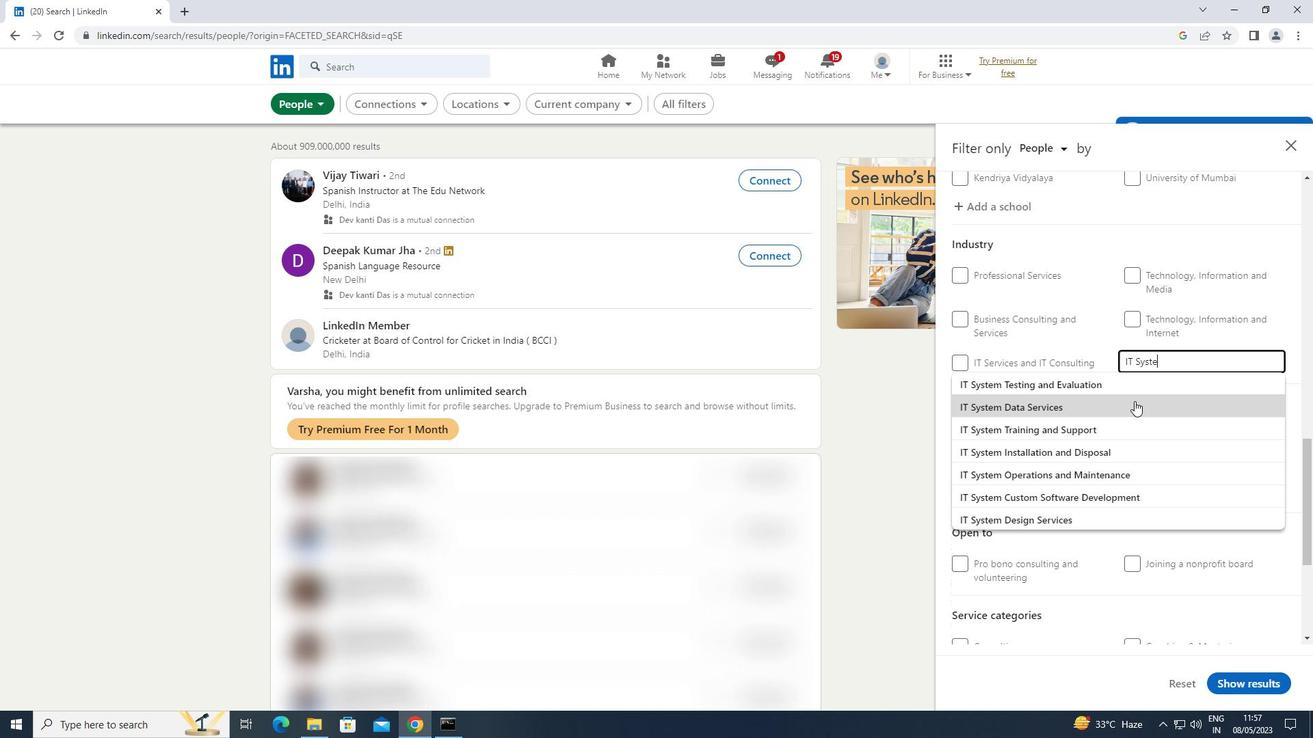 
Action: Mouse moved to (1076, 493)
Screenshot: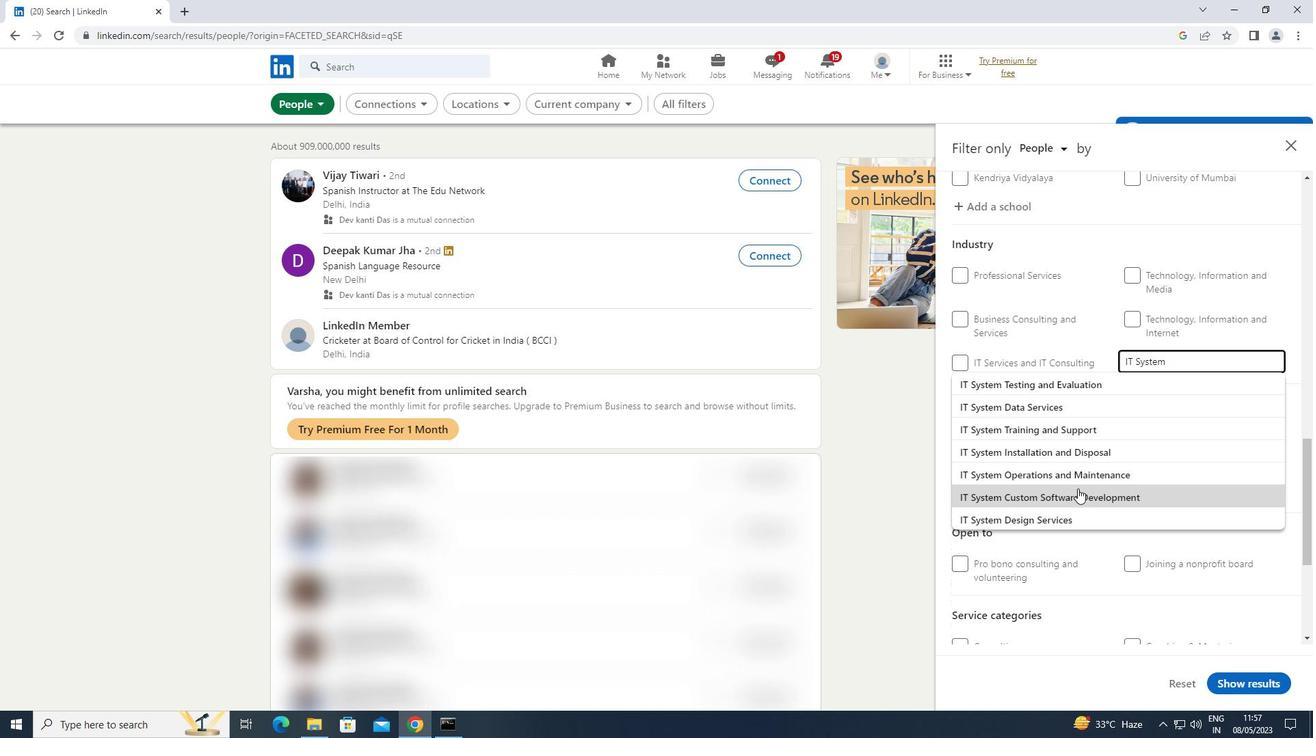 
Action: Mouse pressed left at (1076, 493)
Screenshot: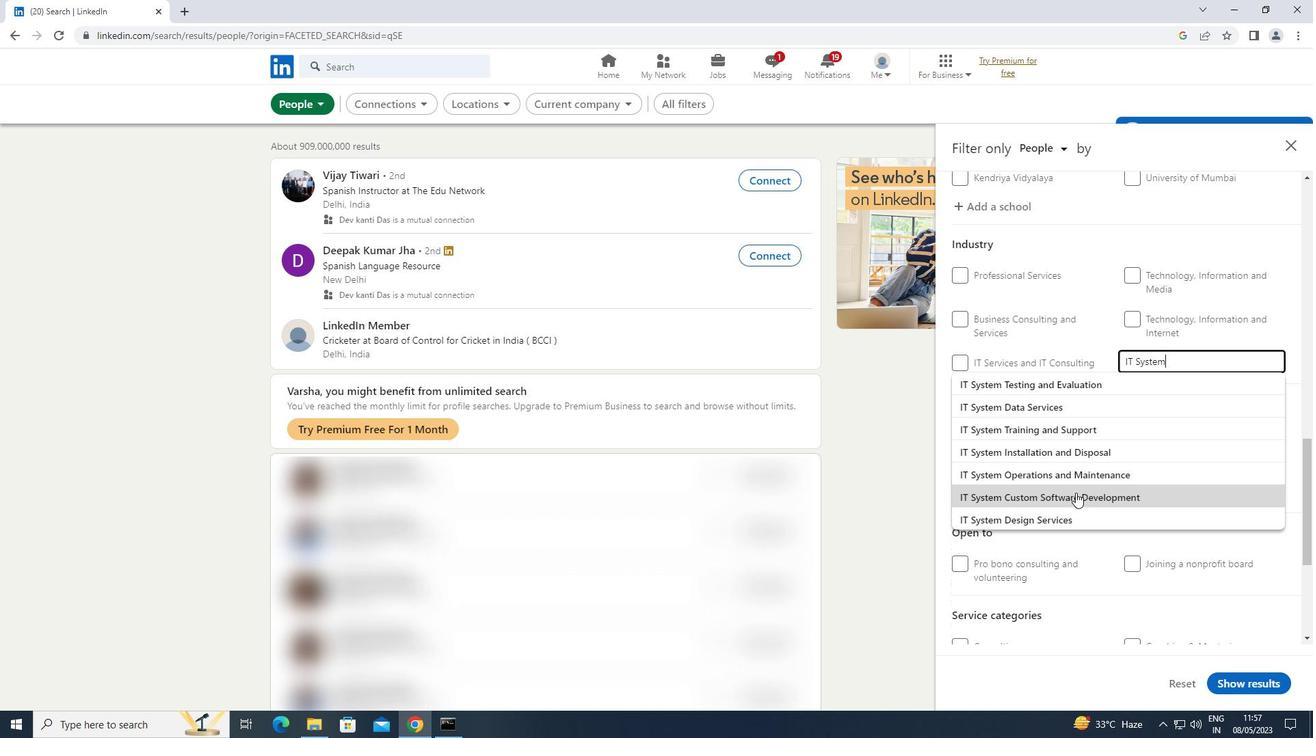 
Action: Mouse moved to (1084, 490)
Screenshot: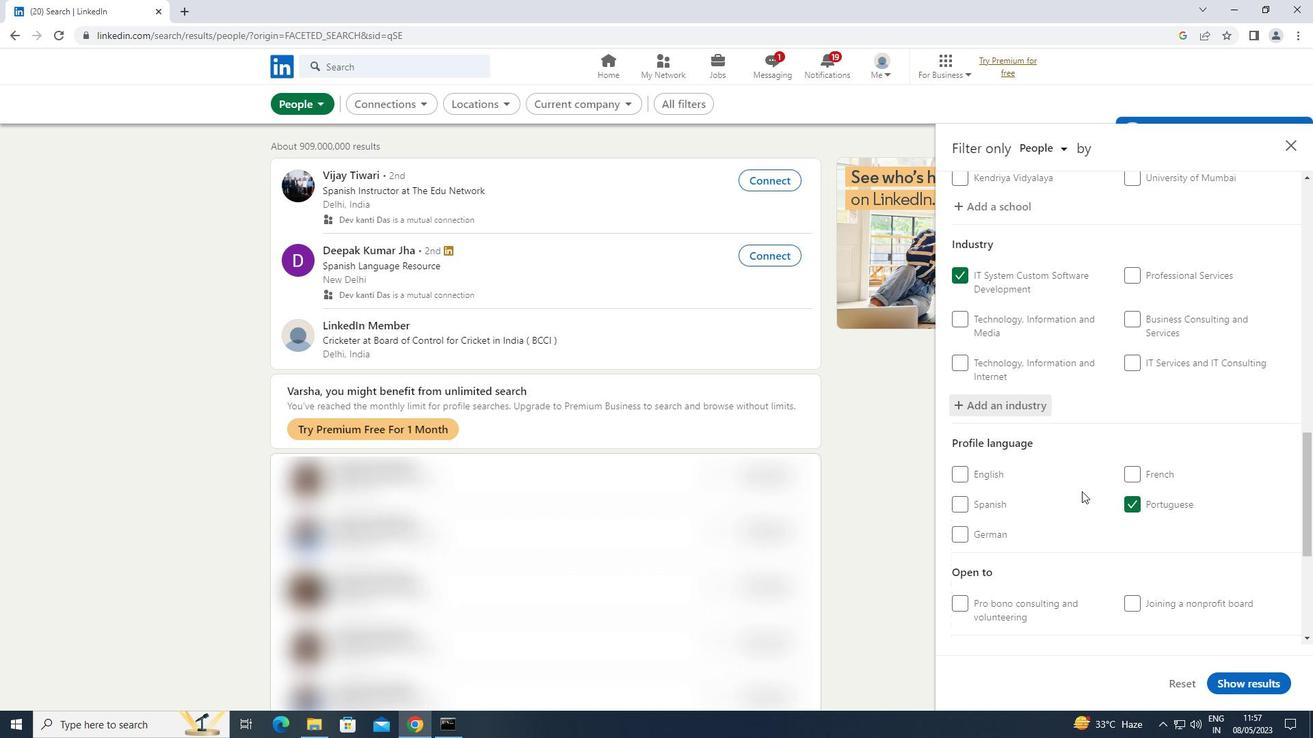 
Action: Mouse scrolled (1084, 489) with delta (0, 0)
Screenshot: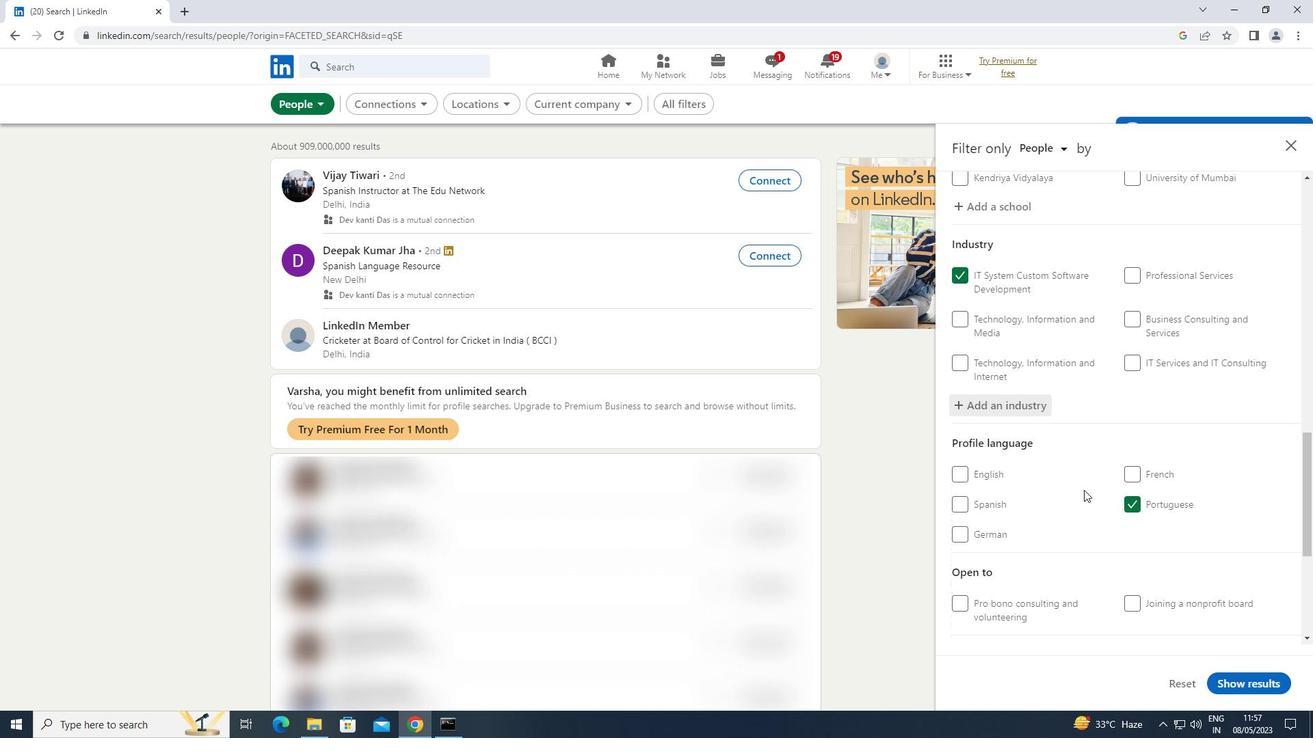 
Action: Mouse scrolled (1084, 489) with delta (0, 0)
Screenshot: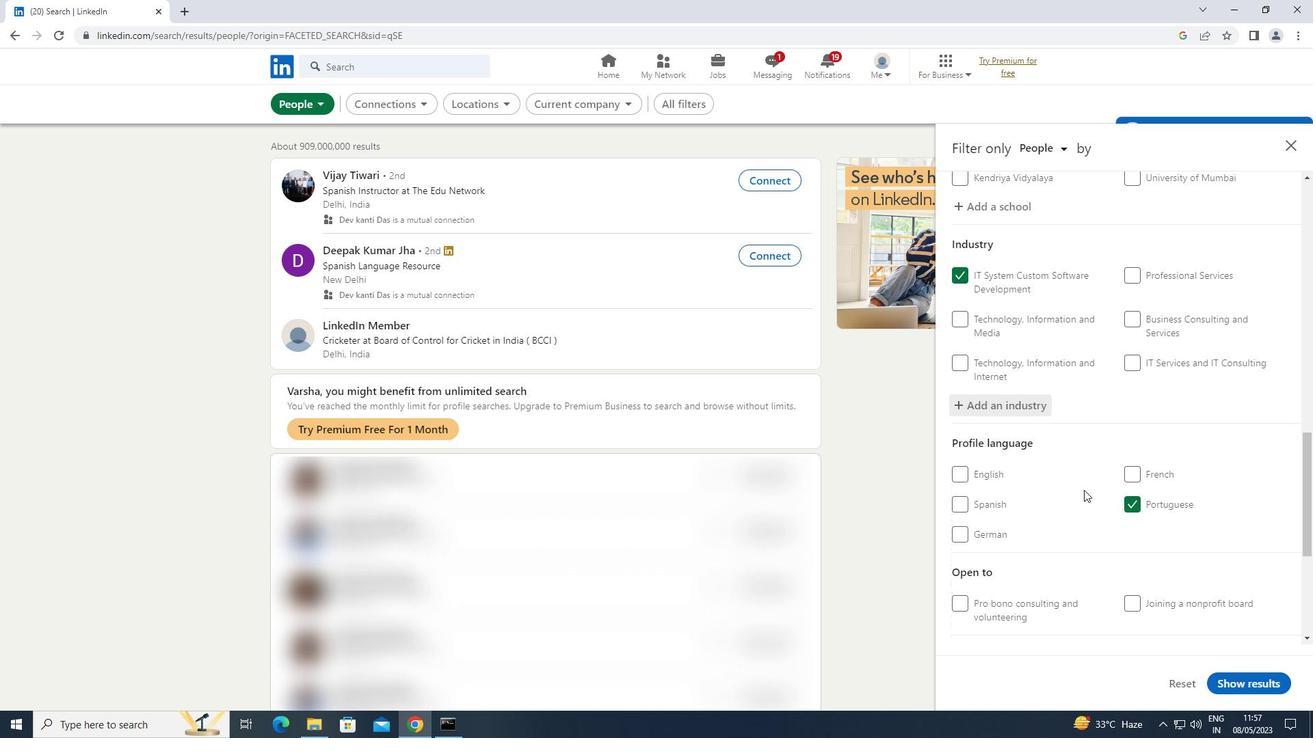 
Action: Mouse scrolled (1084, 489) with delta (0, 0)
Screenshot: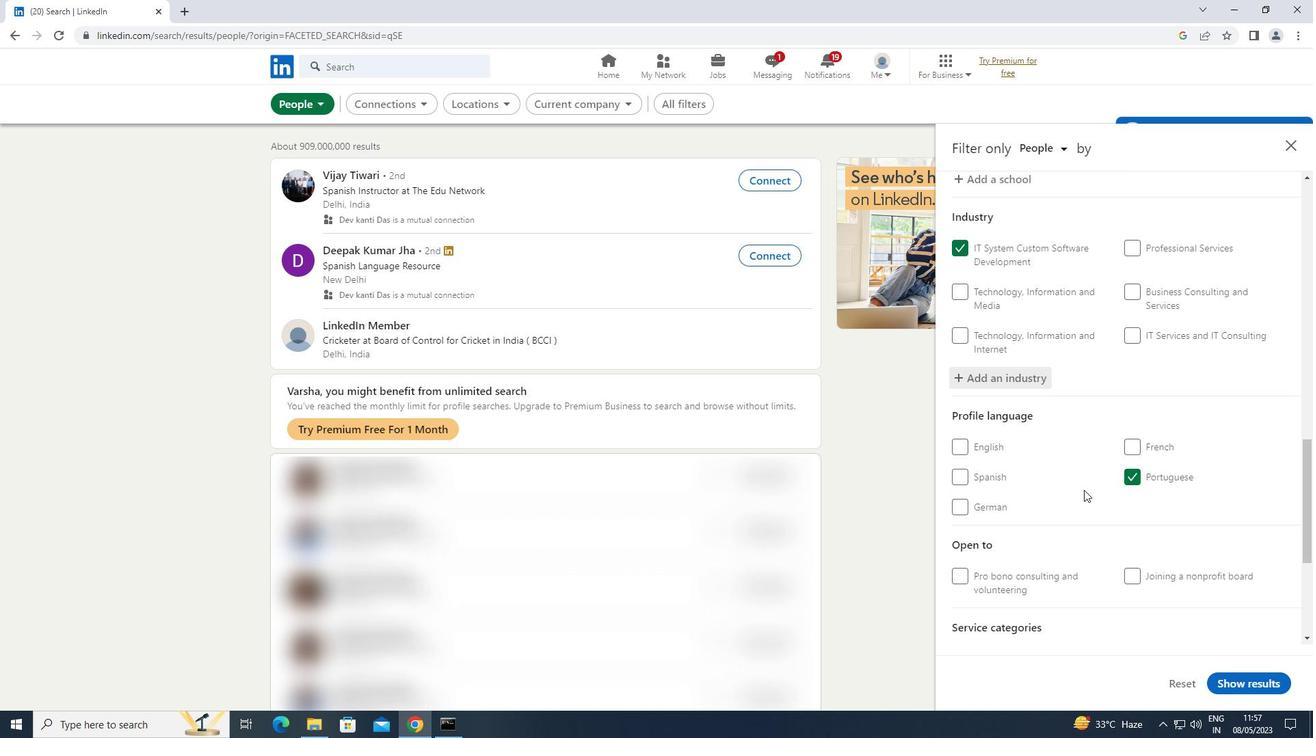 
Action: Mouse scrolled (1084, 489) with delta (0, 0)
Screenshot: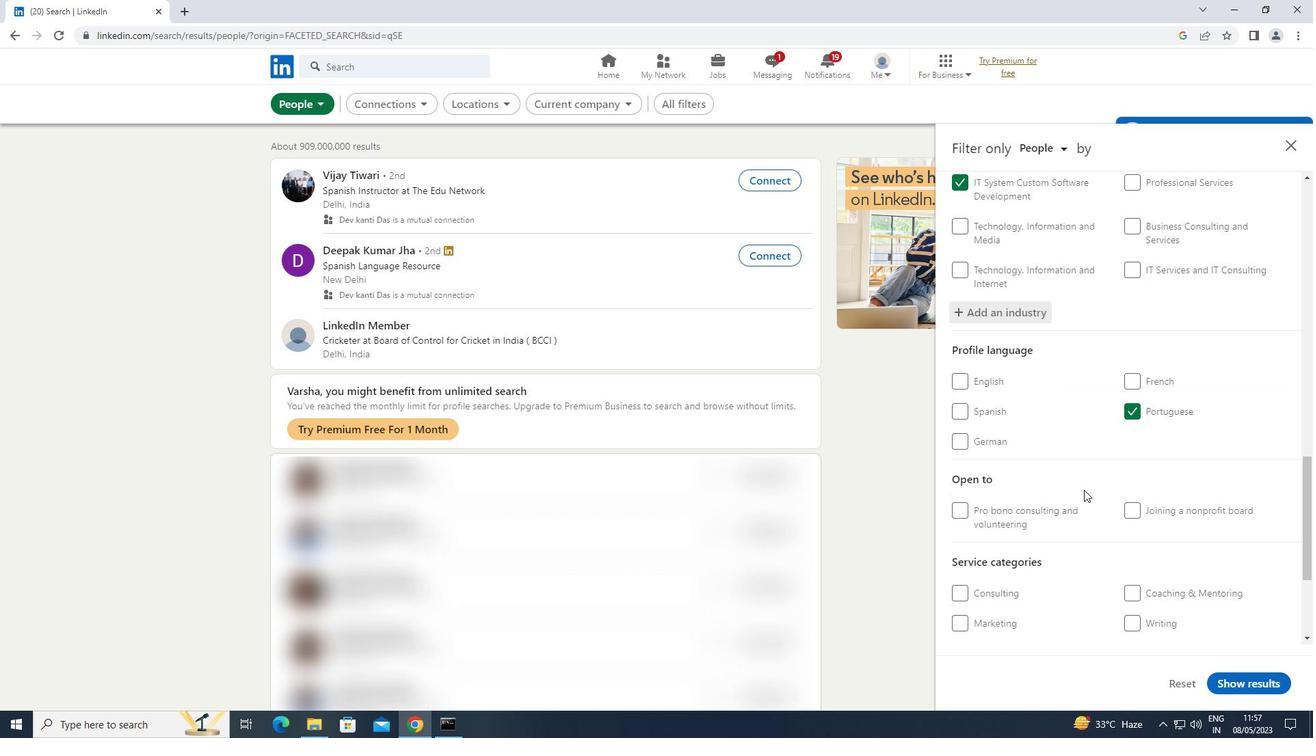 
Action: Mouse scrolled (1084, 489) with delta (0, 0)
Screenshot: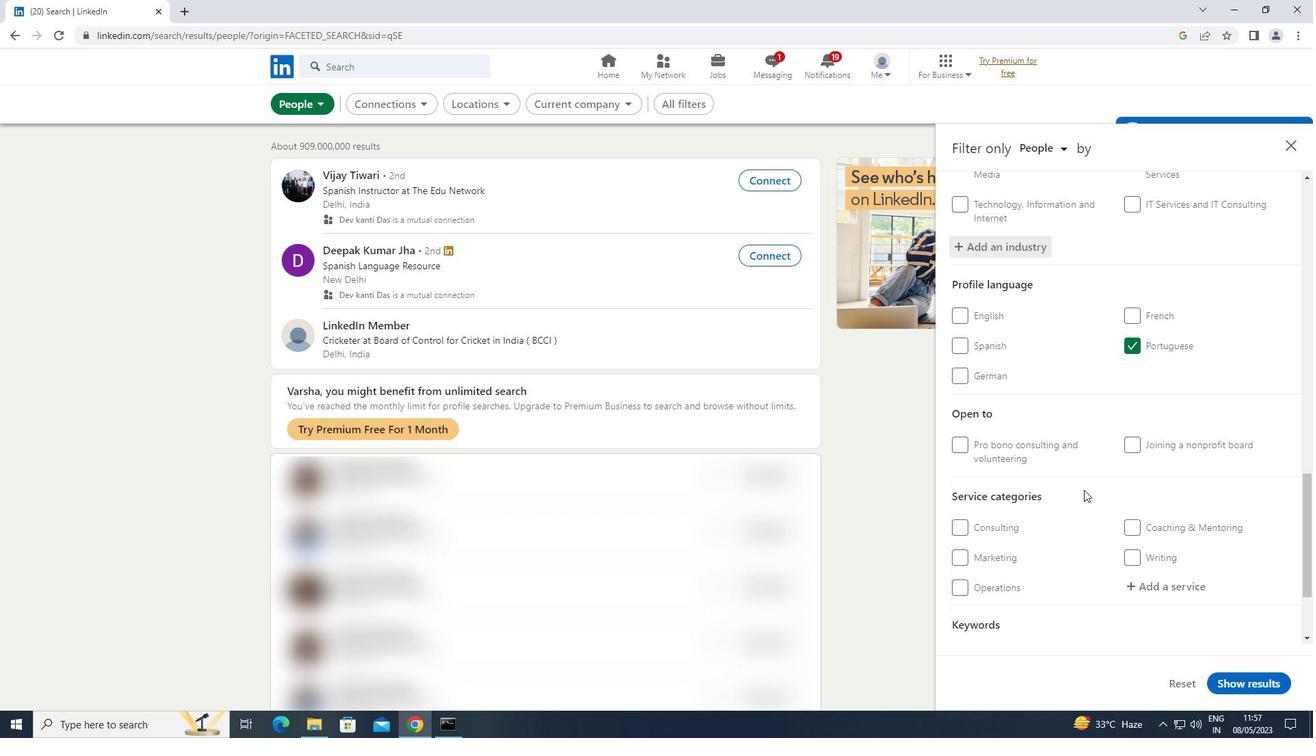 
Action: Mouse moved to (1190, 454)
Screenshot: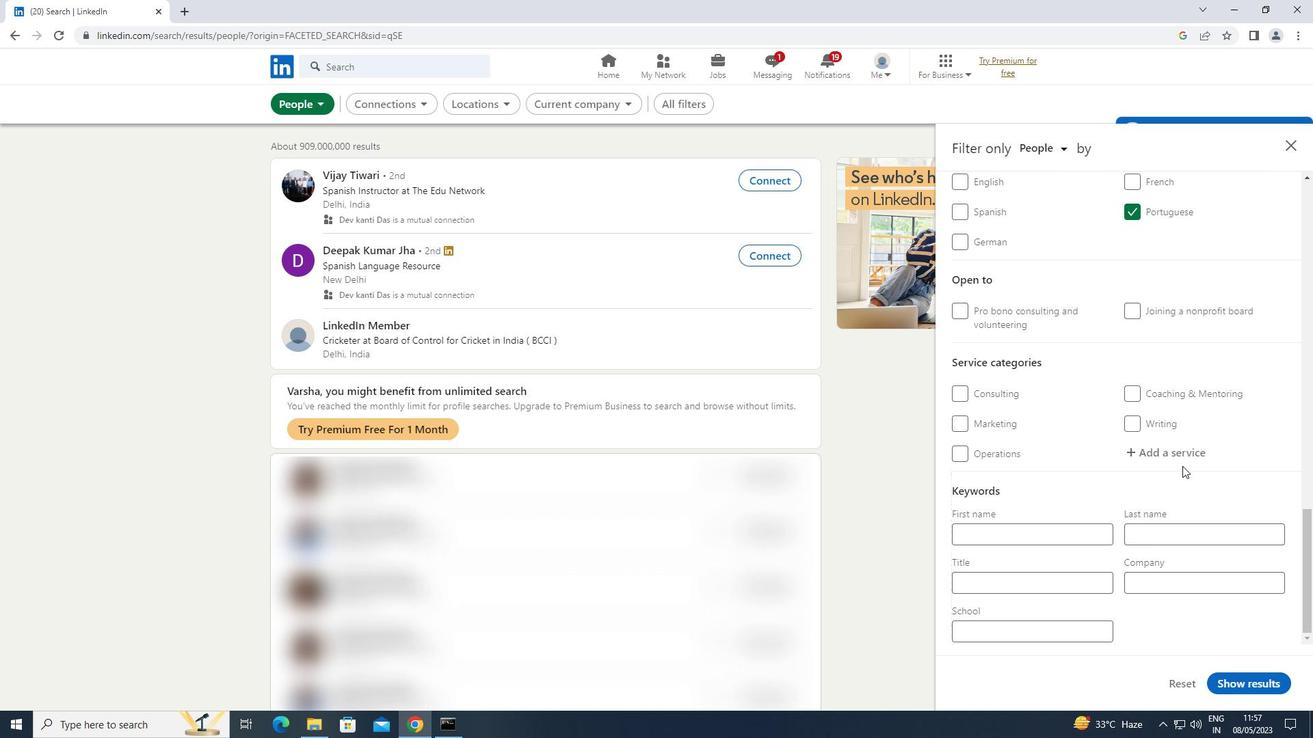 
Action: Mouse pressed left at (1190, 454)
Screenshot: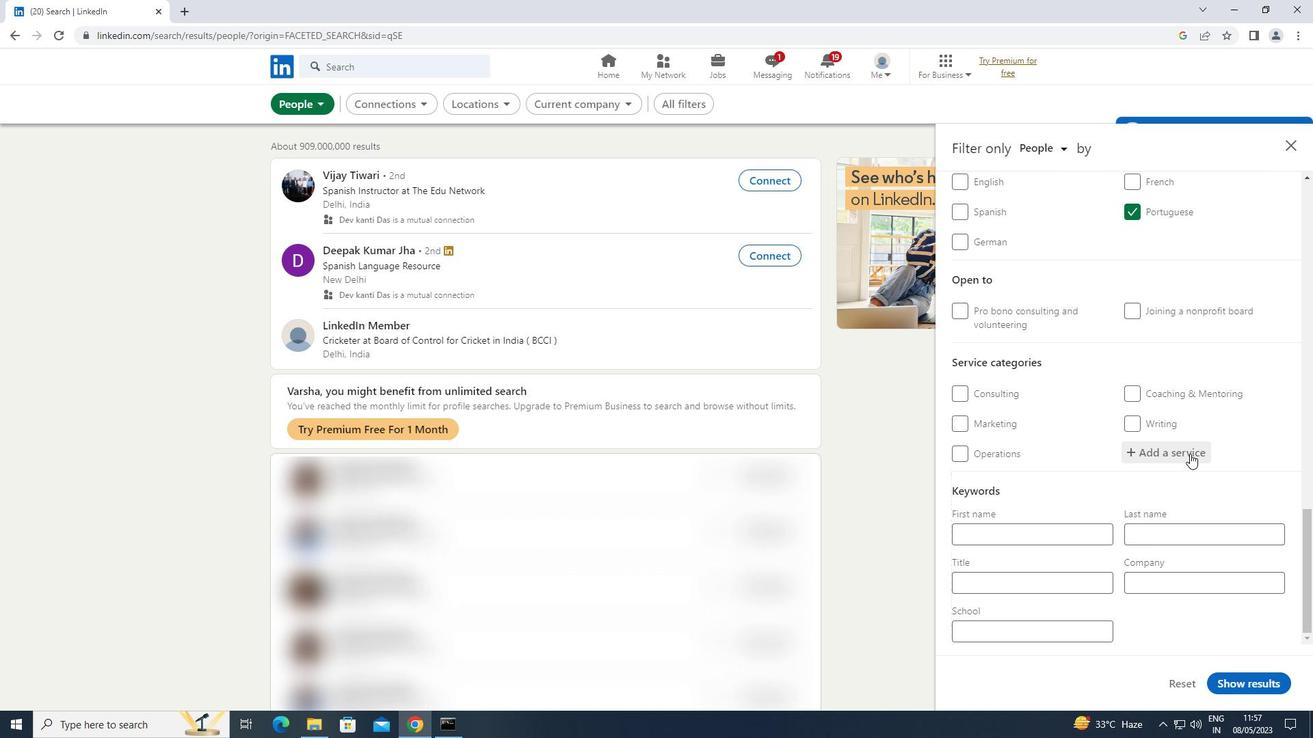 
Action: Key pressed <Key.shift>BARTENDI
Screenshot: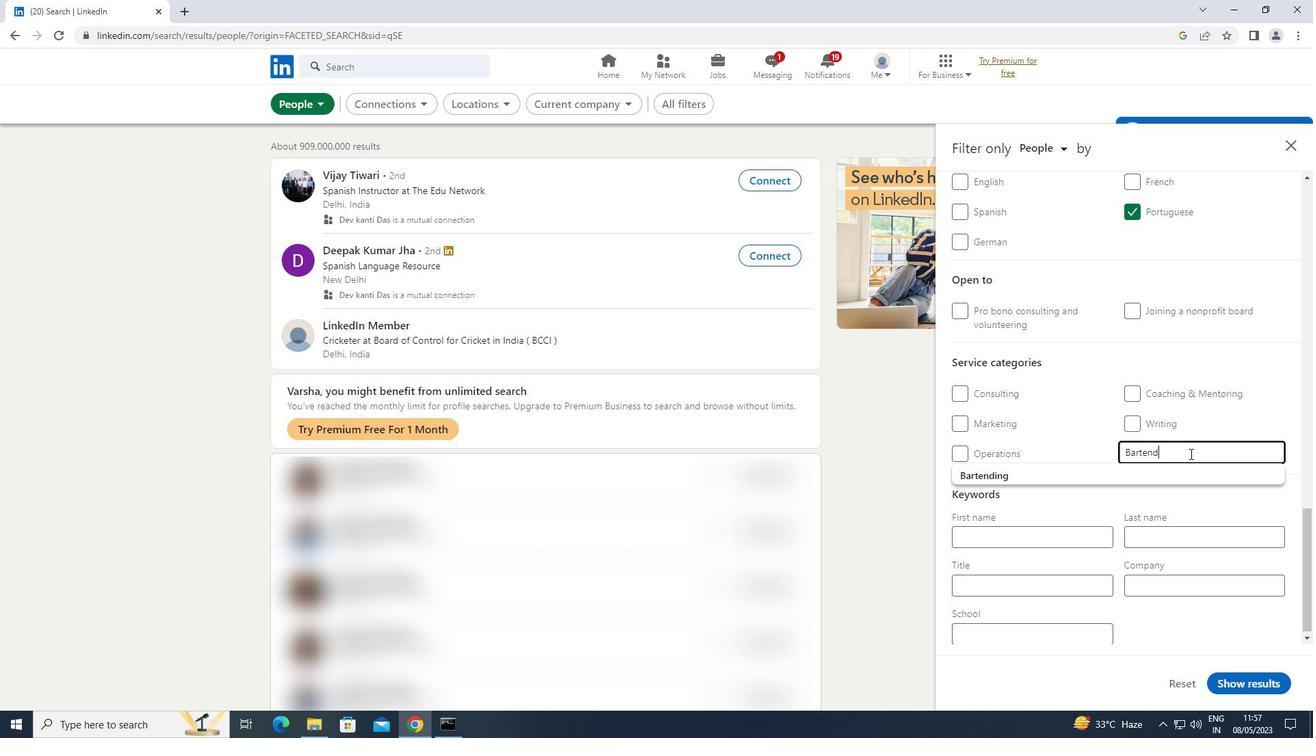 
Action: Mouse moved to (1102, 472)
Screenshot: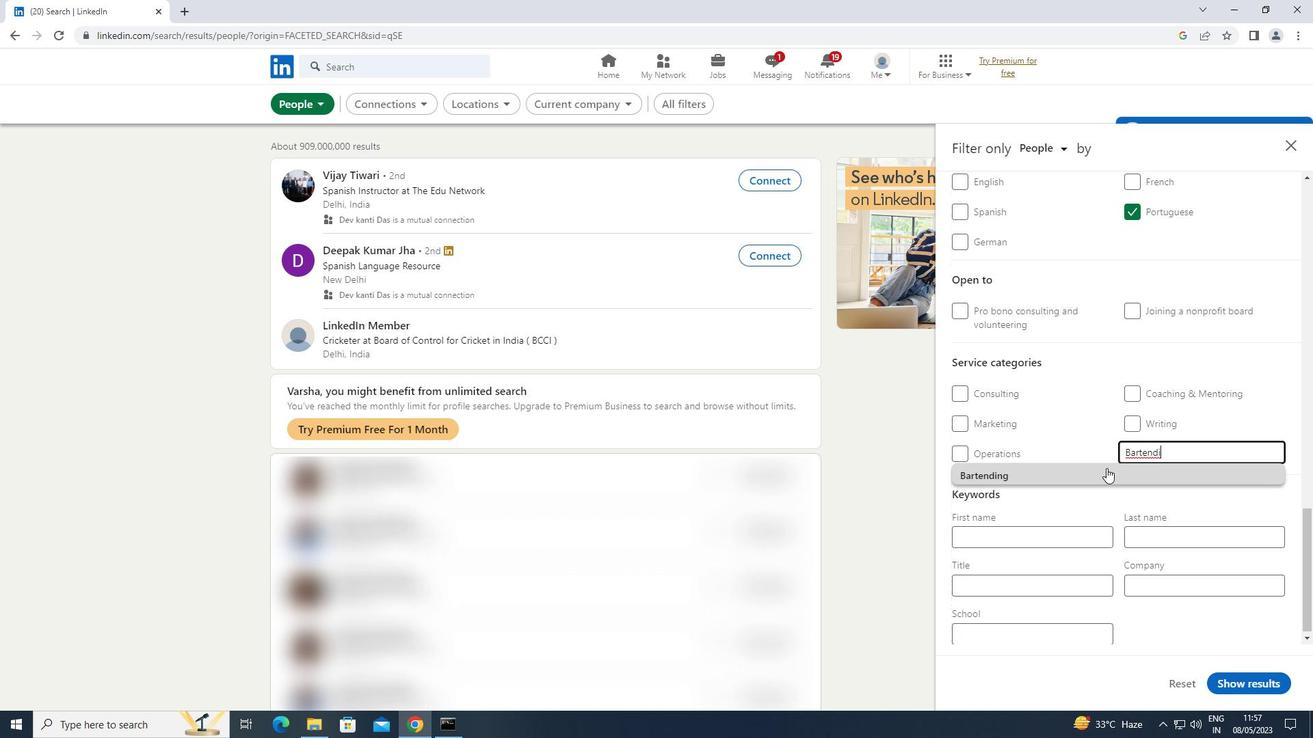 
Action: Mouse pressed left at (1102, 472)
Screenshot: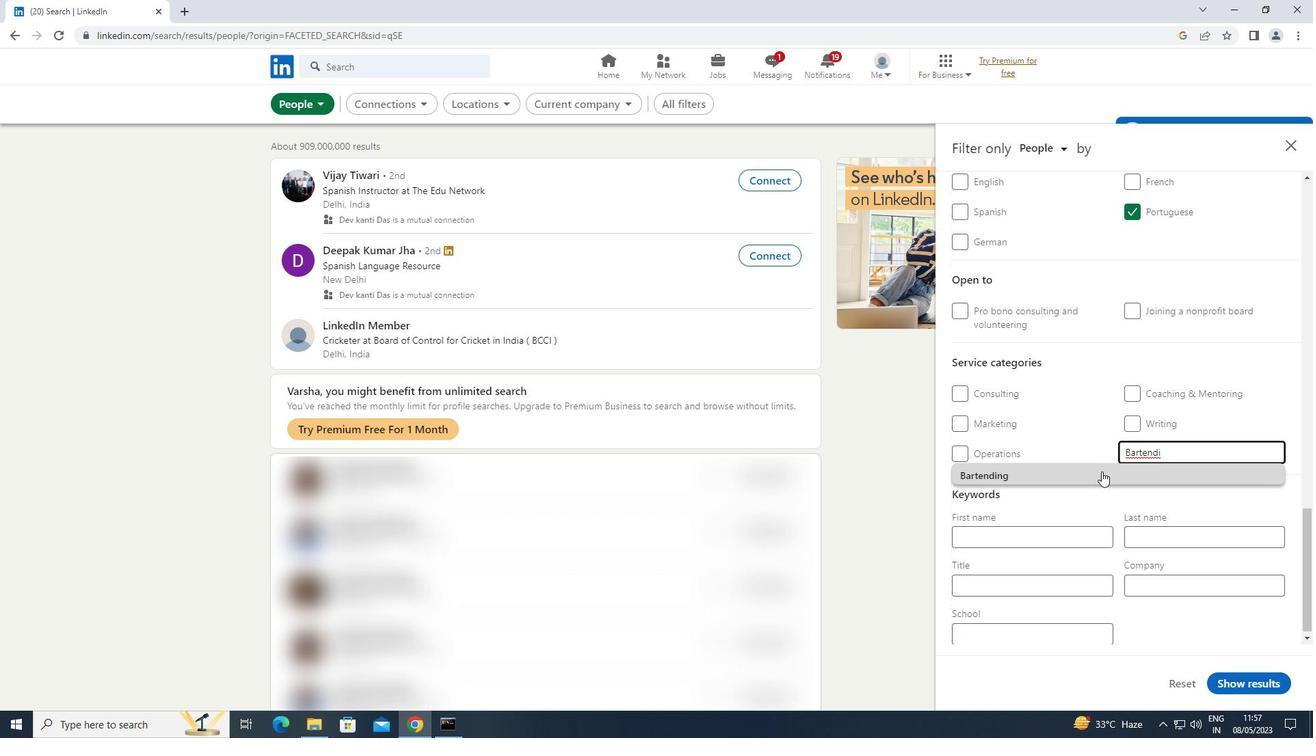 
Action: Mouse moved to (1102, 472)
Screenshot: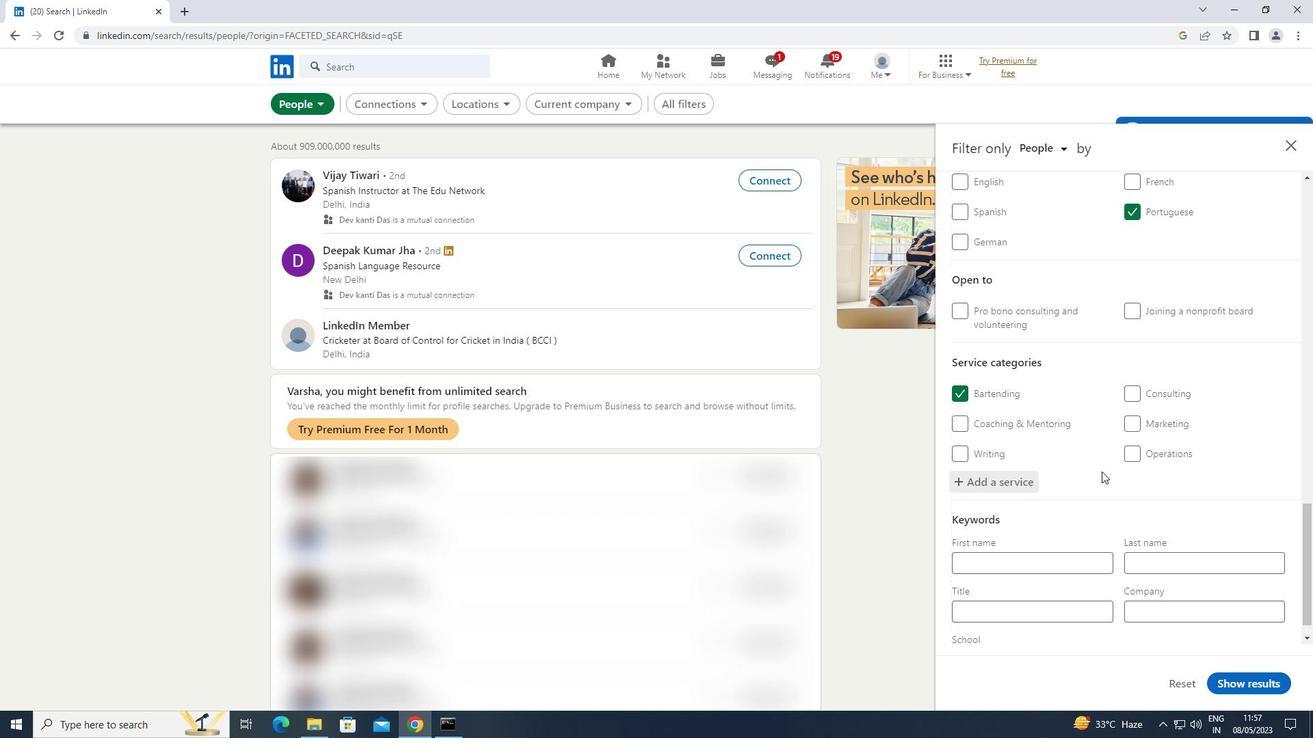
Action: Mouse scrolled (1102, 471) with delta (0, 0)
Screenshot: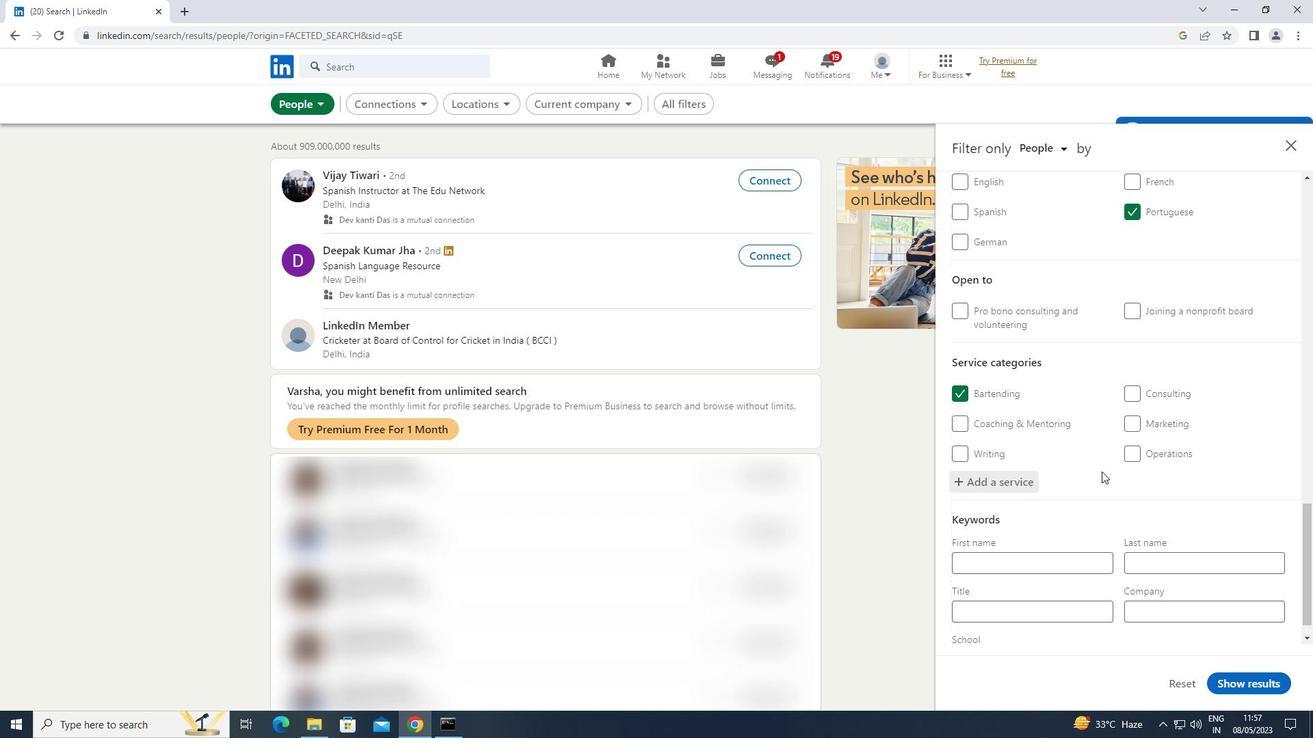 
Action: Mouse scrolled (1102, 471) with delta (0, 0)
Screenshot: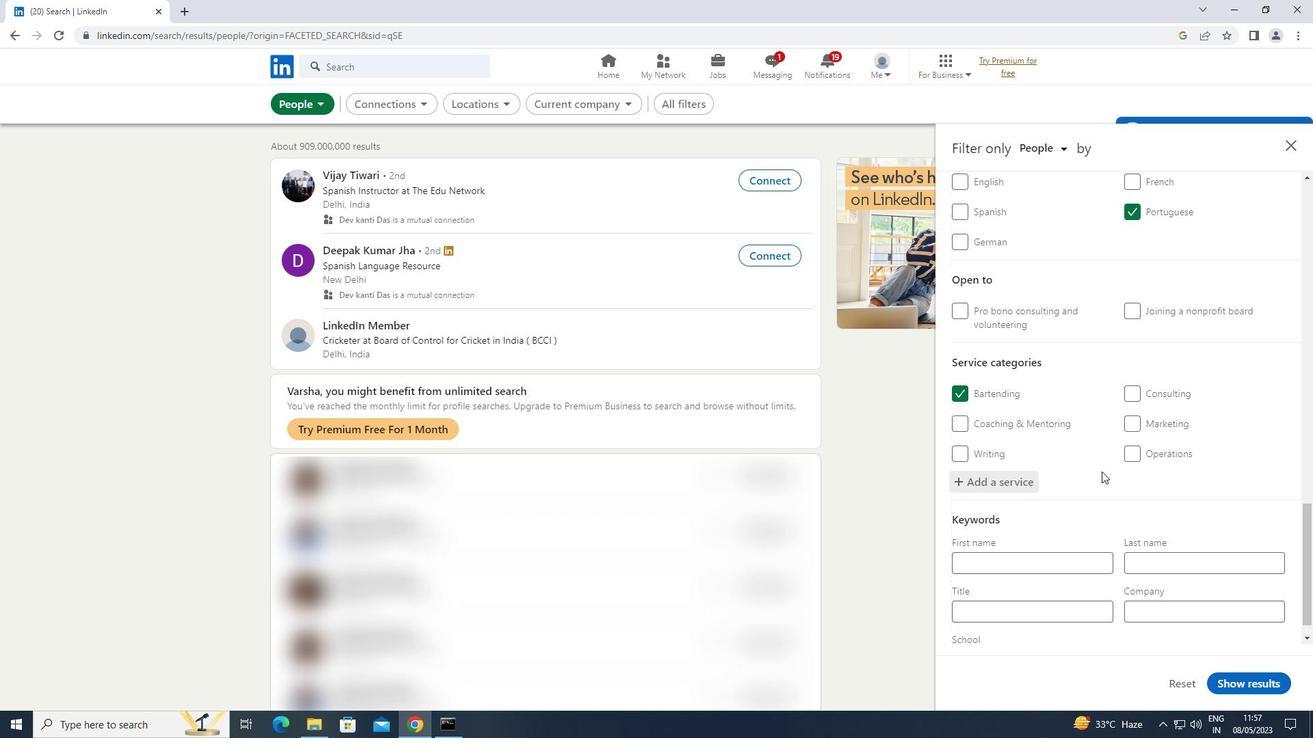 
Action: Mouse scrolled (1102, 471) with delta (0, 0)
Screenshot: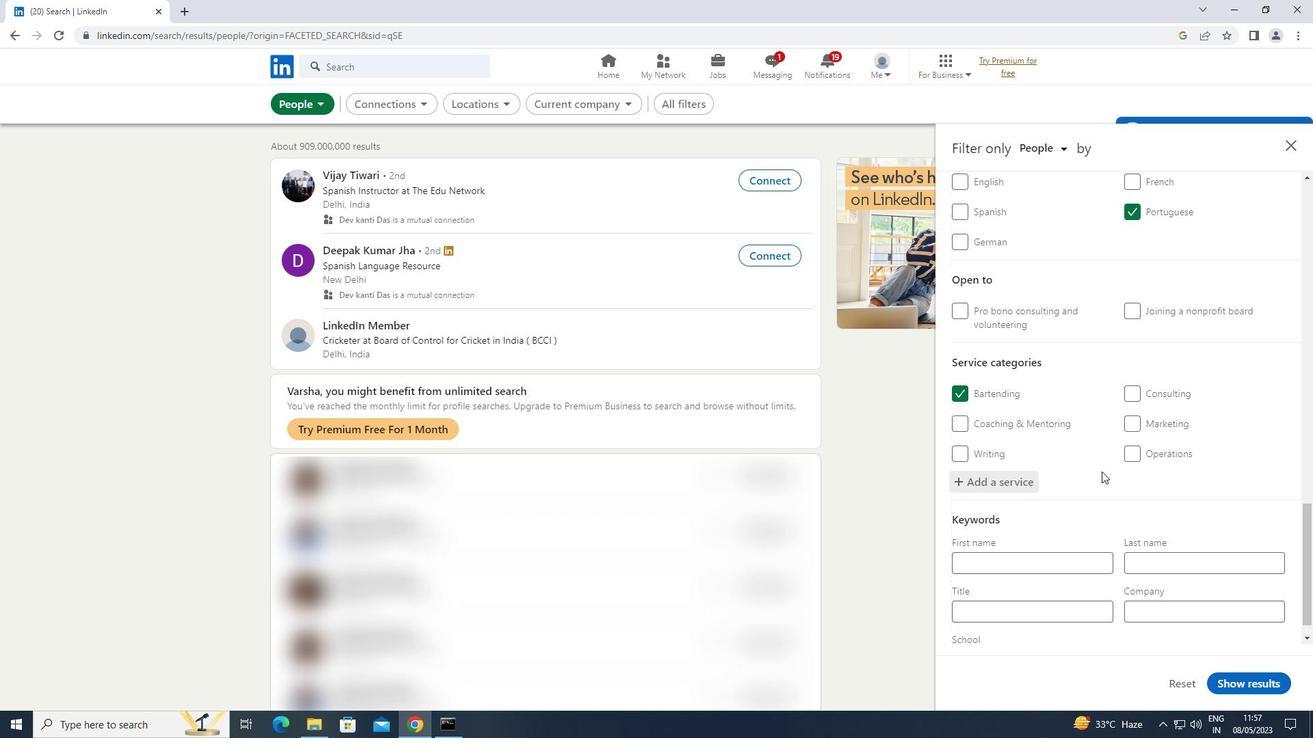 
Action: Mouse moved to (1006, 580)
Screenshot: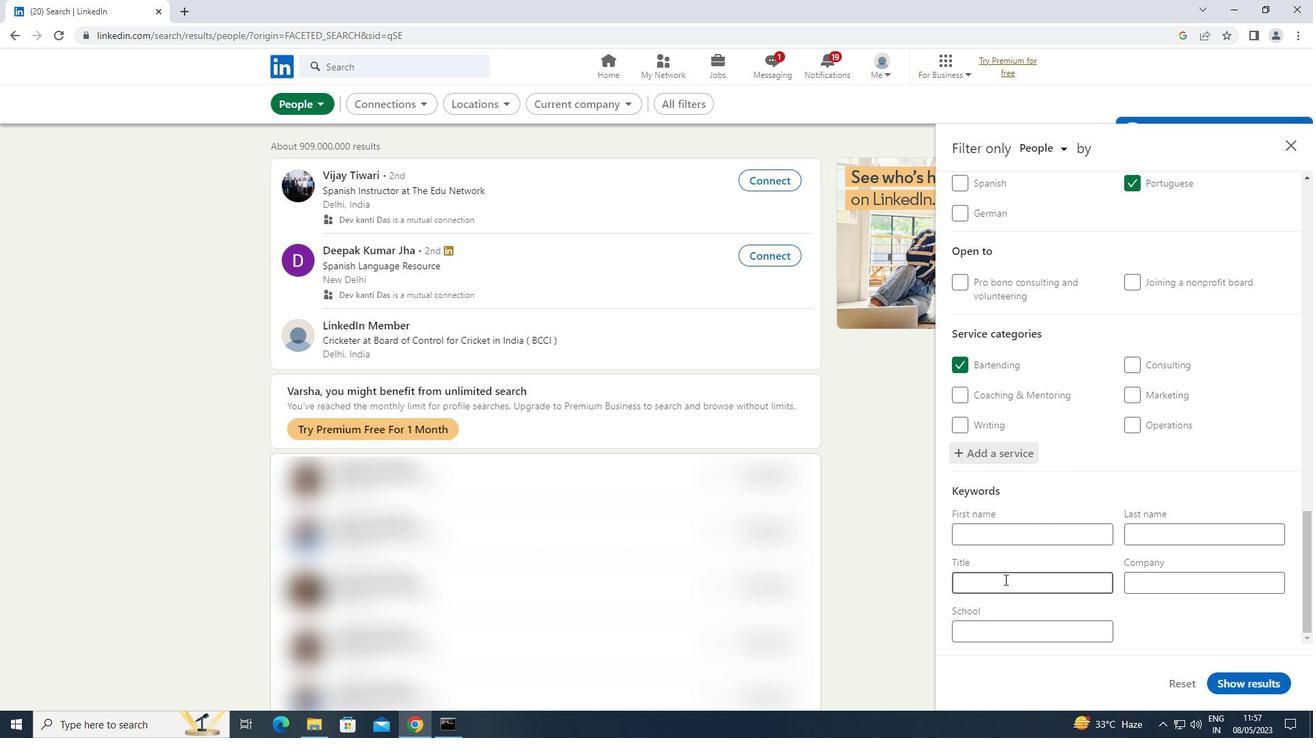 
Action: Mouse pressed left at (1006, 580)
Screenshot: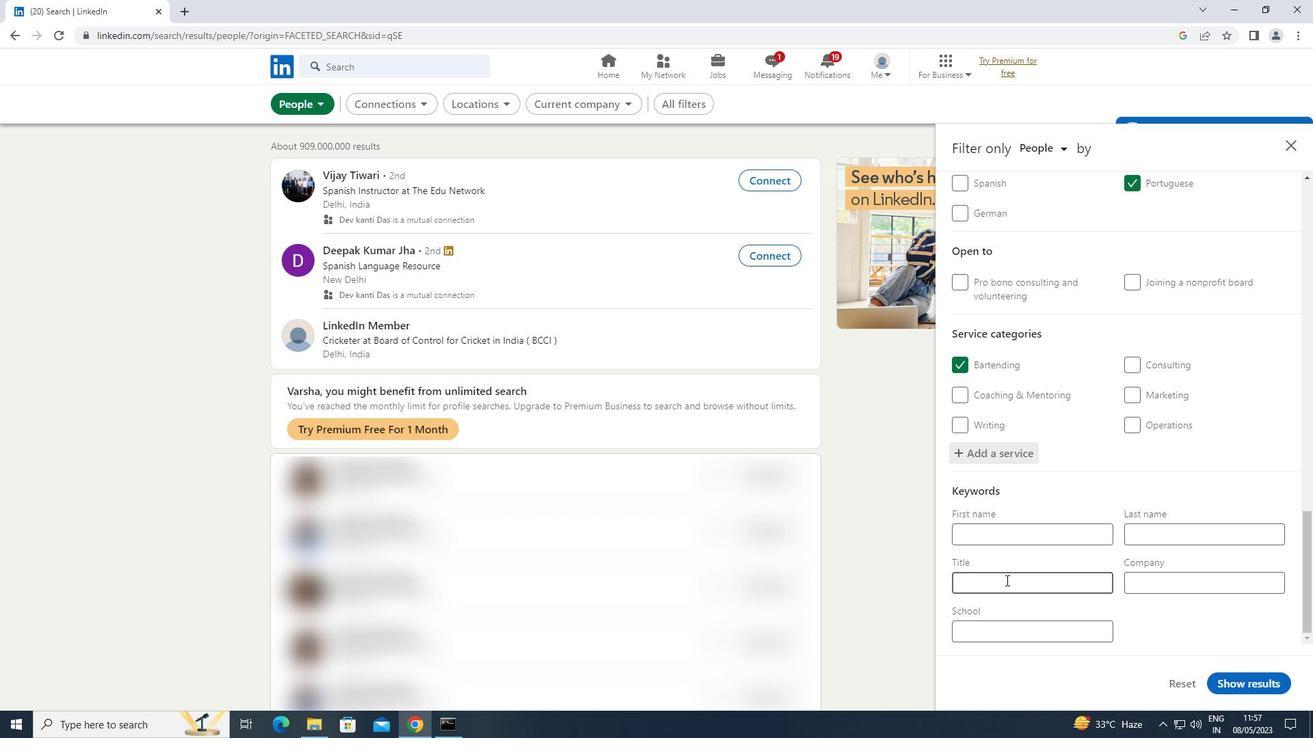 
Action: Key pressed <Key.shift>RESERVATIONIST
Screenshot: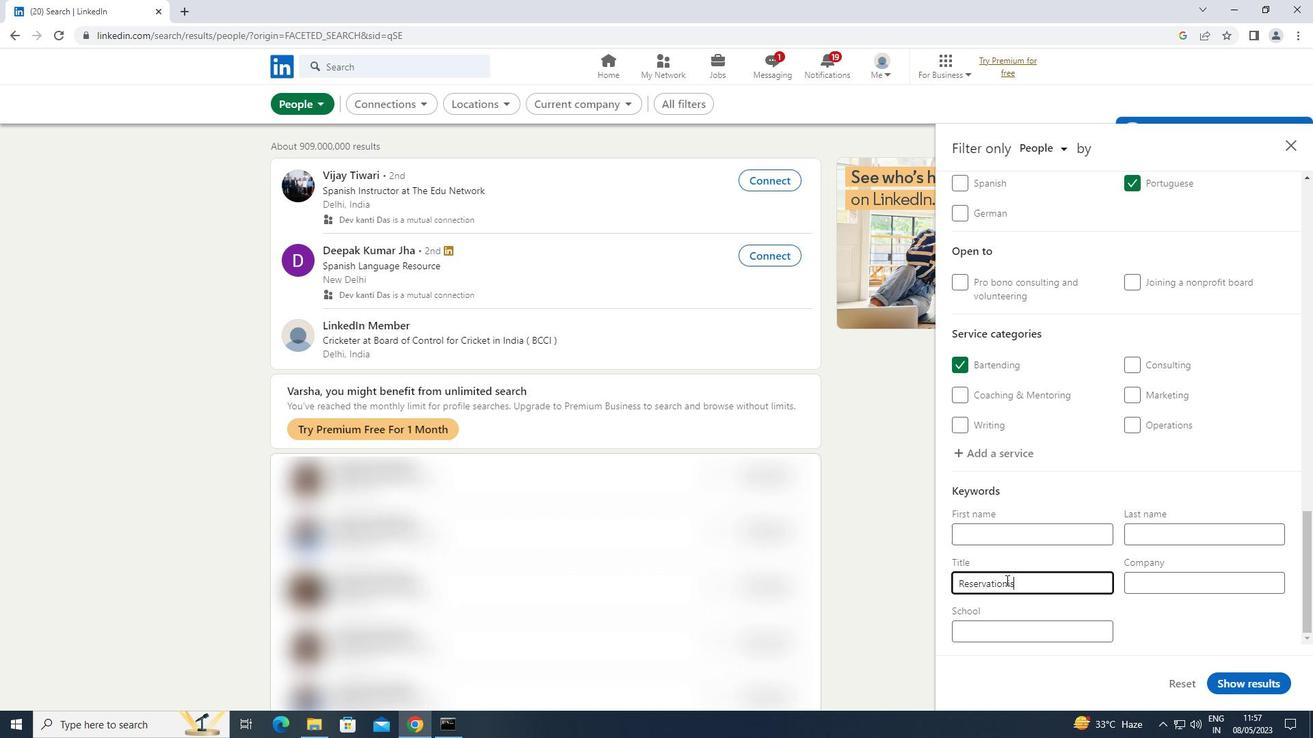 
Action: Mouse moved to (1267, 686)
Screenshot: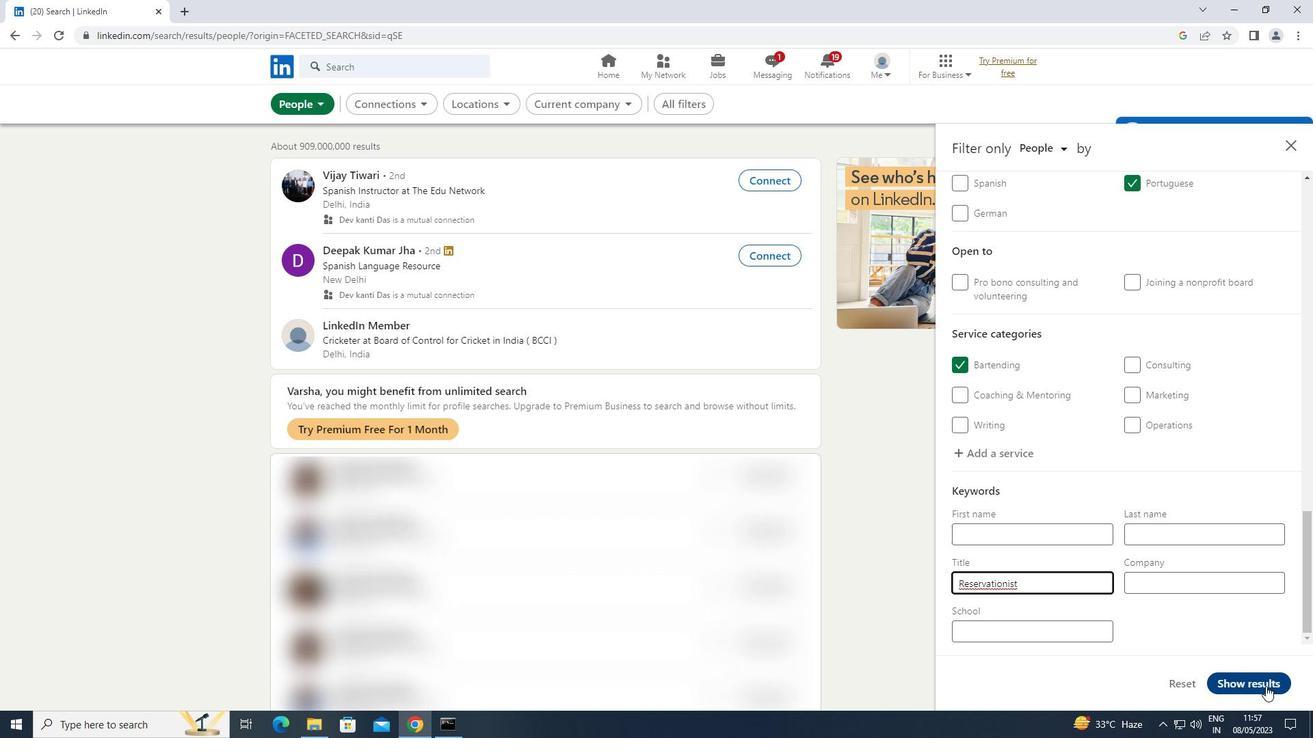 
Action: Mouse pressed left at (1267, 686)
Screenshot: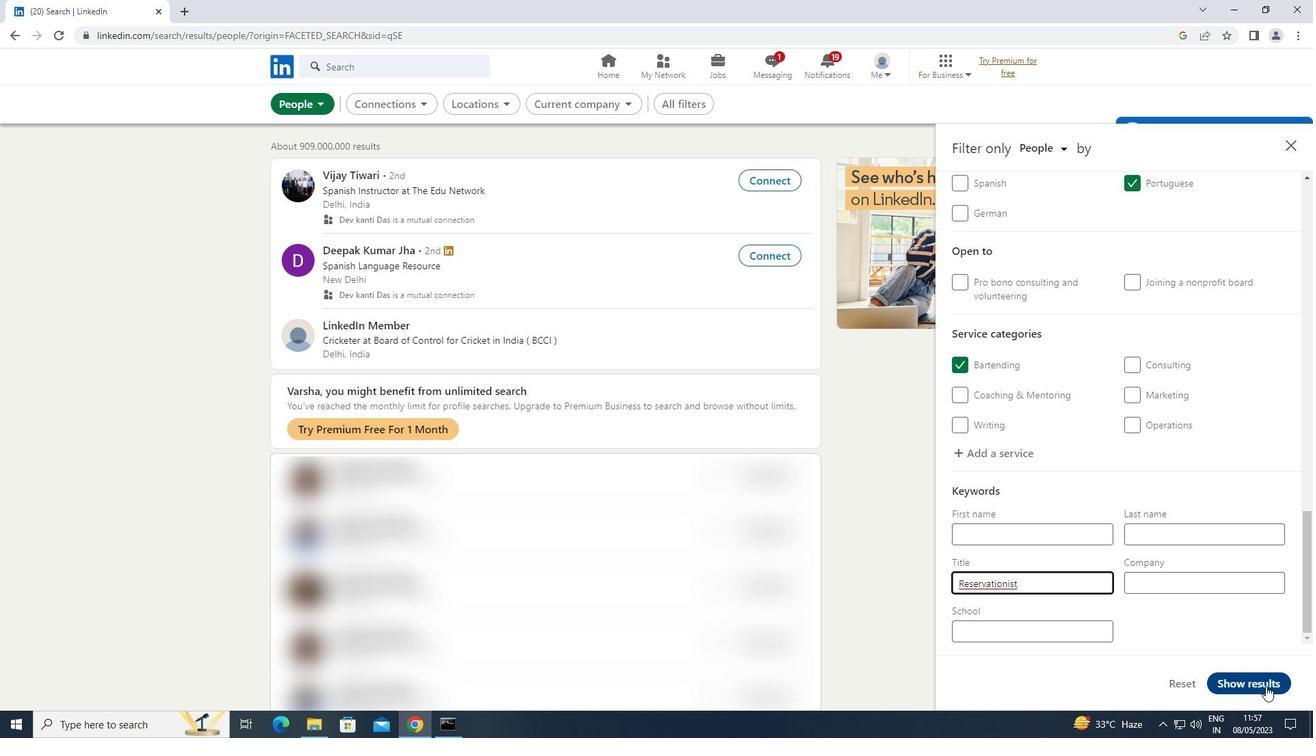 
